 Task: Add an event  with title  Team Stand-up, date '2024/03/20' to 2024/03/22 & Select Event type as  Group. Add location for the event as  123 Plaka Beach, Naxos, Greece and add a description: The Trust Fall is a classic team-building exercise that aims to foster trust, communication, and collaboration among team members. The exercise typically involves one person falling backward, with their eyes closed, and trusting that their teammates will catch them and prevent them from hitting the ground.Create an event link  http-teamstand-upcom & Select the event color as  Orange. , logged in from the account softage.10@softage.netand send the event invitation to softage.8@softage.net and softage.1@softage.net
Action: Mouse moved to (996, 200)
Screenshot: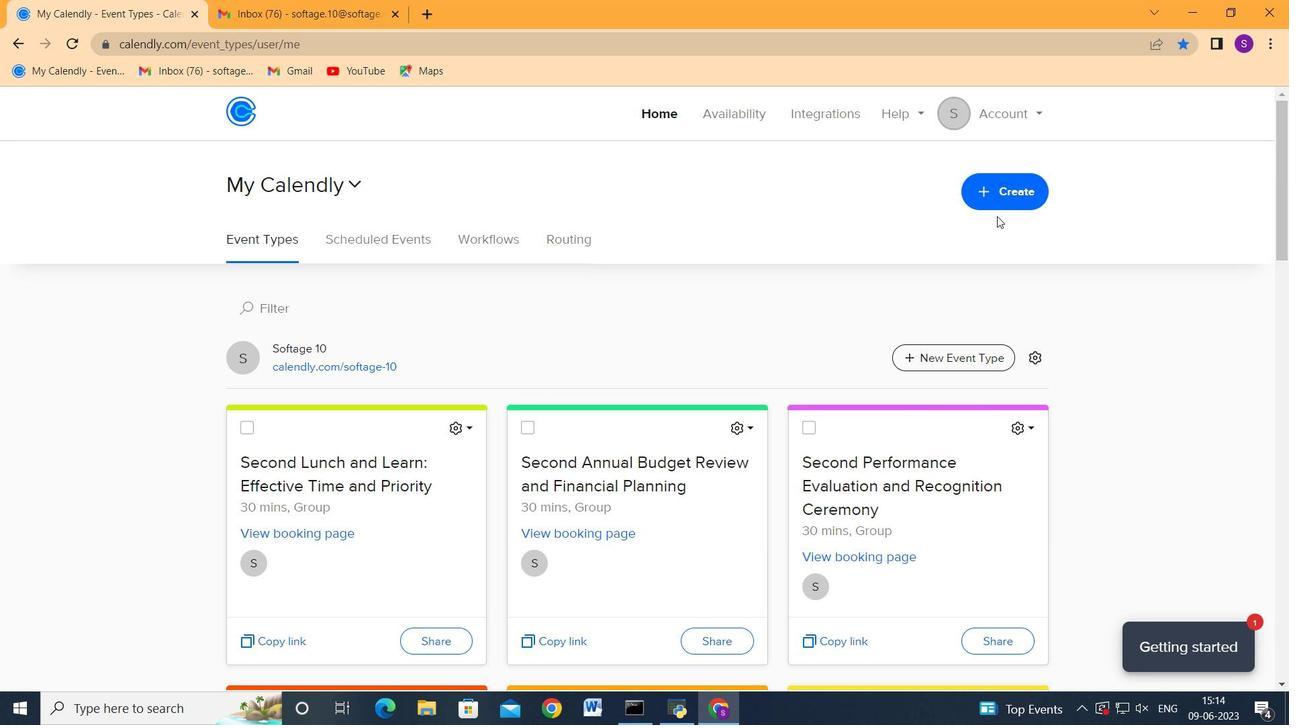
Action: Mouse pressed left at (996, 200)
Screenshot: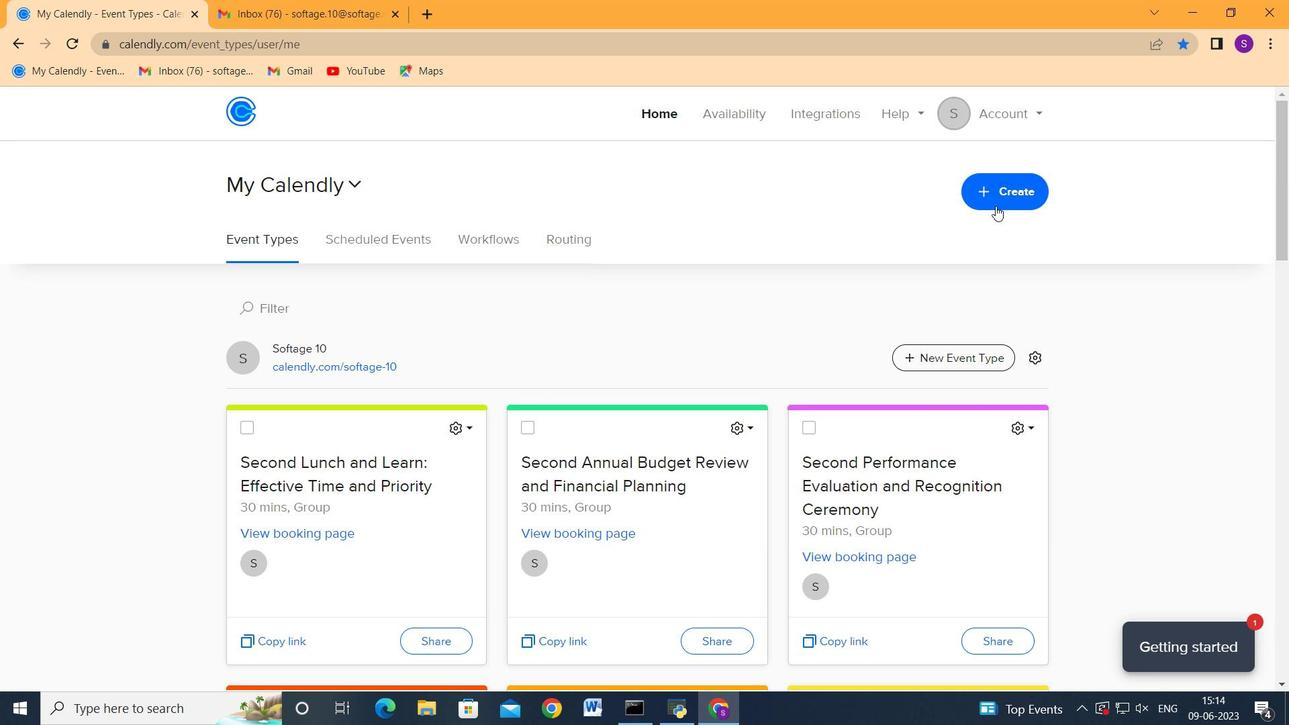 
Action: Mouse moved to (890, 263)
Screenshot: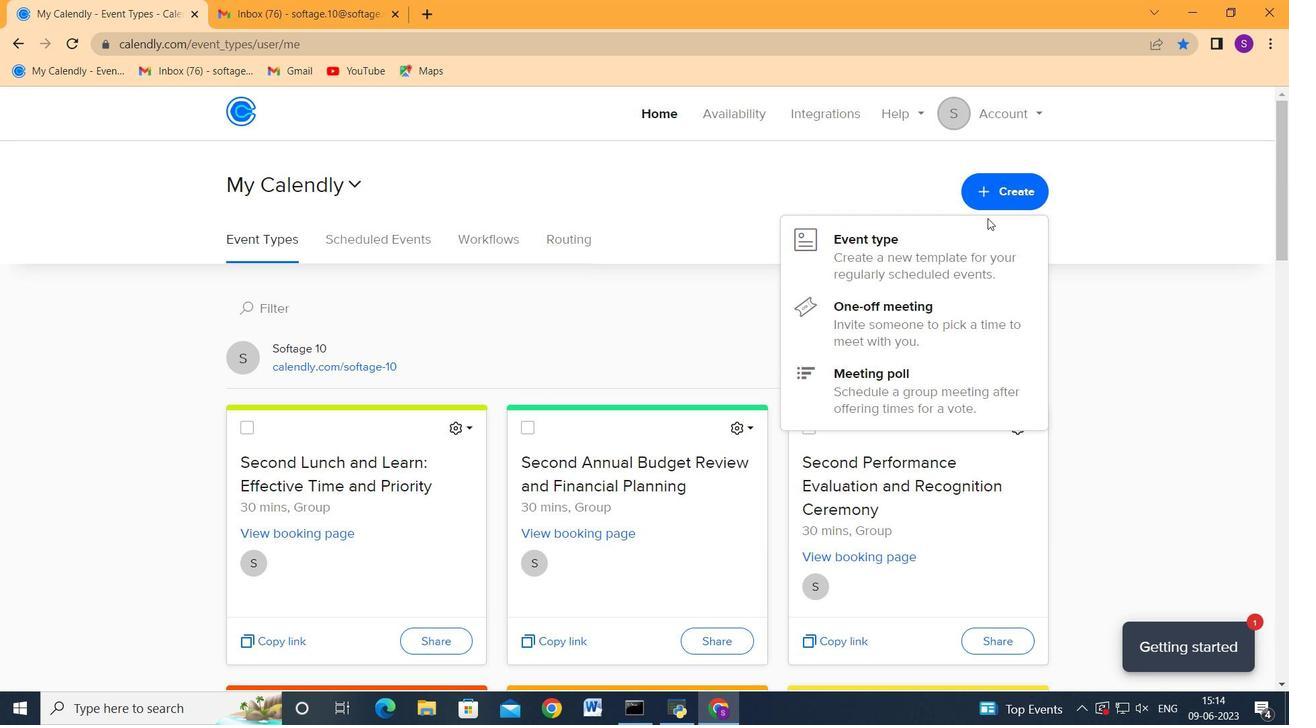 
Action: Mouse pressed left at (890, 263)
Screenshot: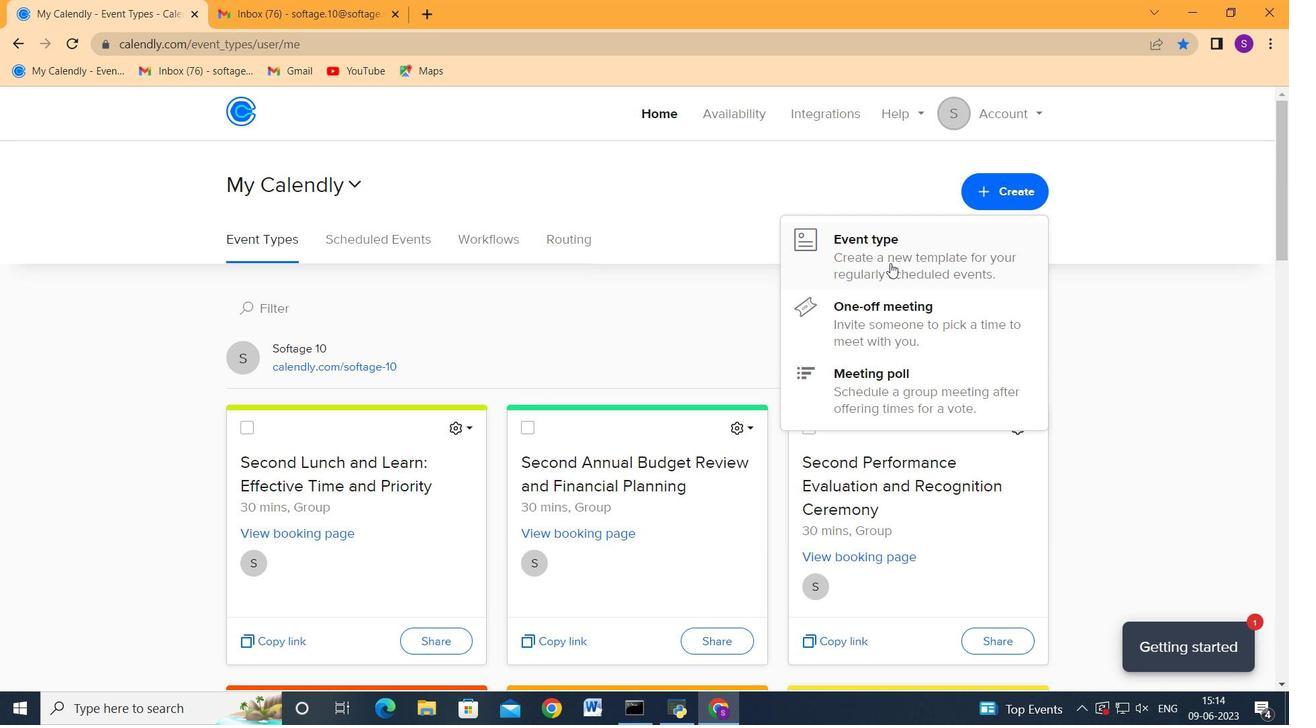 
Action: Mouse moved to (619, 320)
Screenshot: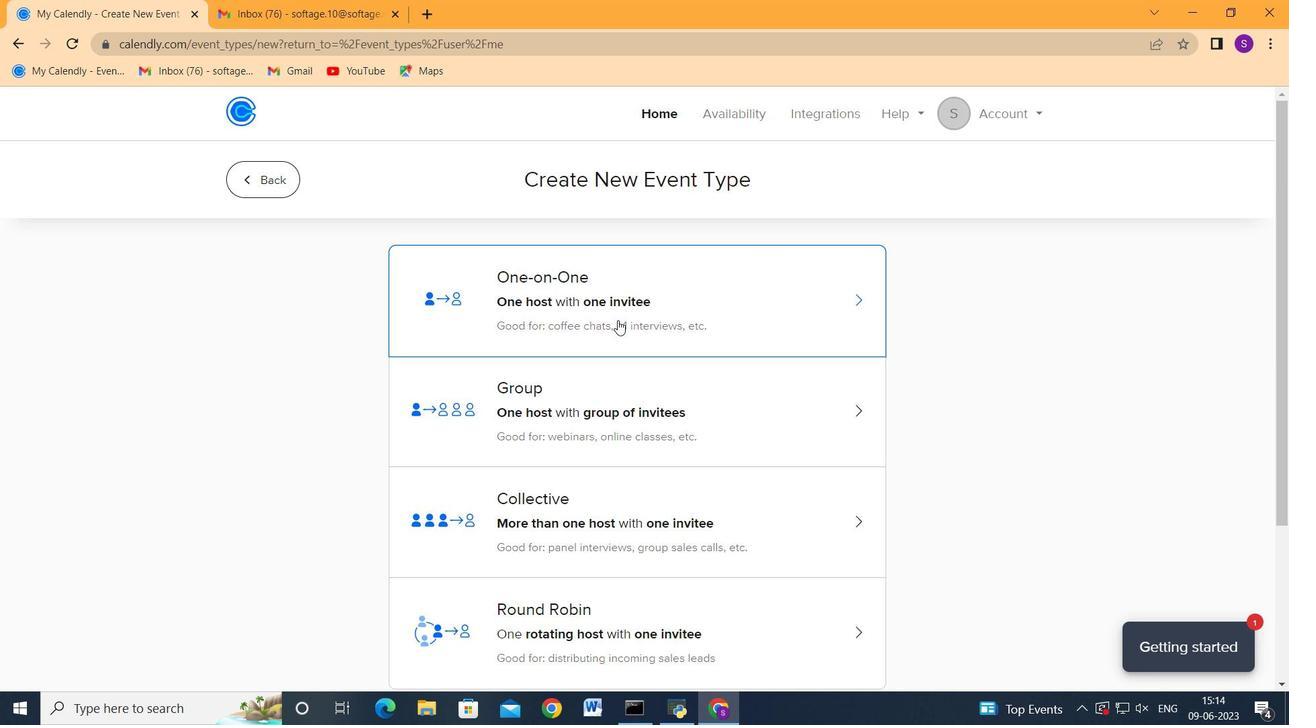 
Action: Mouse scrolled (619, 319) with delta (0, 0)
Screenshot: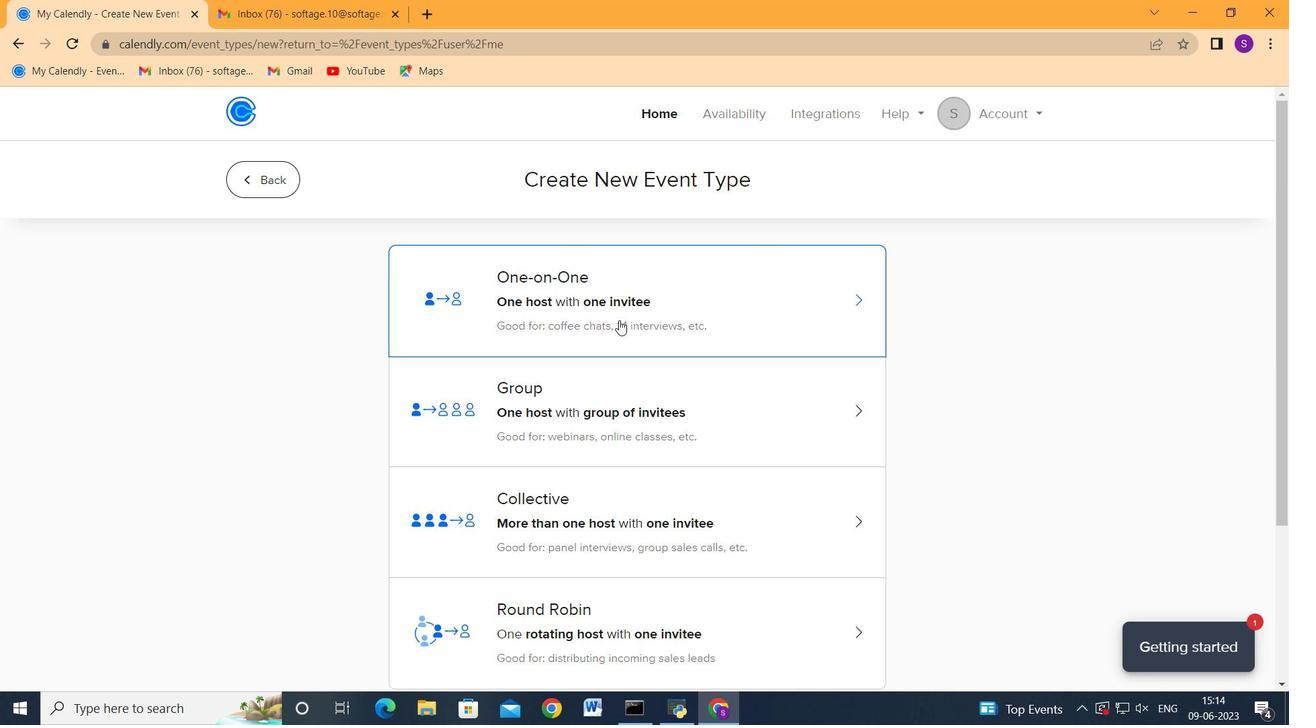 
Action: Mouse scrolled (619, 321) with delta (0, 0)
Screenshot: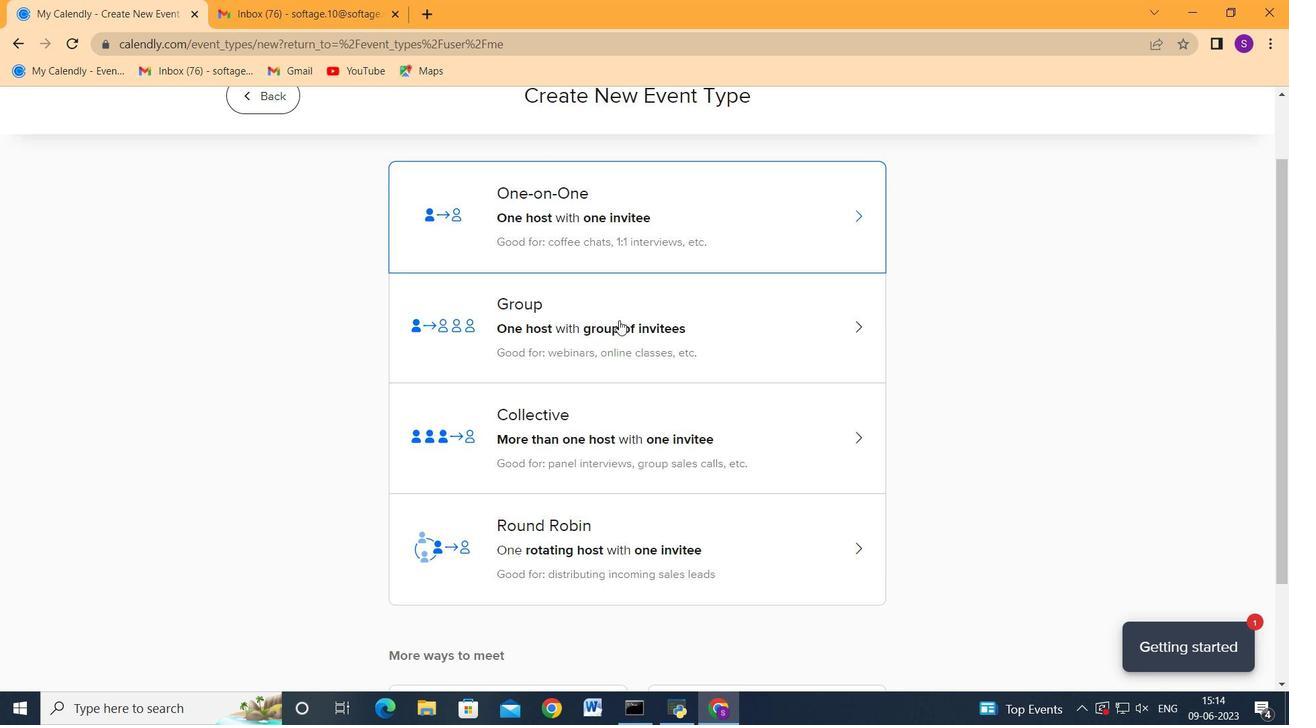 
Action: Mouse moved to (606, 419)
Screenshot: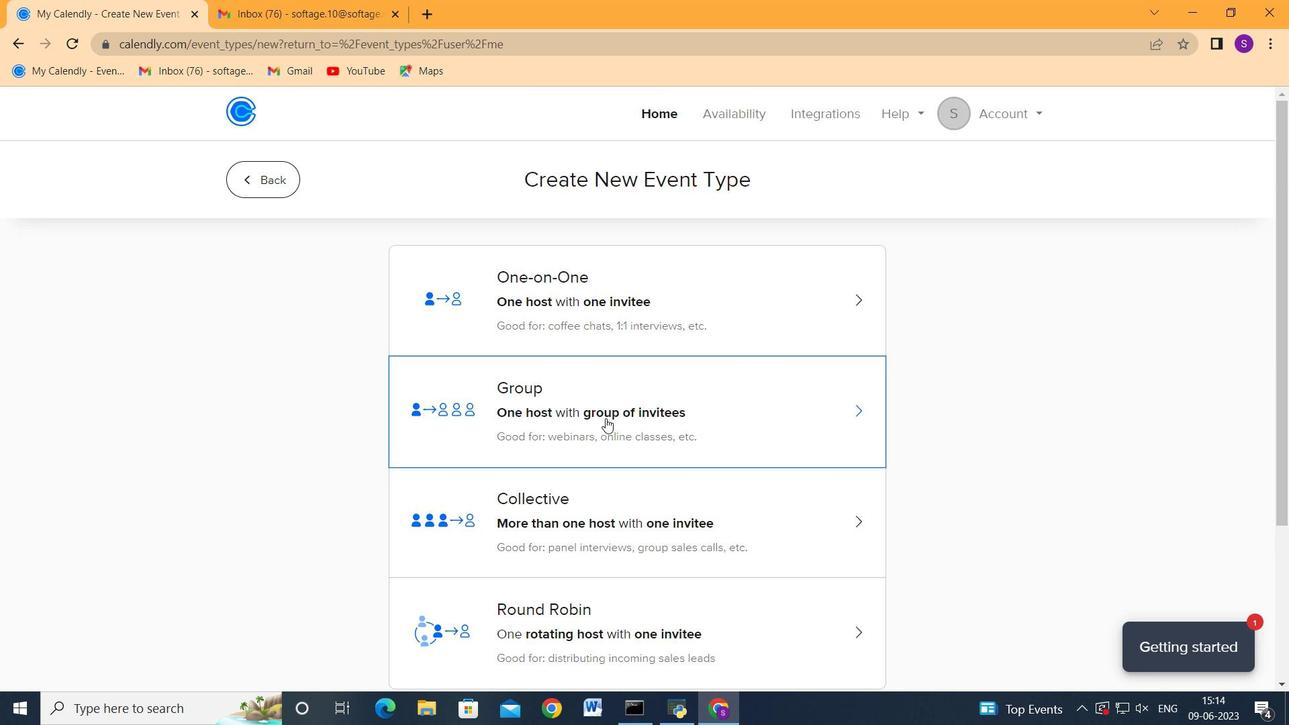 
Action: Mouse pressed left at (606, 419)
Screenshot: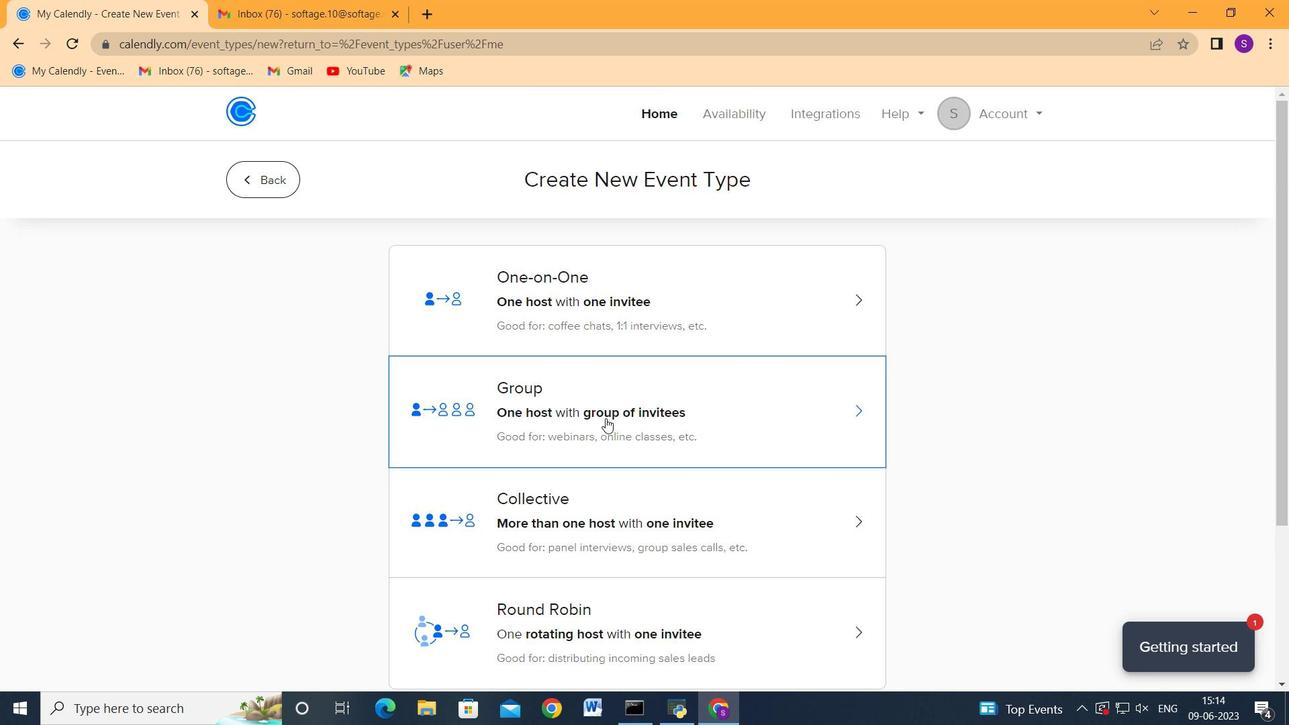 
Action: Mouse moved to (518, 417)
Screenshot: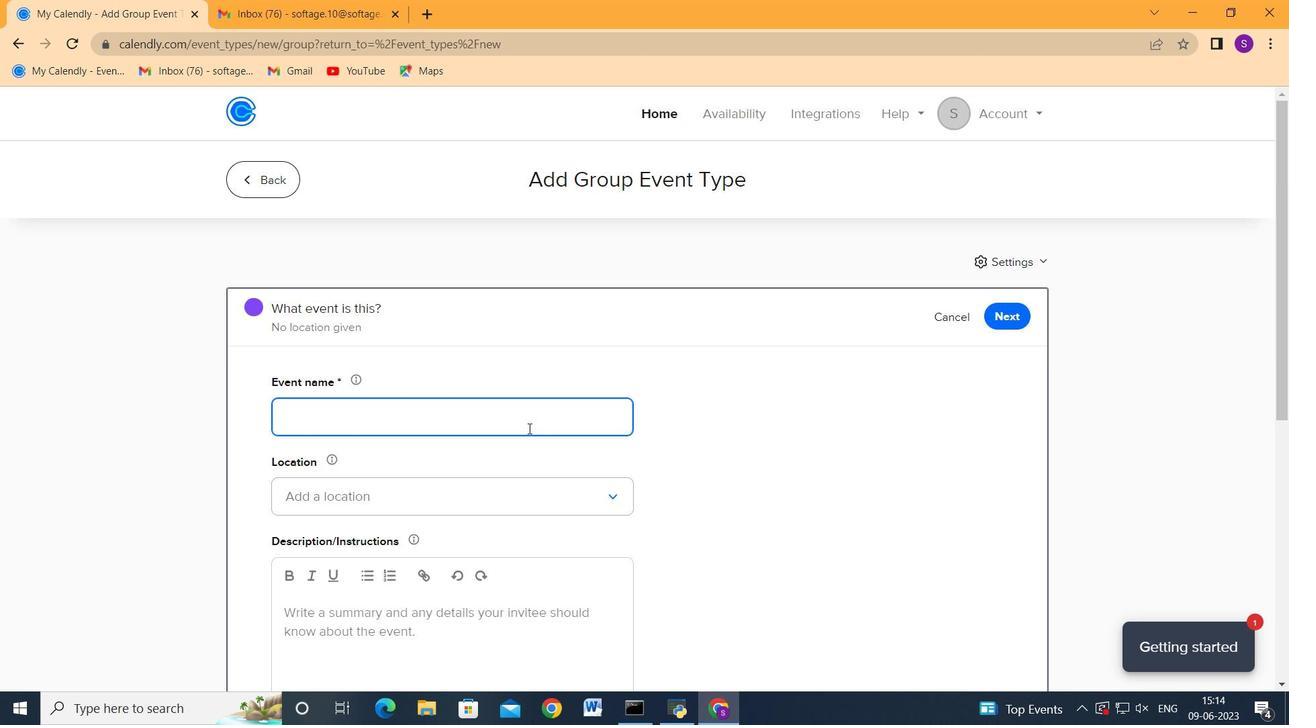 
Action: Mouse pressed left at (516, 421)
Screenshot: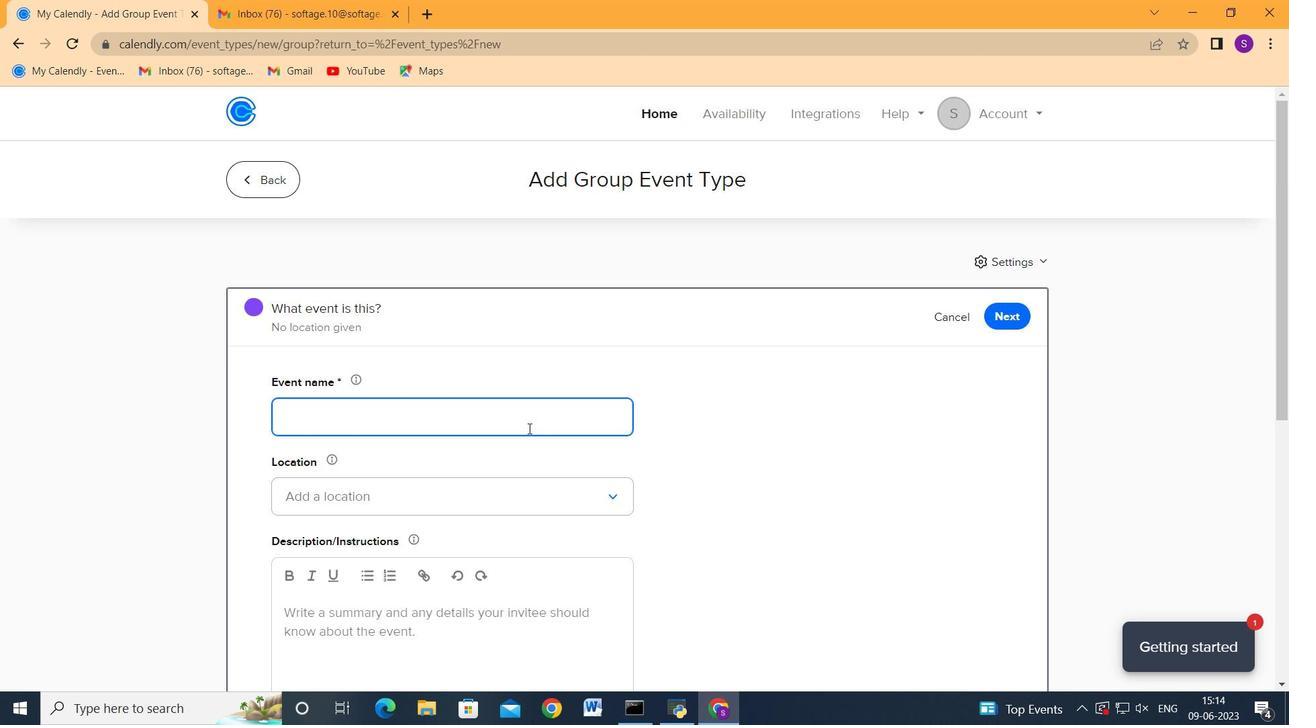 
Action: Key pressed 123<Key.backspace><Key.backspace><Key.backspace><Key.backspace><Key.shift>Team<Key.space><Key.shift_r>Stand-up<Key.tab><Key.tab>
Screenshot: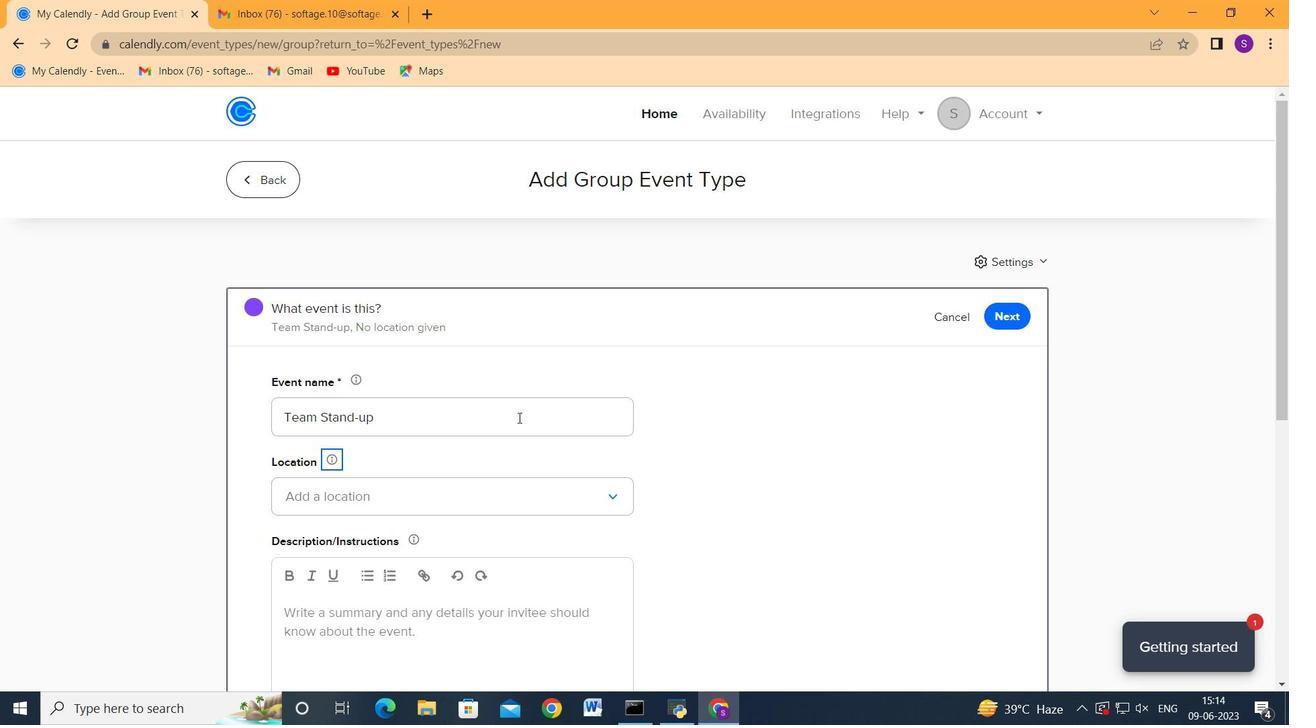 
Action: Mouse moved to (420, 492)
Screenshot: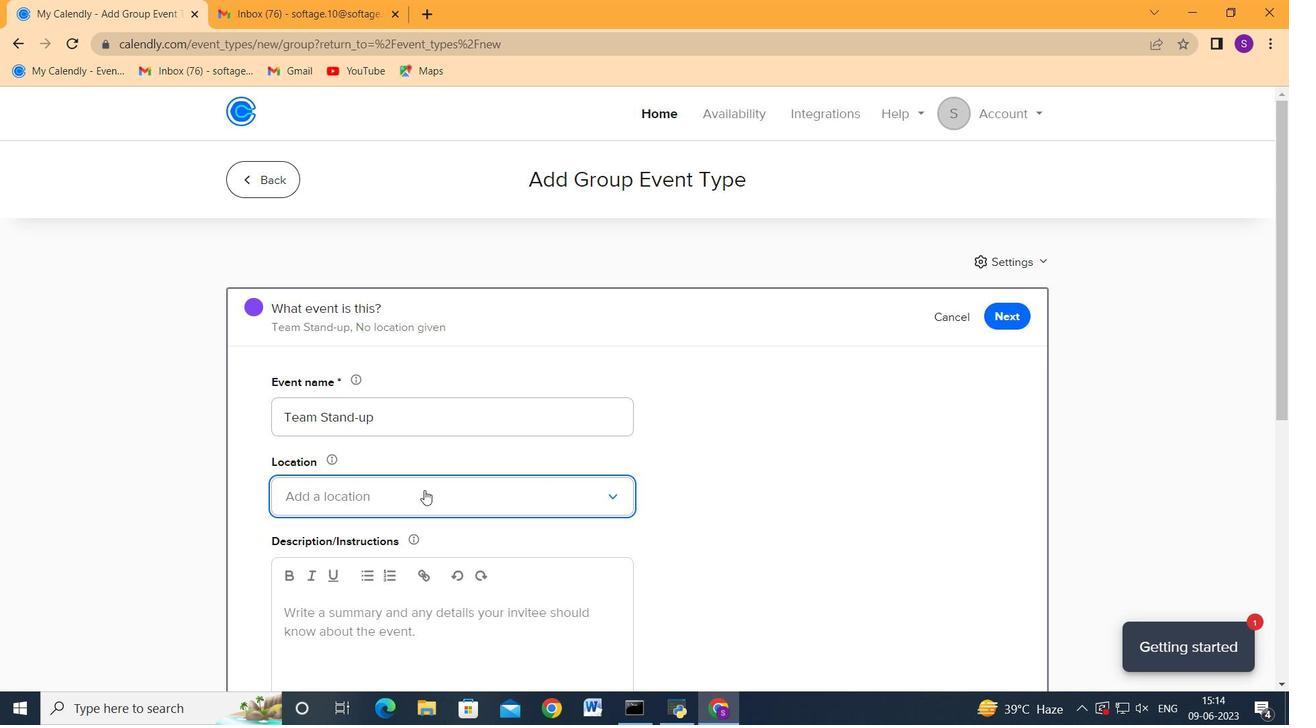 
Action: Mouse pressed left at (420, 492)
Screenshot: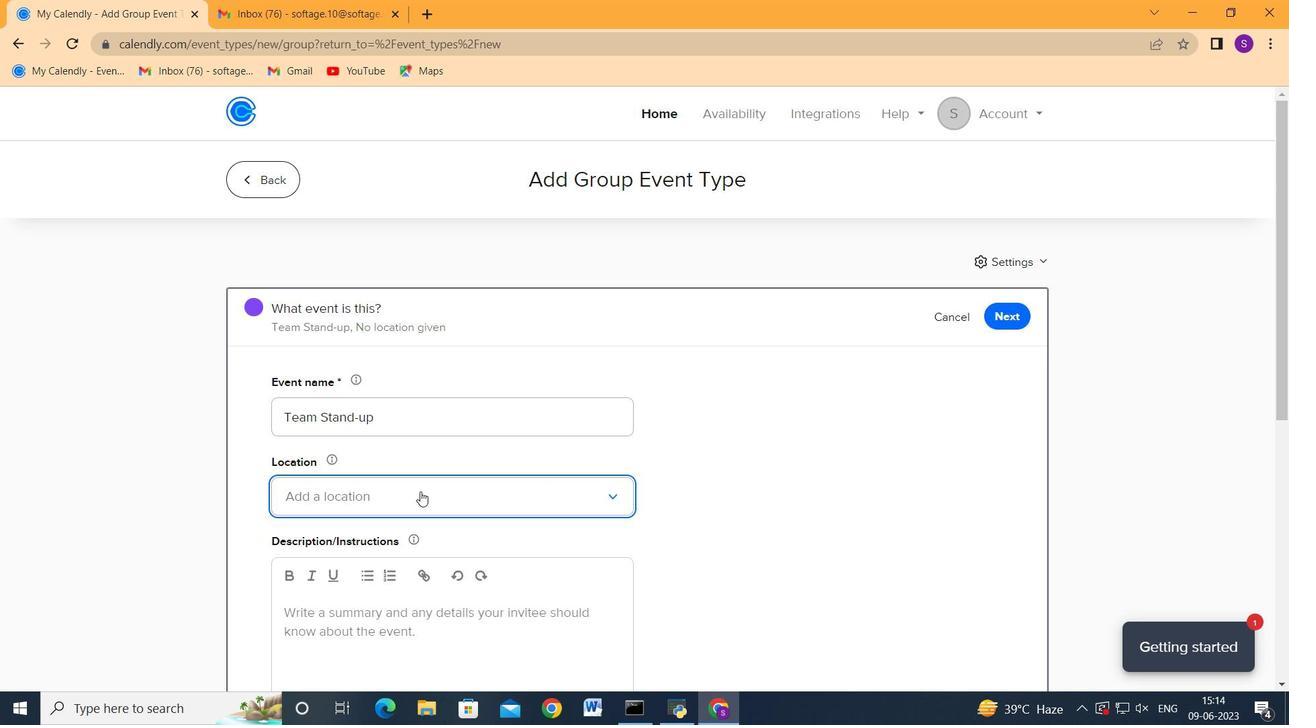 
Action: Mouse moved to (409, 537)
Screenshot: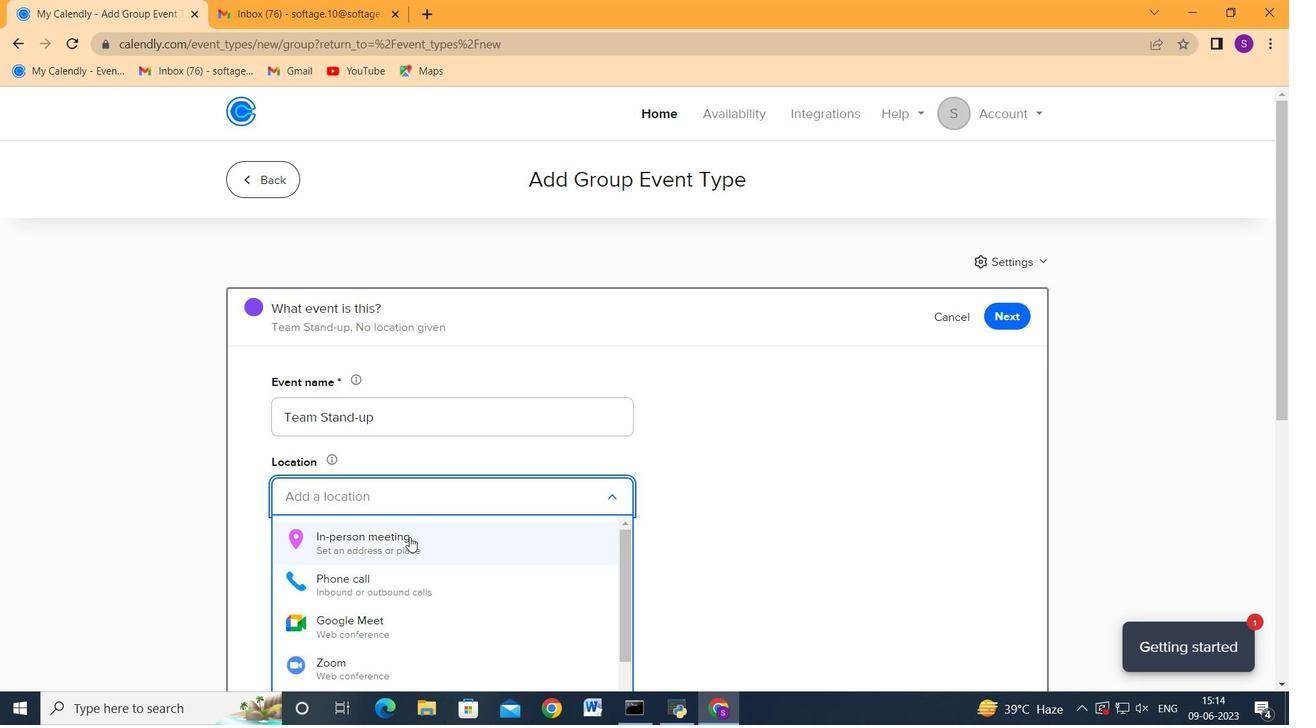 
Action: Mouse pressed left at (409, 537)
Screenshot: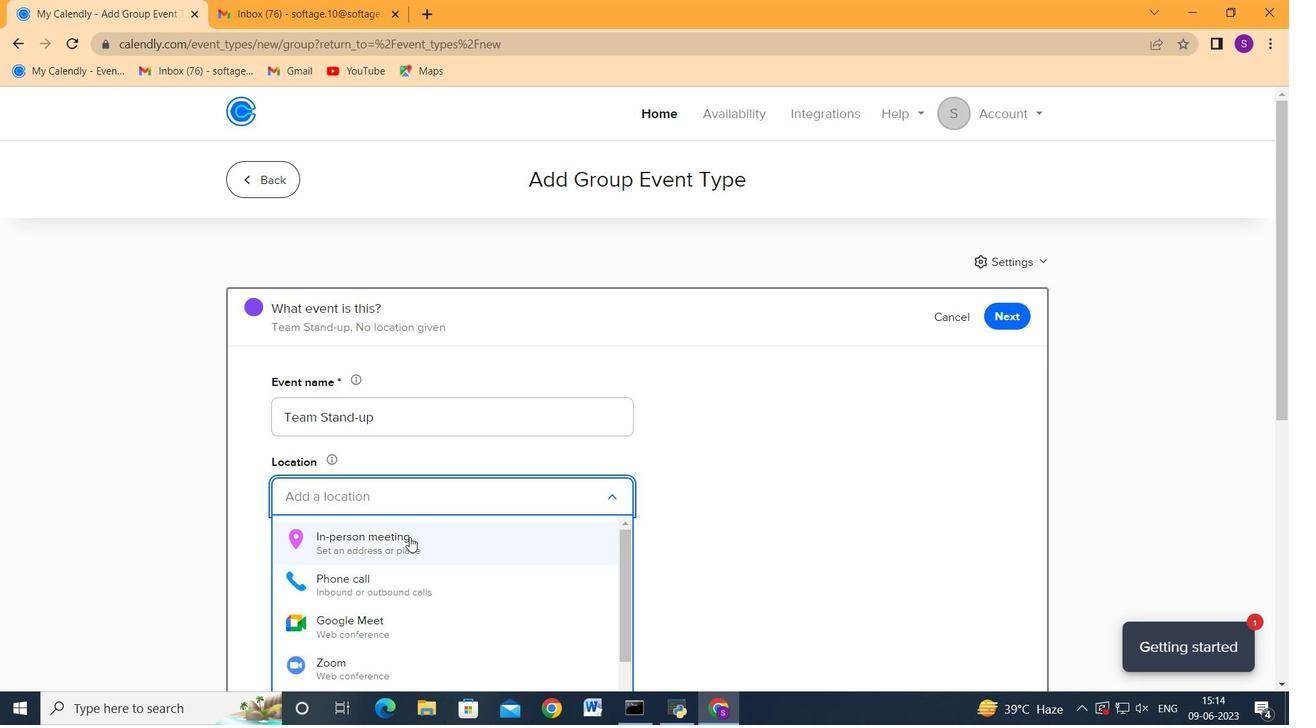 
Action: Mouse moved to (570, 288)
Screenshot: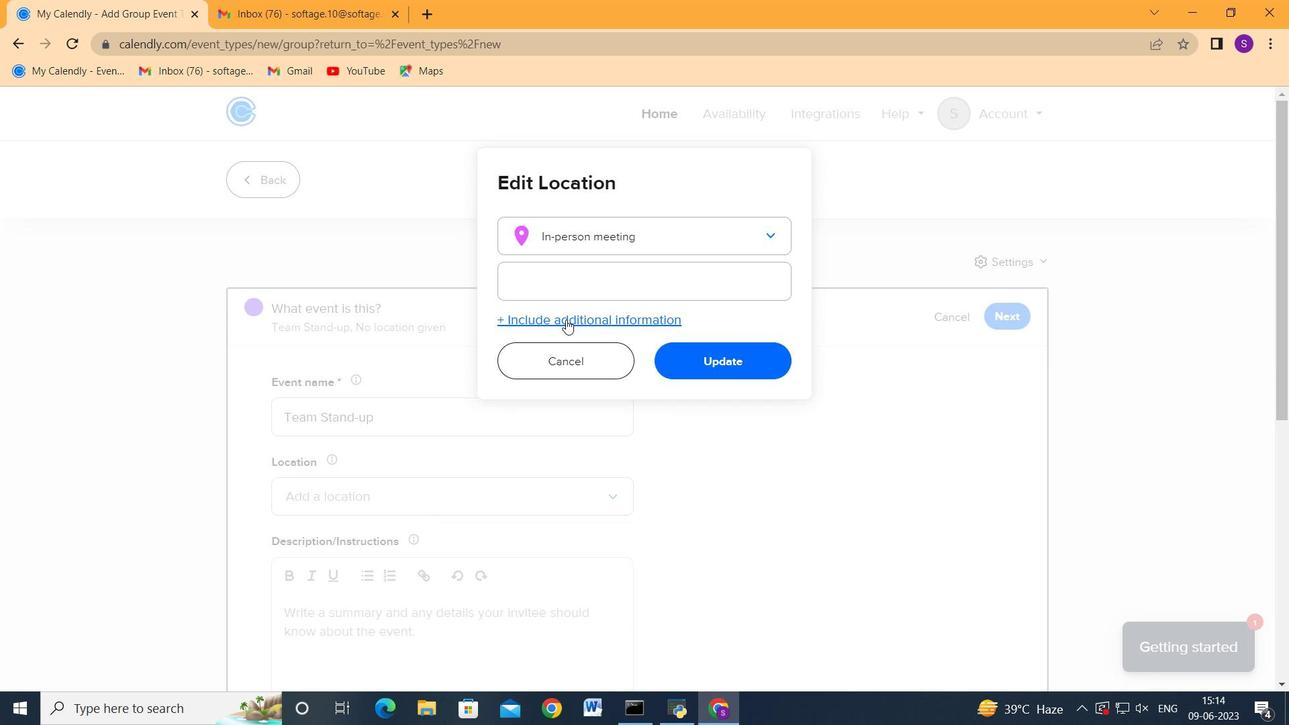 
Action: Mouse pressed left at (570, 288)
Screenshot: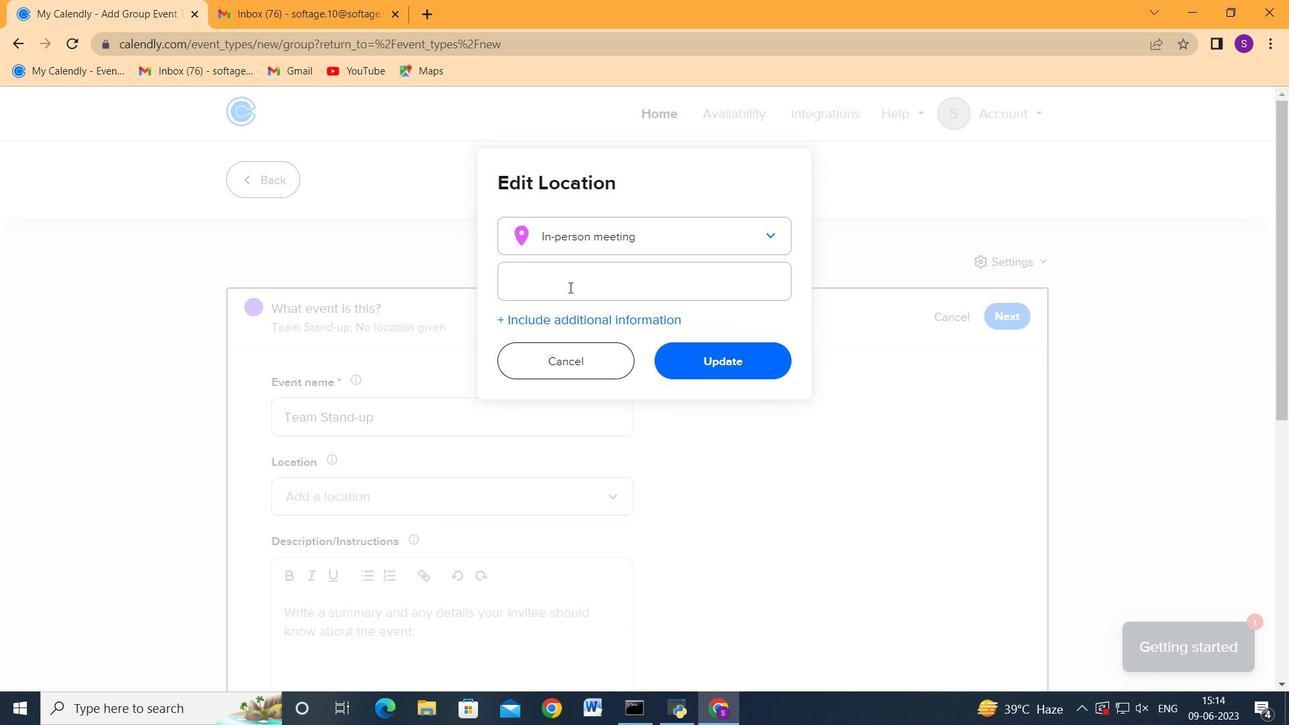
Action: Mouse moved to (570, 288)
Screenshot: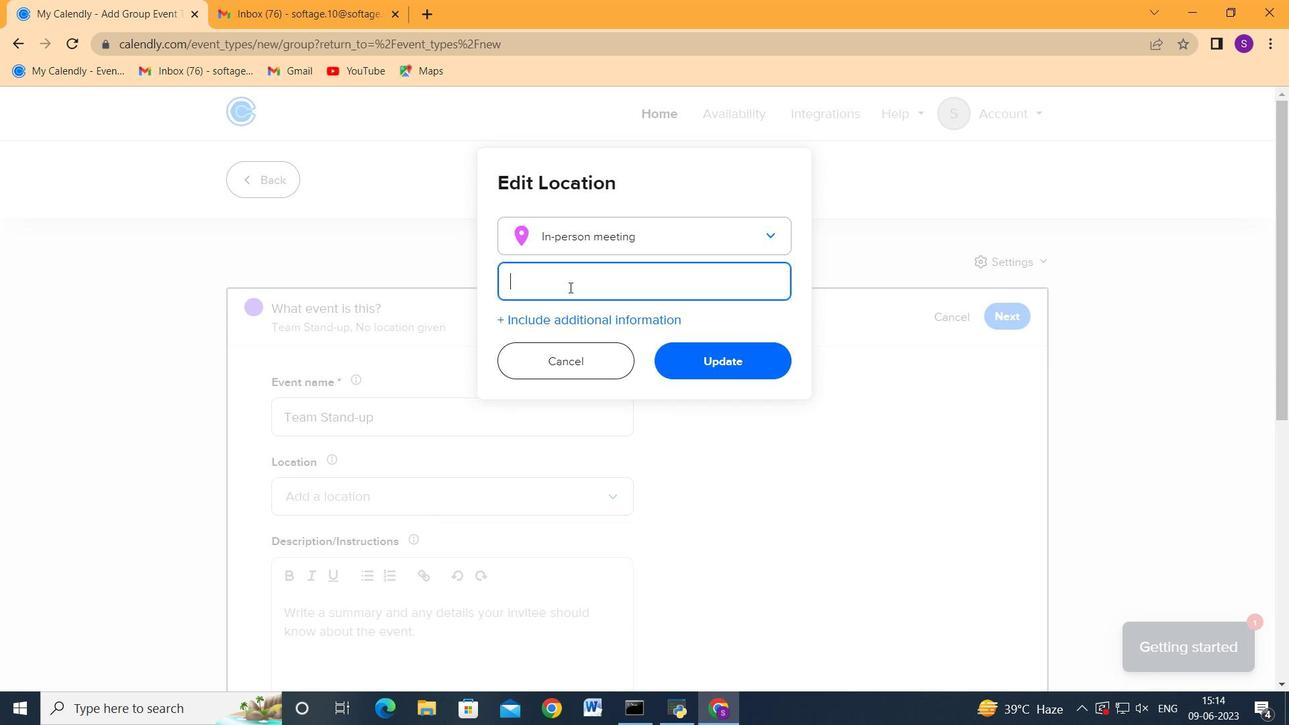 
Action: Key pressed 123<Key.space><Key.shift>Plaka<Key.space><Key.shift>Beach,<Key.space><Key.shift>Naxos,<Key.space><Key.shift_r>Greece
Screenshot: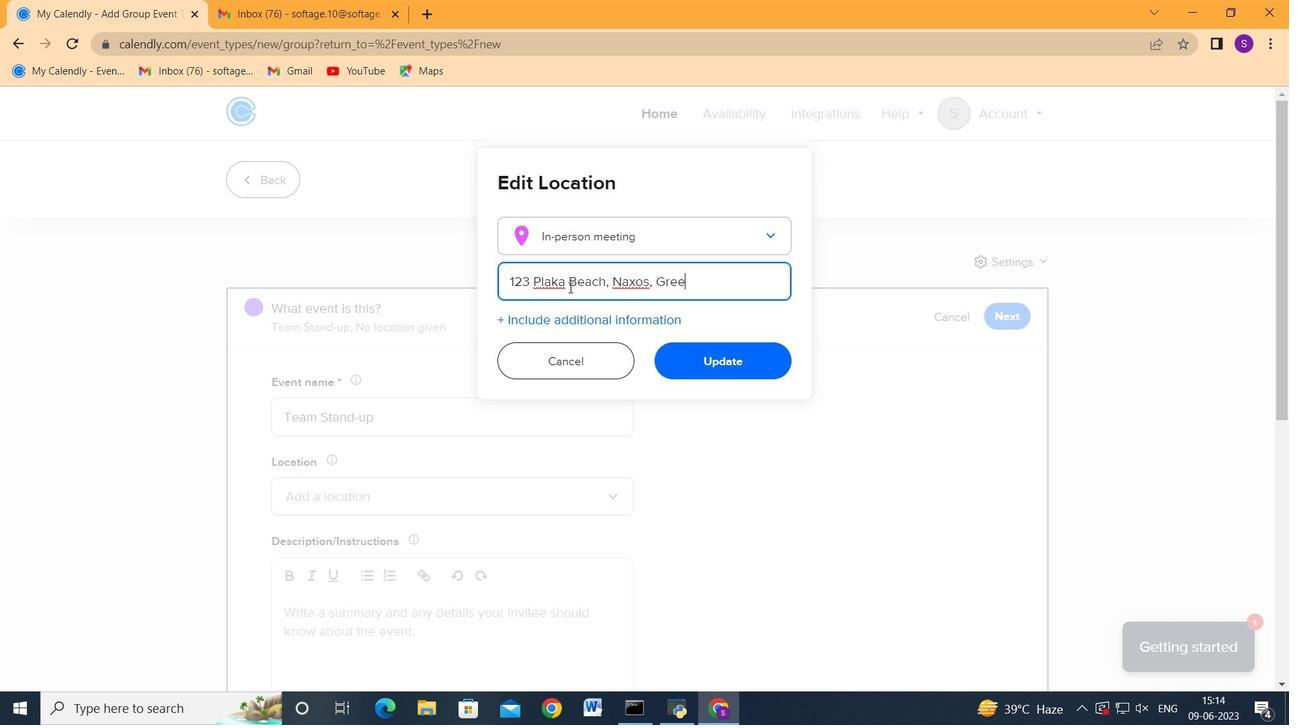 
Action: Mouse moved to (684, 366)
Screenshot: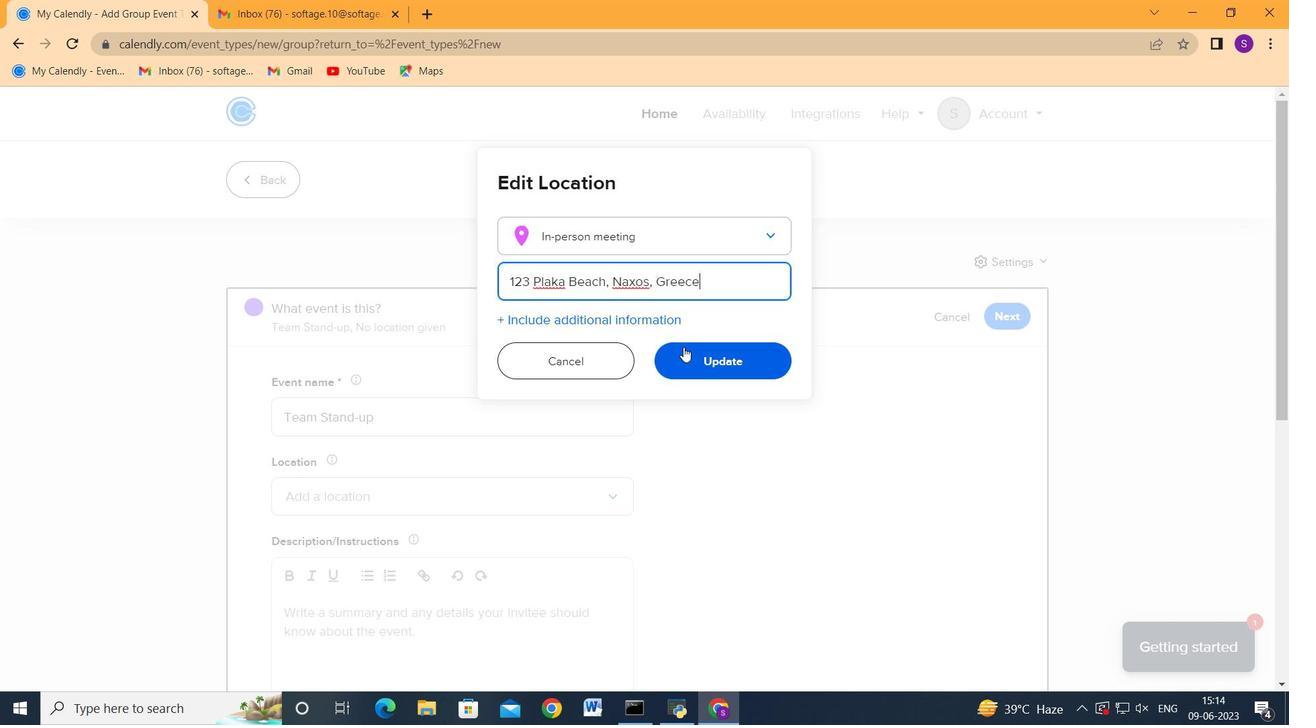 
Action: Mouse pressed left at (684, 366)
Screenshot: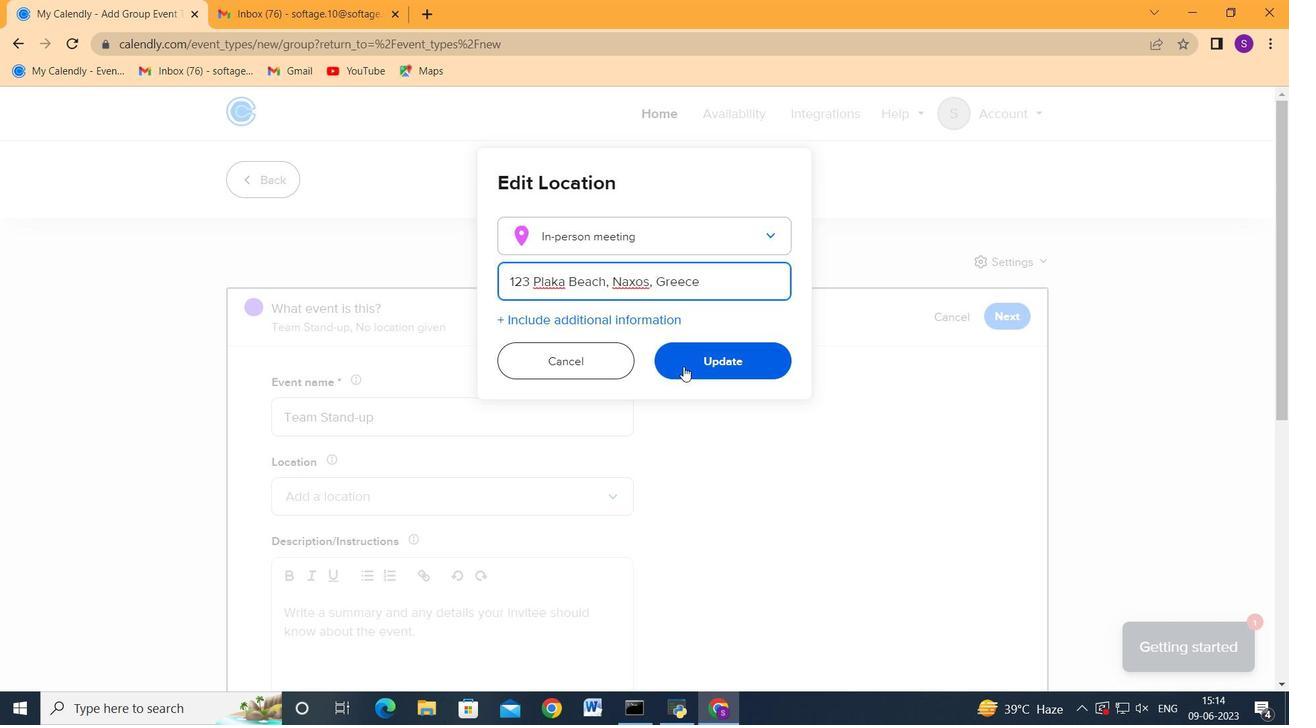 
Action: Mouse moved to (342, 623)
Screenshot: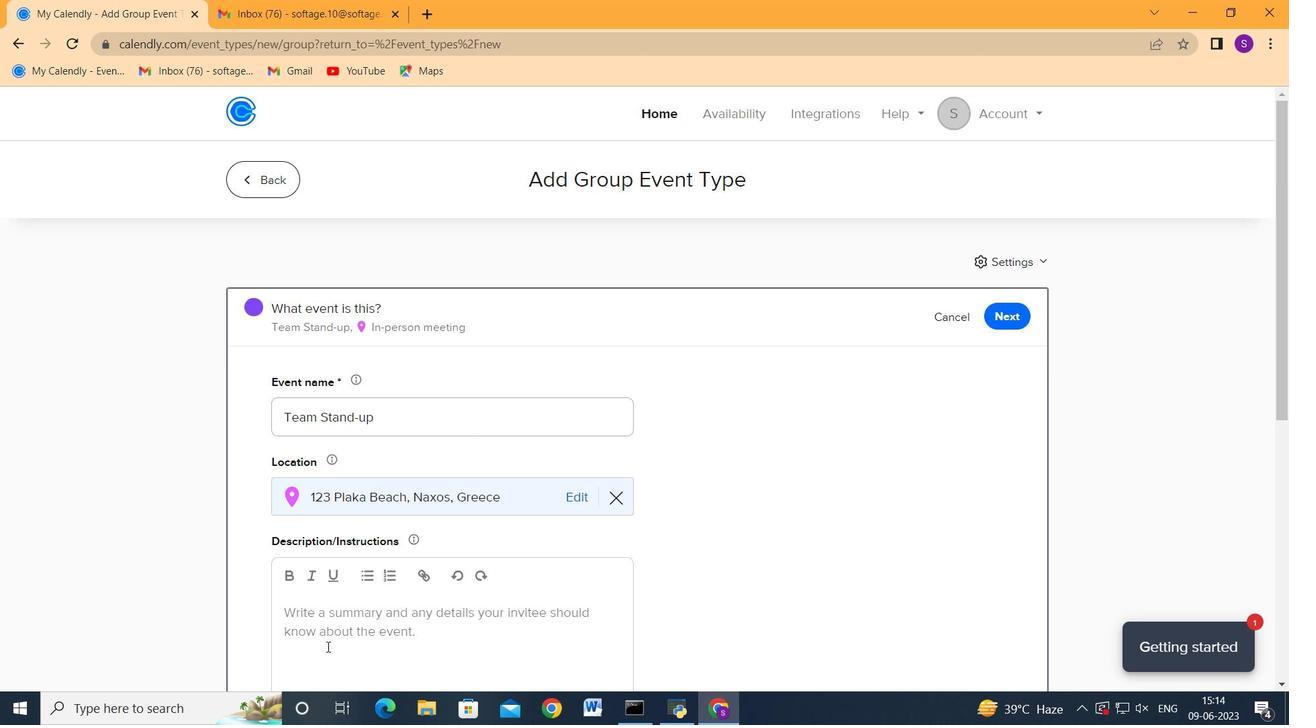 
Action: Mouse pressed left at (342, 623)
Screenshot: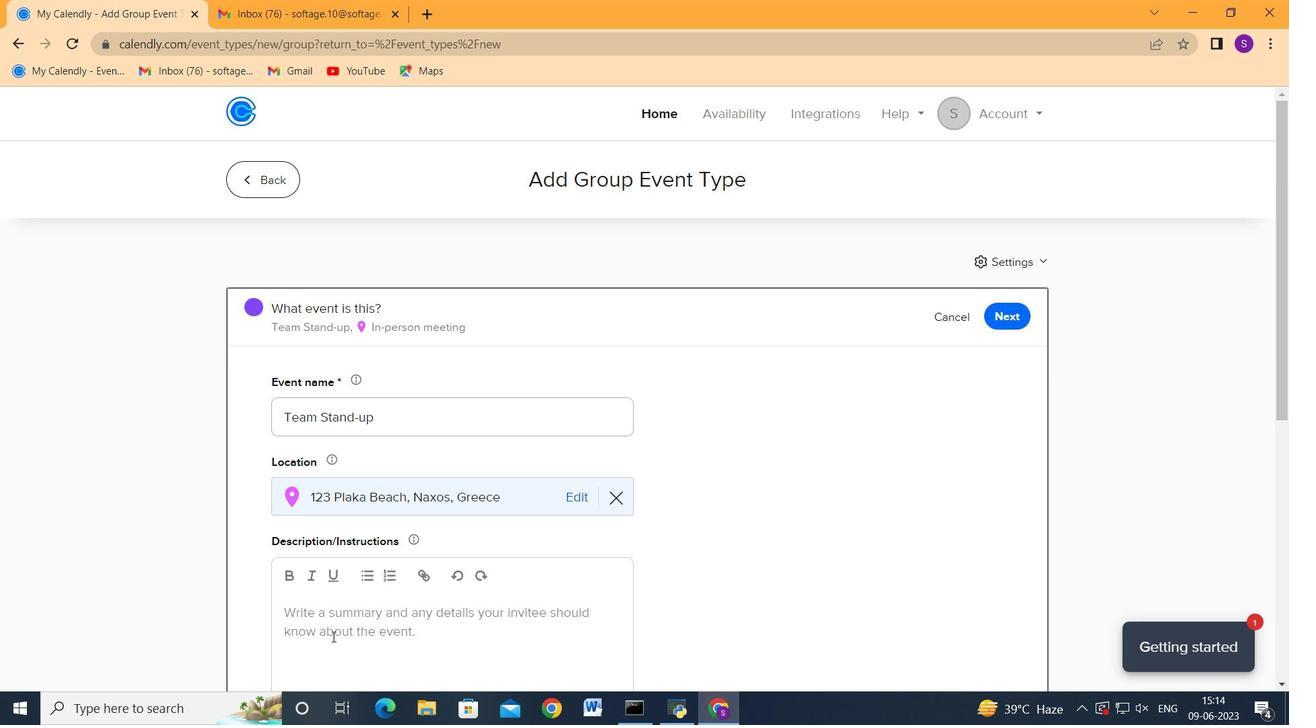 
Action: Key pressed <Key.shift>The<Key.space>e<Key.backspace><Key.shift>Trust<Key.space>f<Key.backspace><Key.shift_r>Fall<Key.space>is<Key.space>a<Key.space>classic<Key.space>team-building<Key.space>exercise<Key.space>that<Key.space>aims<Key.space>to<Key.space>foster<Key.space>trust<Key.space><Key.backspace><Key.space><Key.backspace>,<Key.space>communication<Key.space><Key.backspace>,<Key.space>and<Key.space>collaboration,<Key.backspace><Key.space>among<Key.space>team<Key.space>members.<Key.space><Key.shift>The<Key.space>exercise<Key.space>typically<Key.space>incolv<Key.backspace><Key.backspace><Key.backspace><Key.backspace>volves<Key.space>one<Key.space>person<Key.space>fal<Key.backspace>iling<Key.space>backwawrd<Key.backspace><Key.backspace><Key.backspace>rd,<Key.space>with<Key.space>their<Key.space>eyes<Key.space>e<Key.backspace>closed,<Key.space>and<Key.space>trusting<Key.space>that<Key.space>their<Key.space>teammates<Key.space>will<Key.space>catch<Key.space>them<Key.space>and<Key.space>prevent<Key.space>them<Key.space><Key.backspace><Key.space>from<Key.space>hitting<Key.space>the<Key.space>ground.
Screenshot: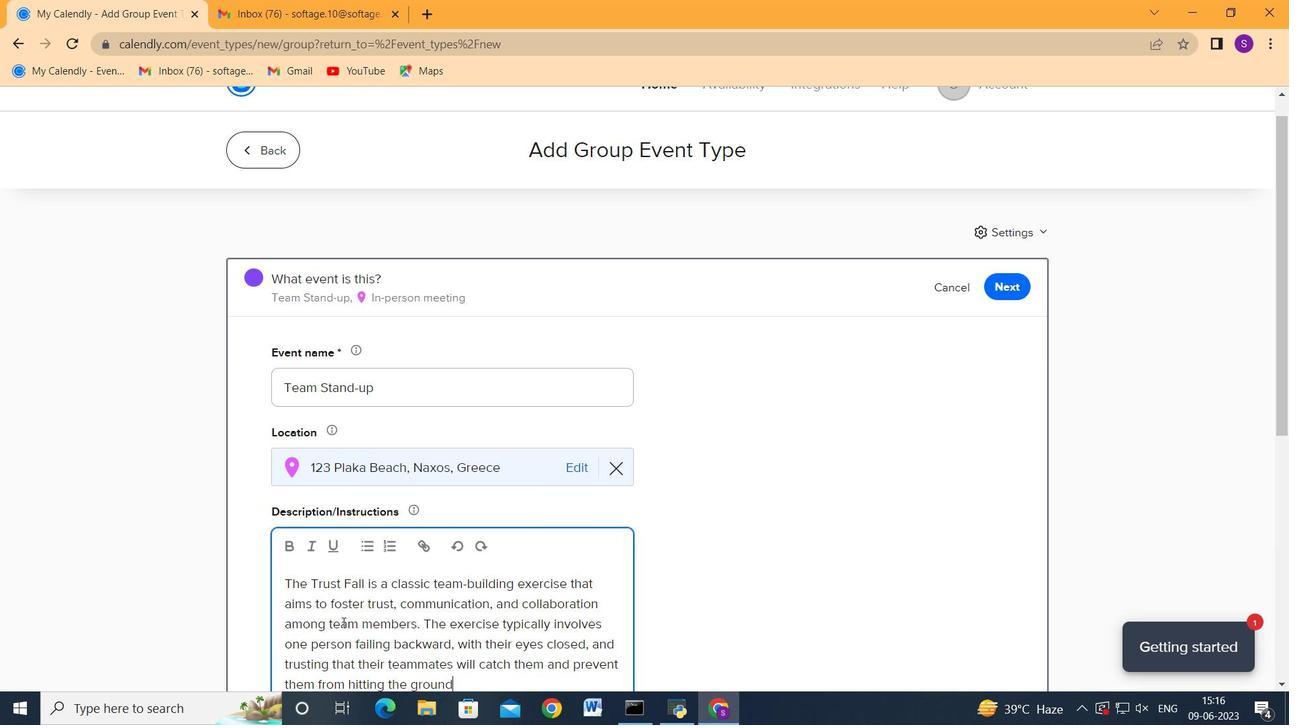 
Action: Mouse moved to (380, 595)
Screenshot: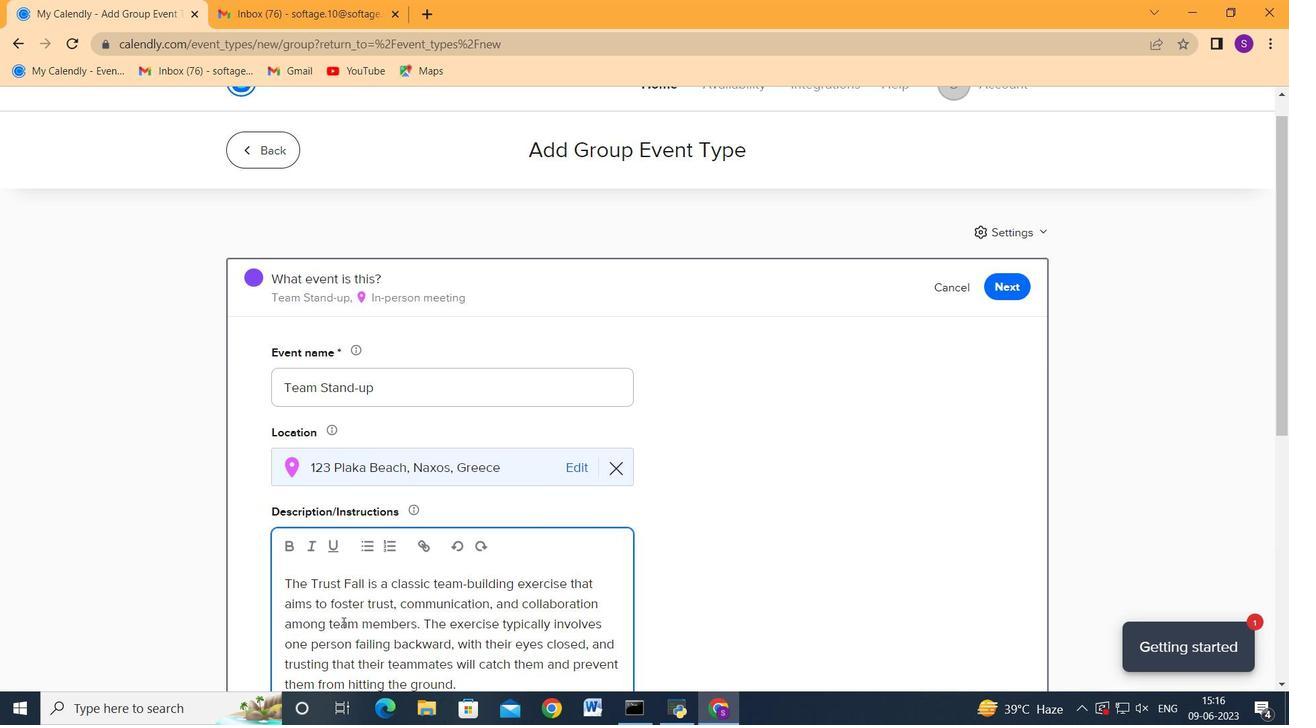 
Action: Mouse scrolled (380, 595) with delta (0, 0)
Screenshot: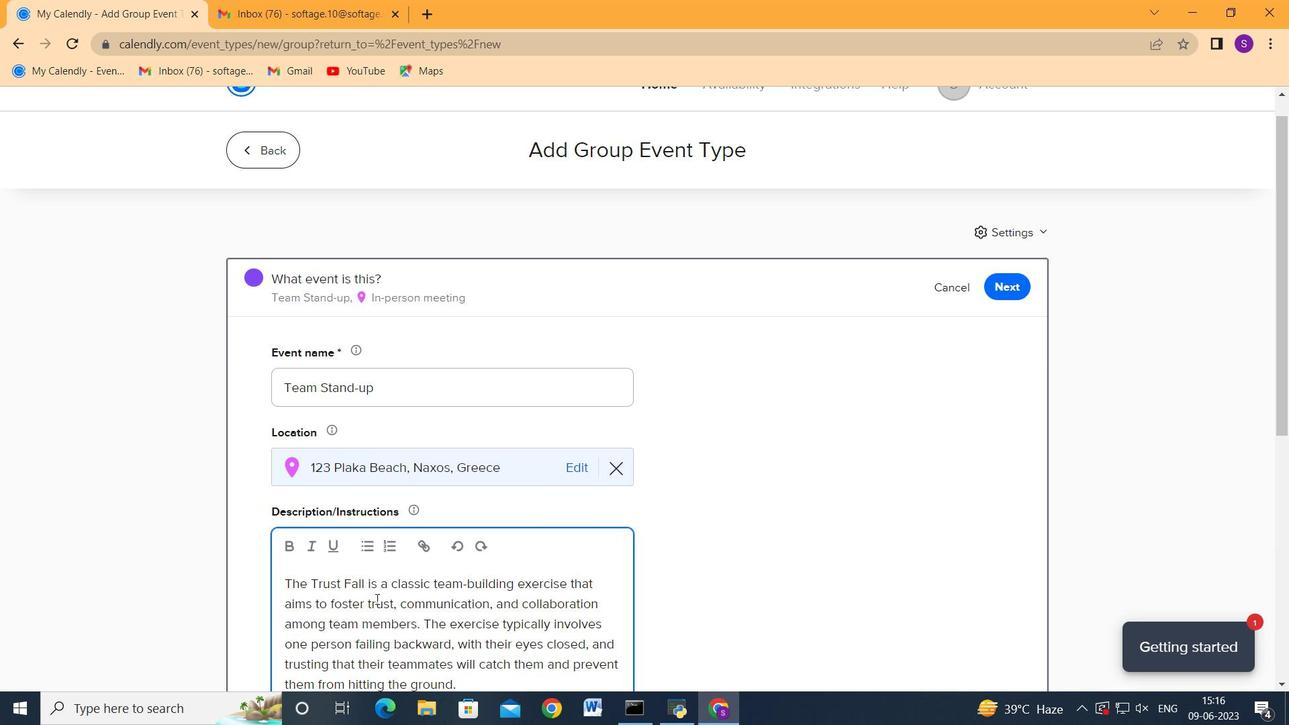 
Action: Mouse scrolled (380, 595) with delta (0, 0)
Screenshot: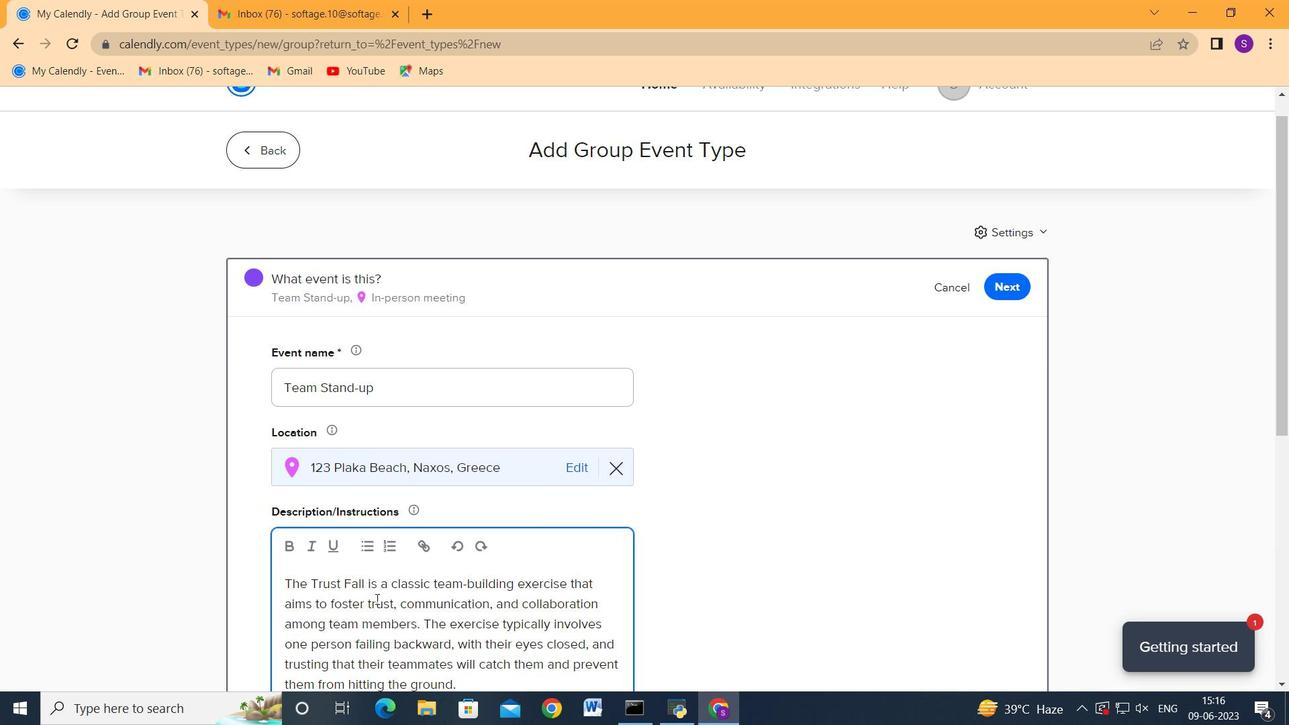 
Action: Mouse moved to (380, 595)
Screenshot: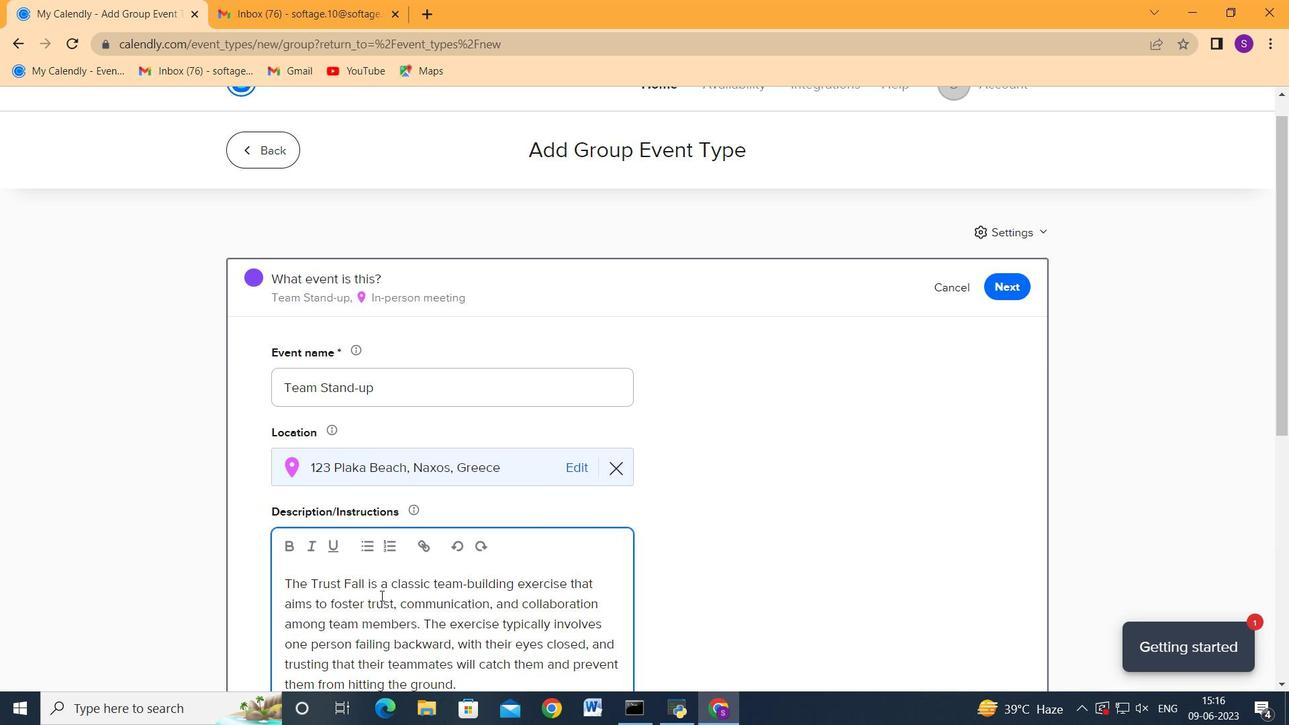 
Action: Mouse scrolled (380, 595) with delta (0, 0)
Screenshot: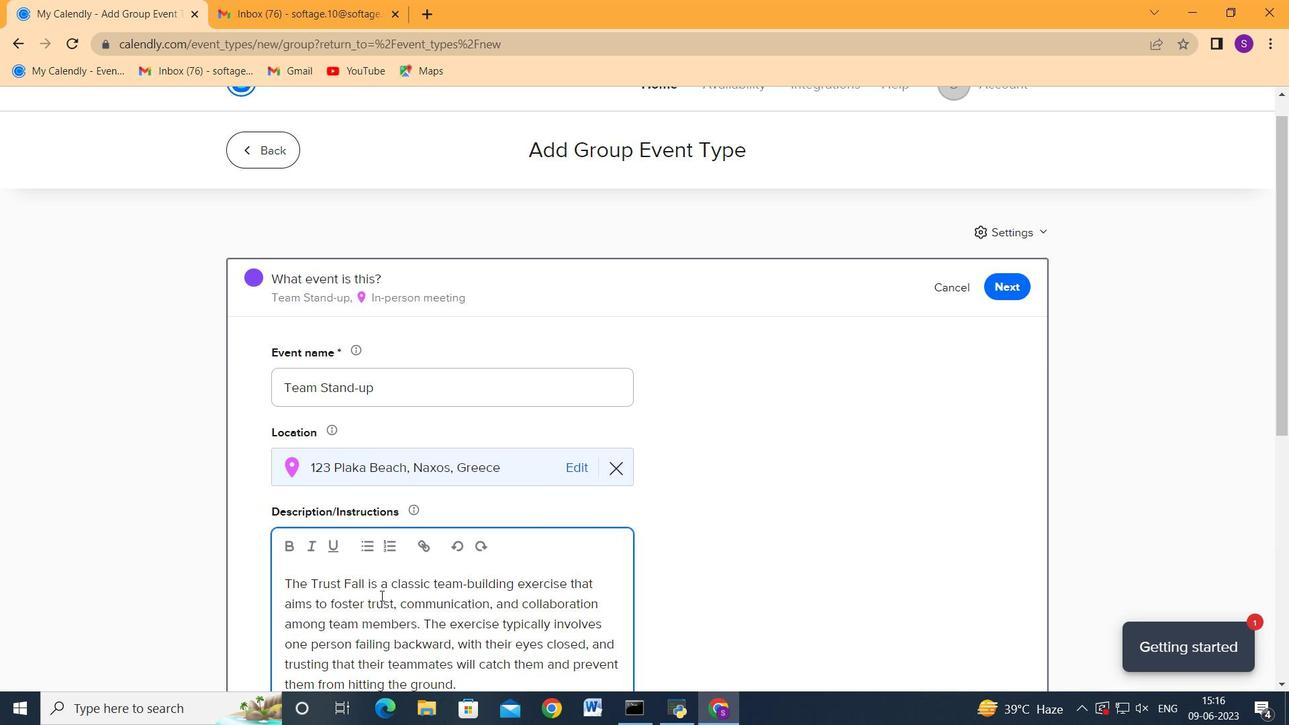 
Action: Mouse scrolled (380, 595) with delta (0, 0)
Screenshot: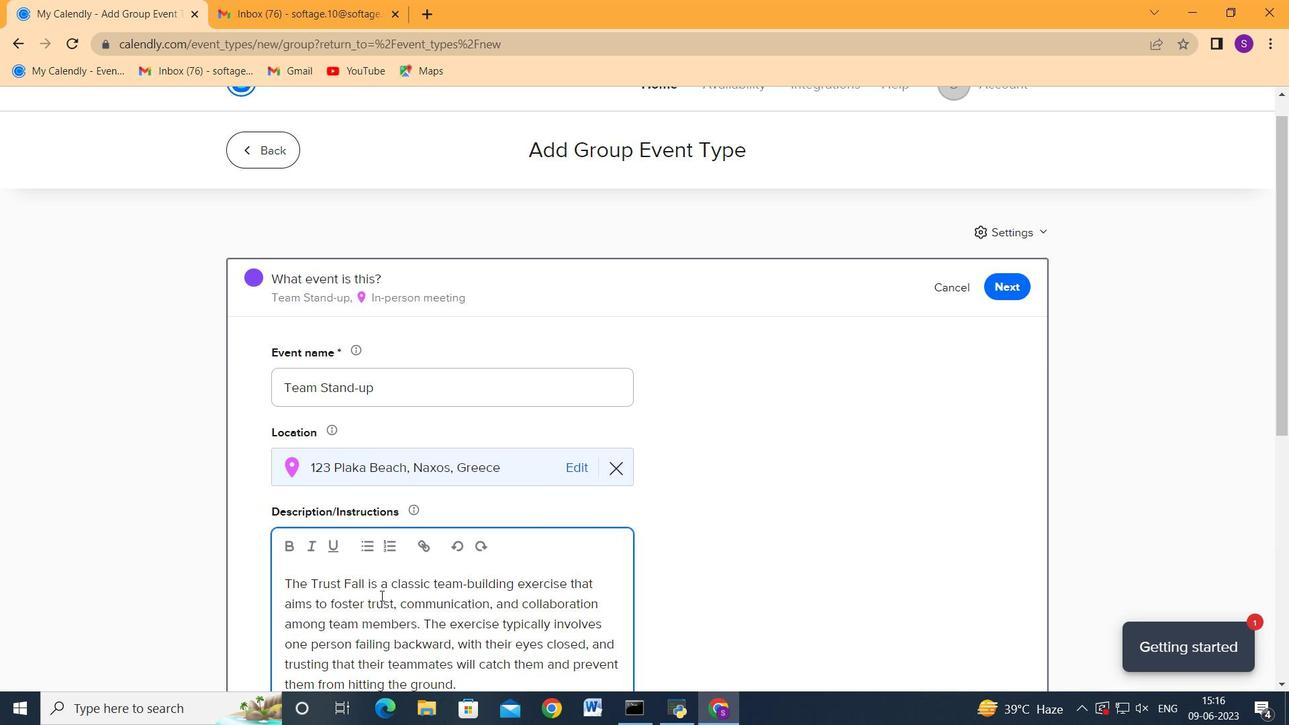 
Action: Mouse moved to (419, 457)
Screenshot: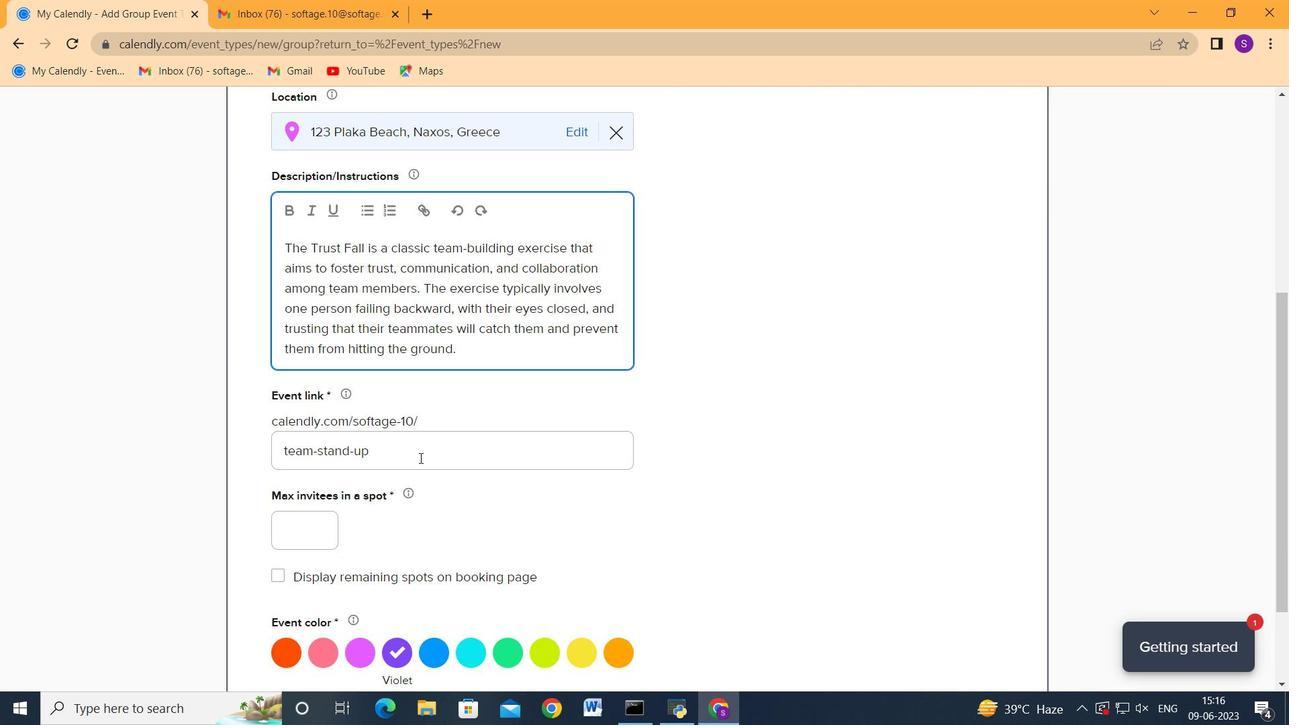 
Action: Mouse pressed left at (419, 457)
Screenshot: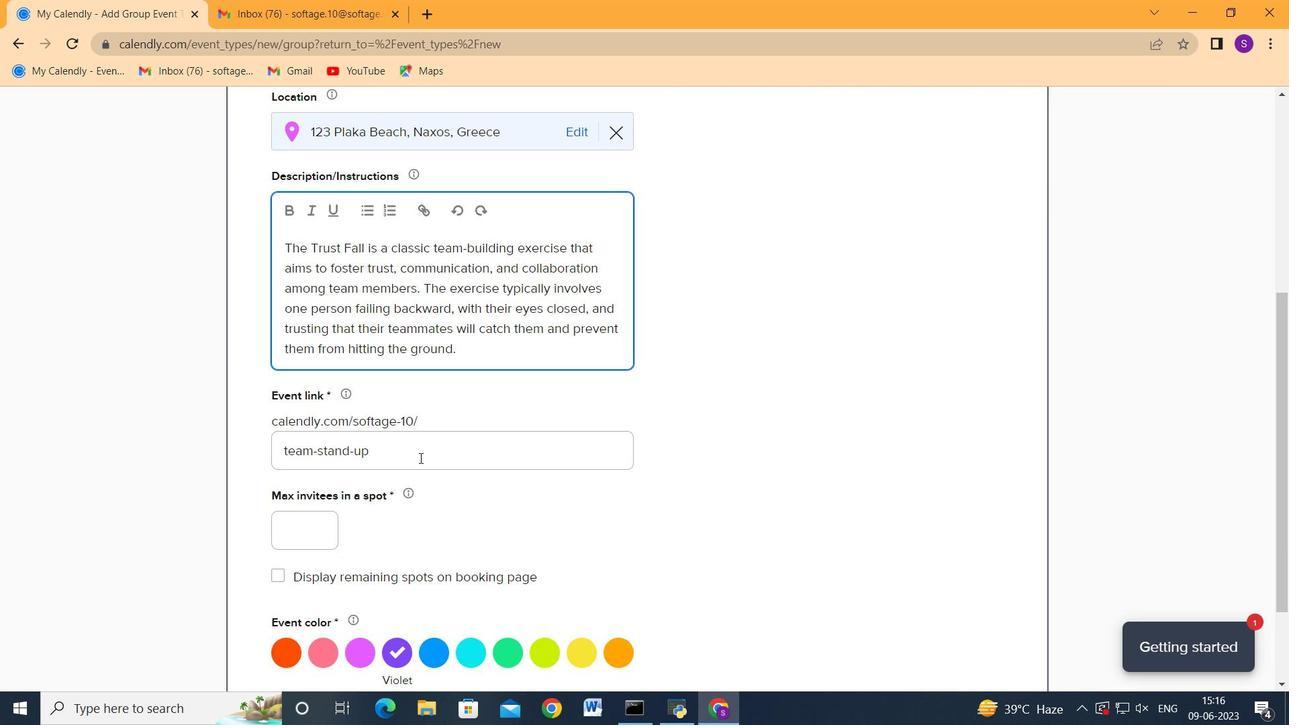 
Action: Key pressed ctrl+A<Key.backspace>http-teamstand-upcom<Key.shift_r><Key.shift_r><Key.shift_r><Key.shift_r><Key.shift_r><Key.shift_r><Key.shift_r><Key.shift_r><Key.shift_r><Key.shift_r><Key.shift_r>&<Key.backspace>
Screenshot: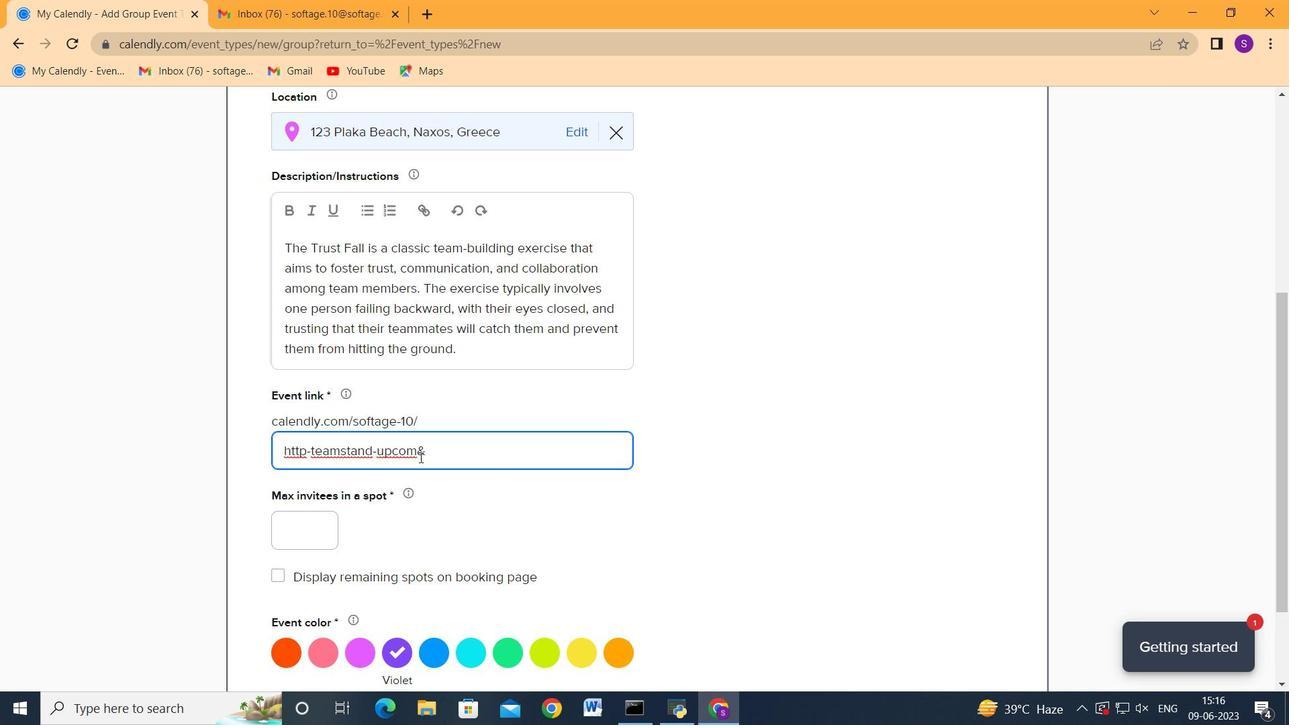
Action: Mouse moved to (421, 453)
Screenshot: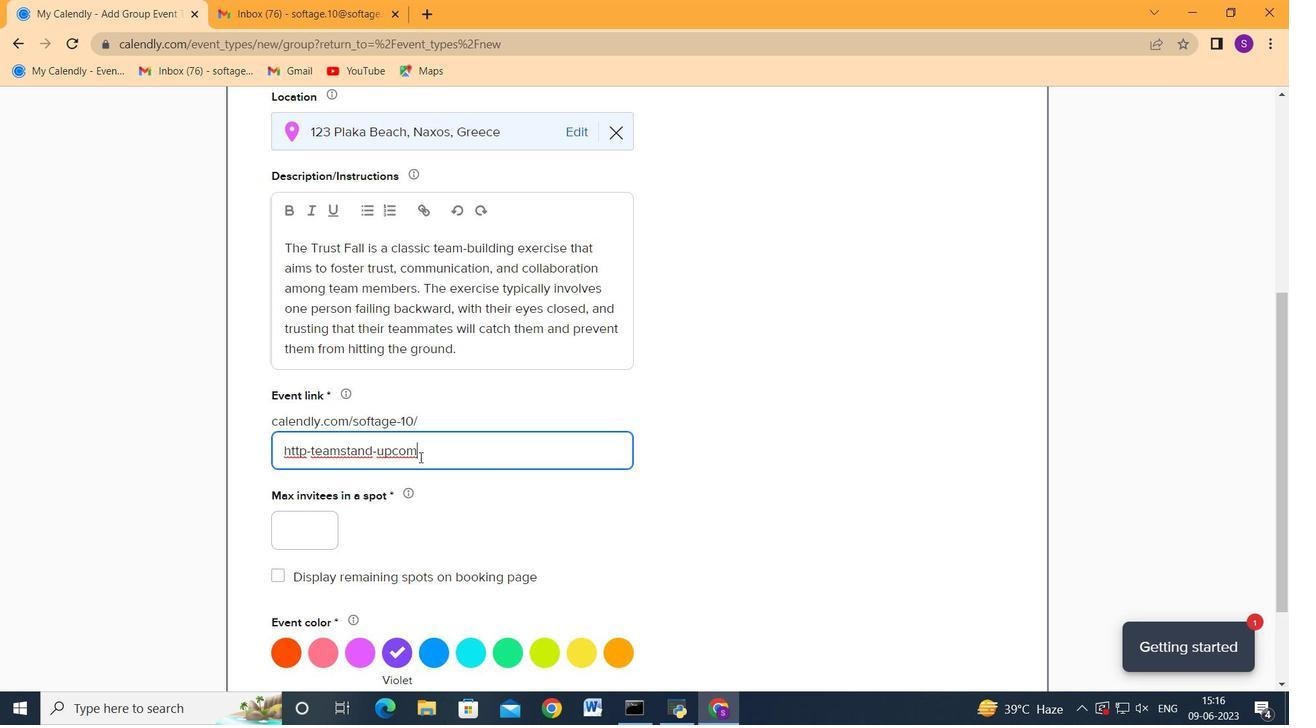 
Action: Mouse scrolled (421, 452) with delta (0, 0)
Screenshot: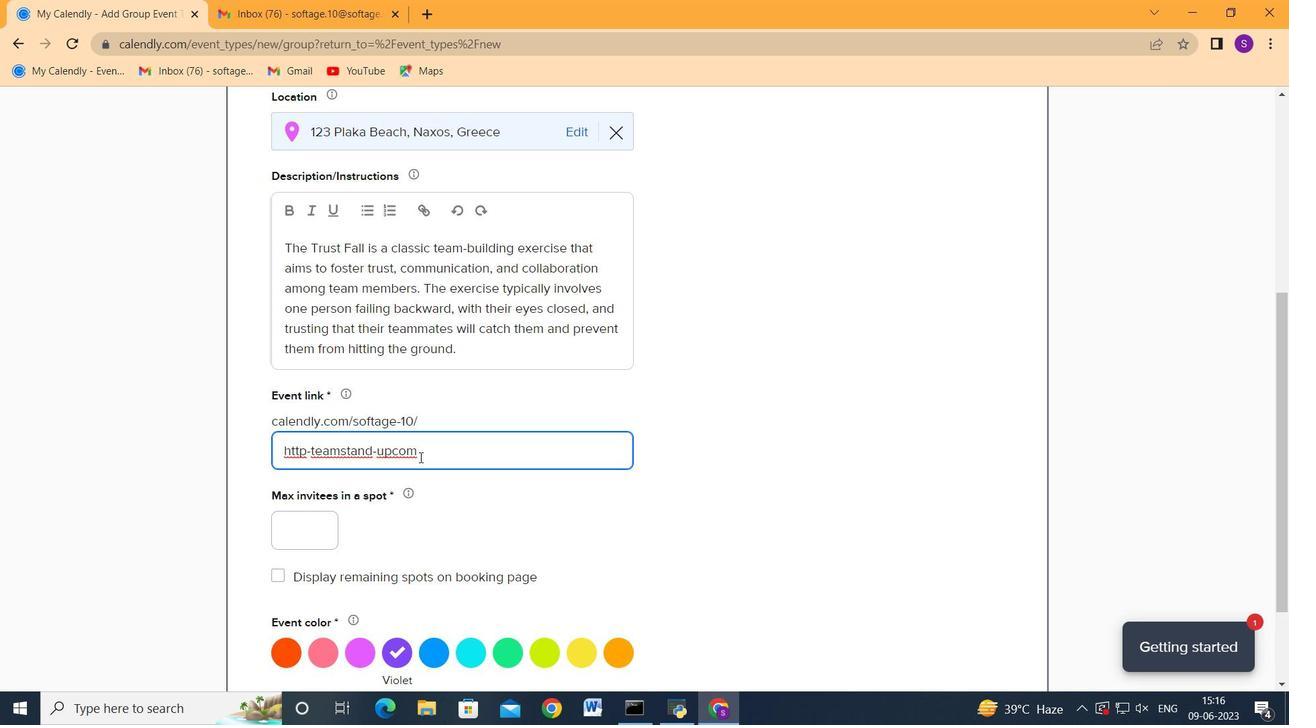
Action: Mouse scrolled (421, 452) with delta (0, 0)
Screenshot: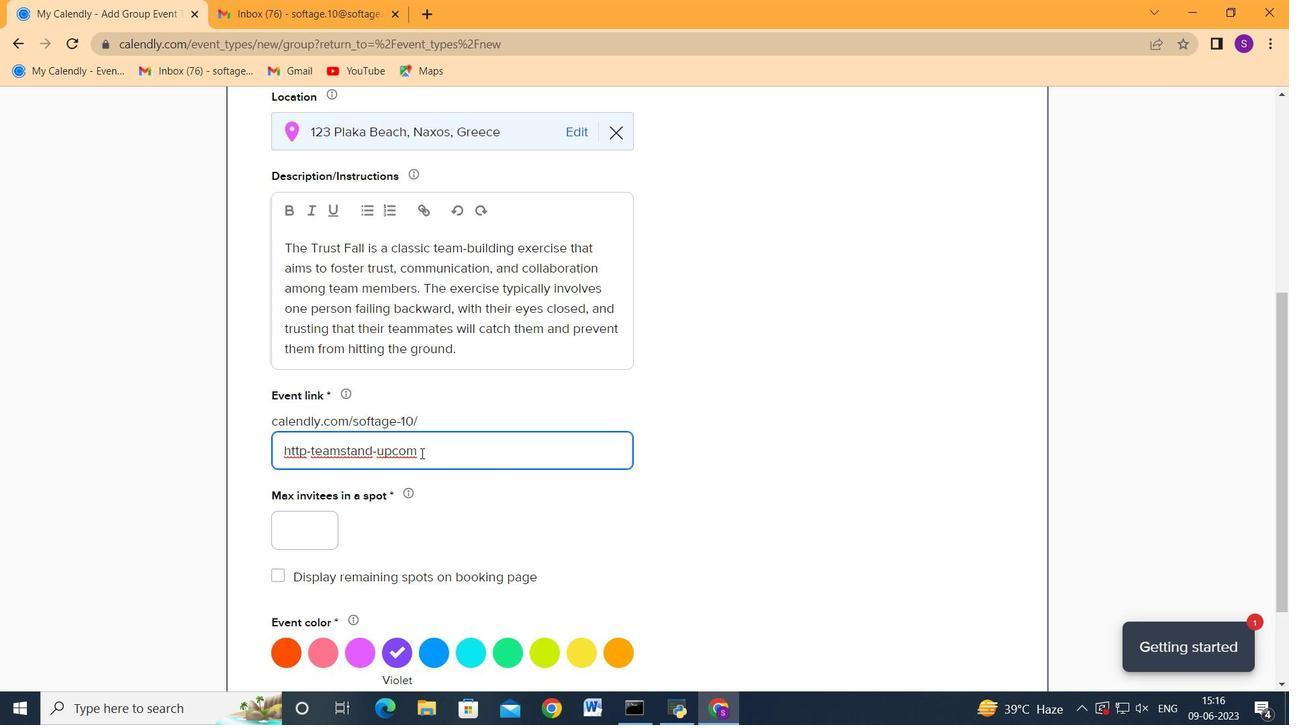 
Action: Mouse moved to (615, 523)
Screenshot: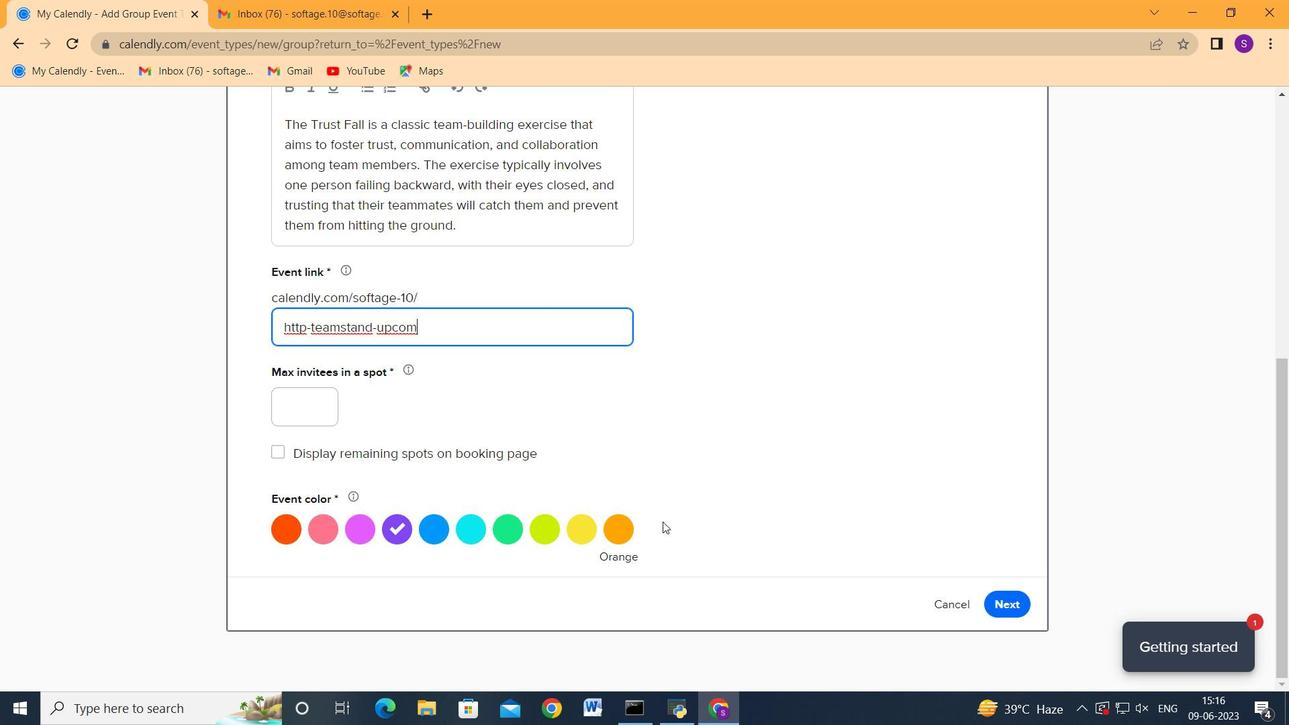 
Action: Mouse pressed left at (615, 523)
Screenshot: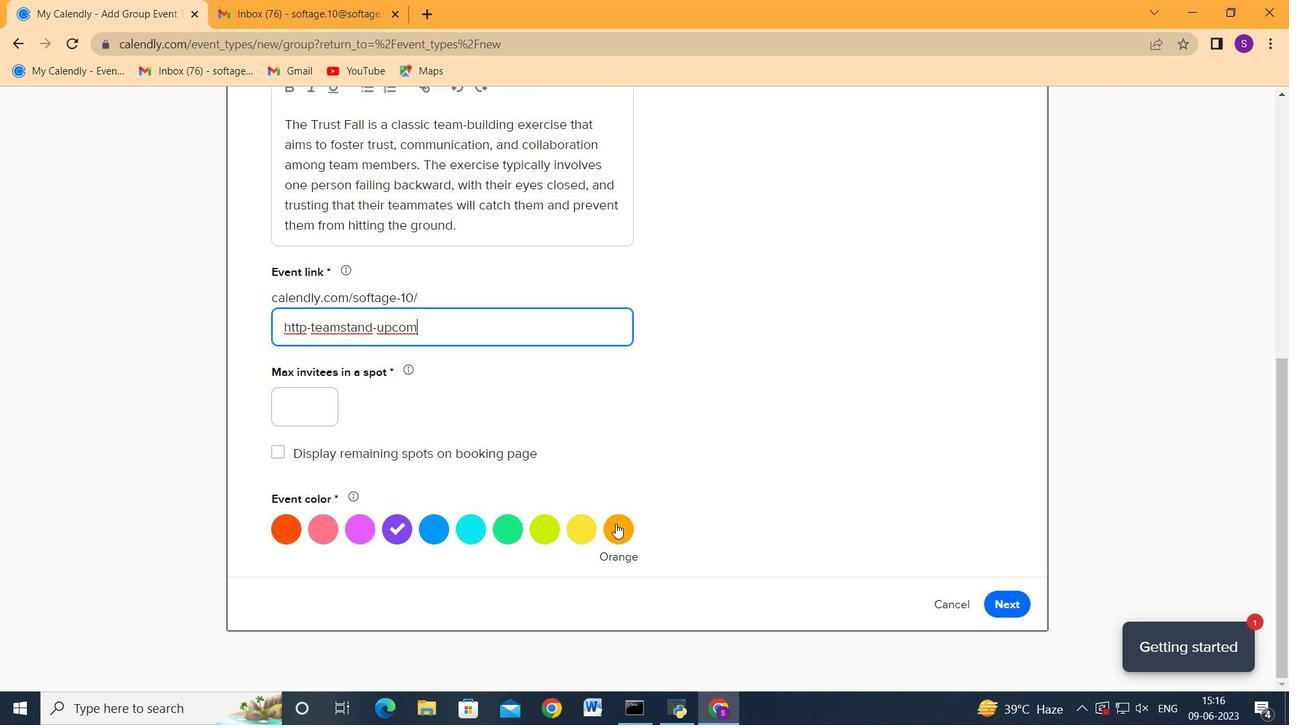 
Action: Mouse moved to (1013, 612)
Screenshot: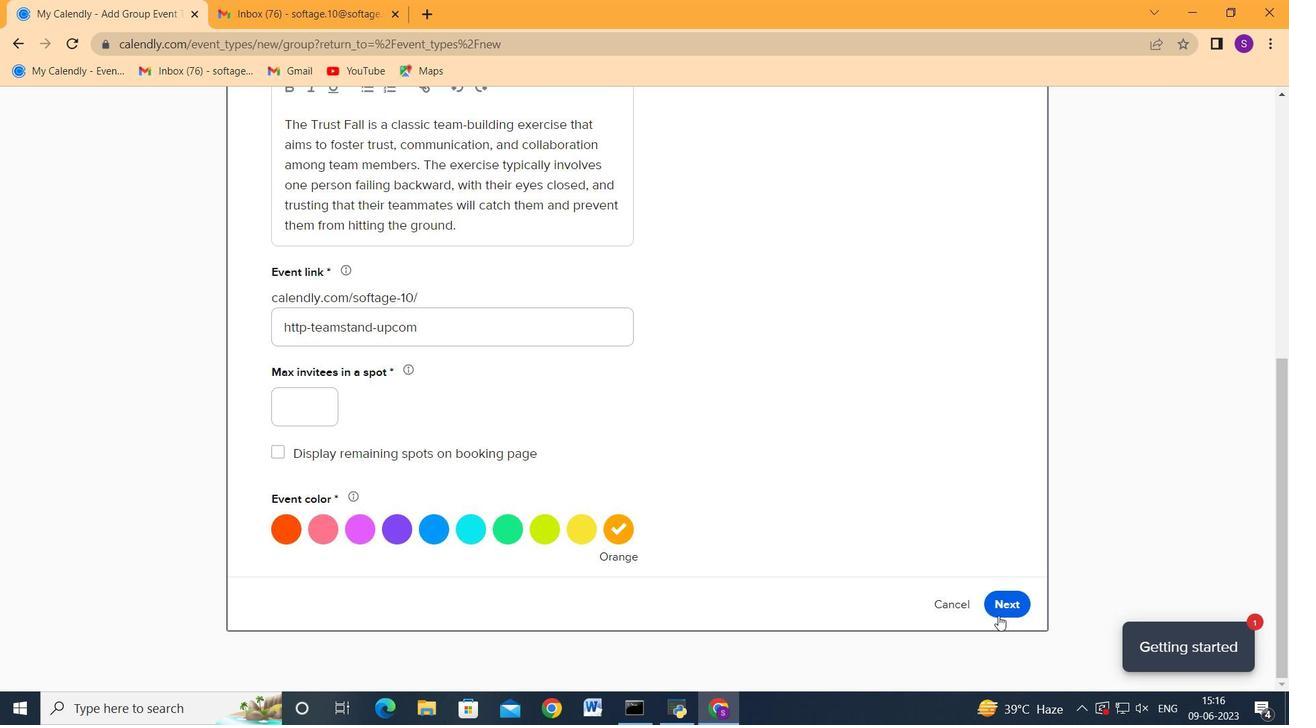 
Action: Mouse pressed left at (1013, 612)
Screenshot: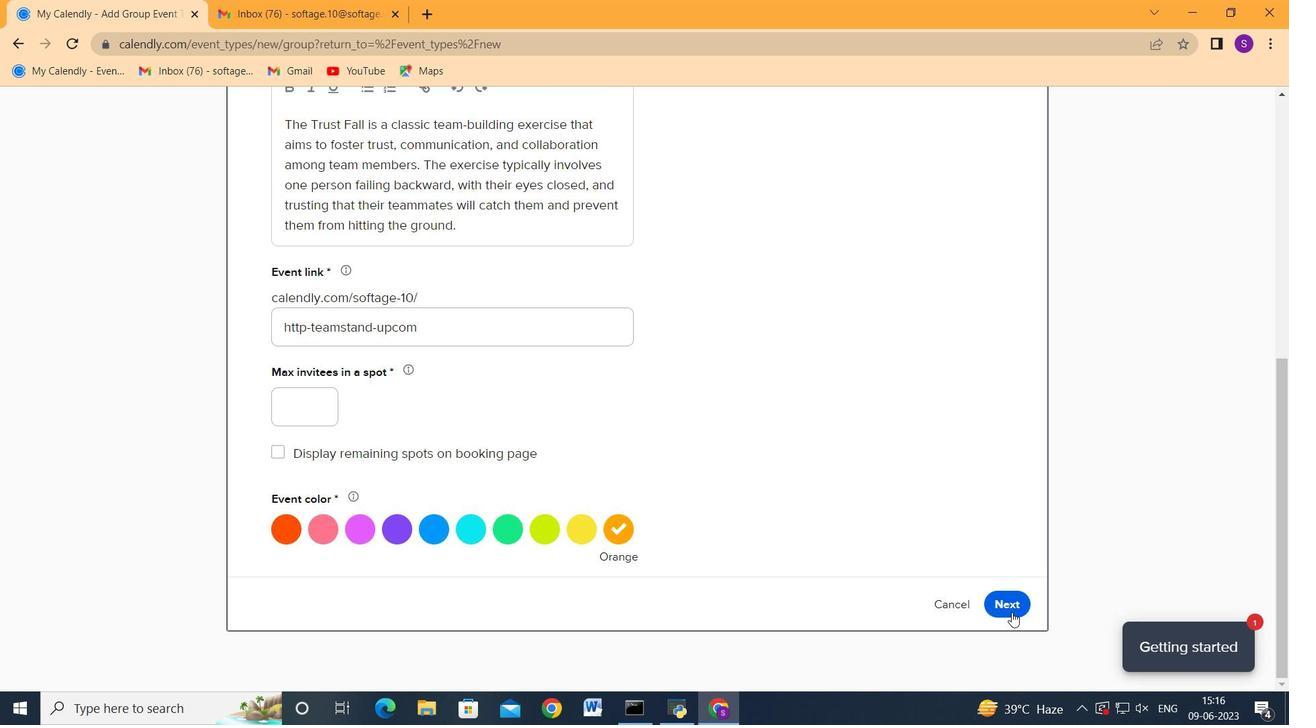 
Action: Mouse moved to (323, 406)
Screenshot: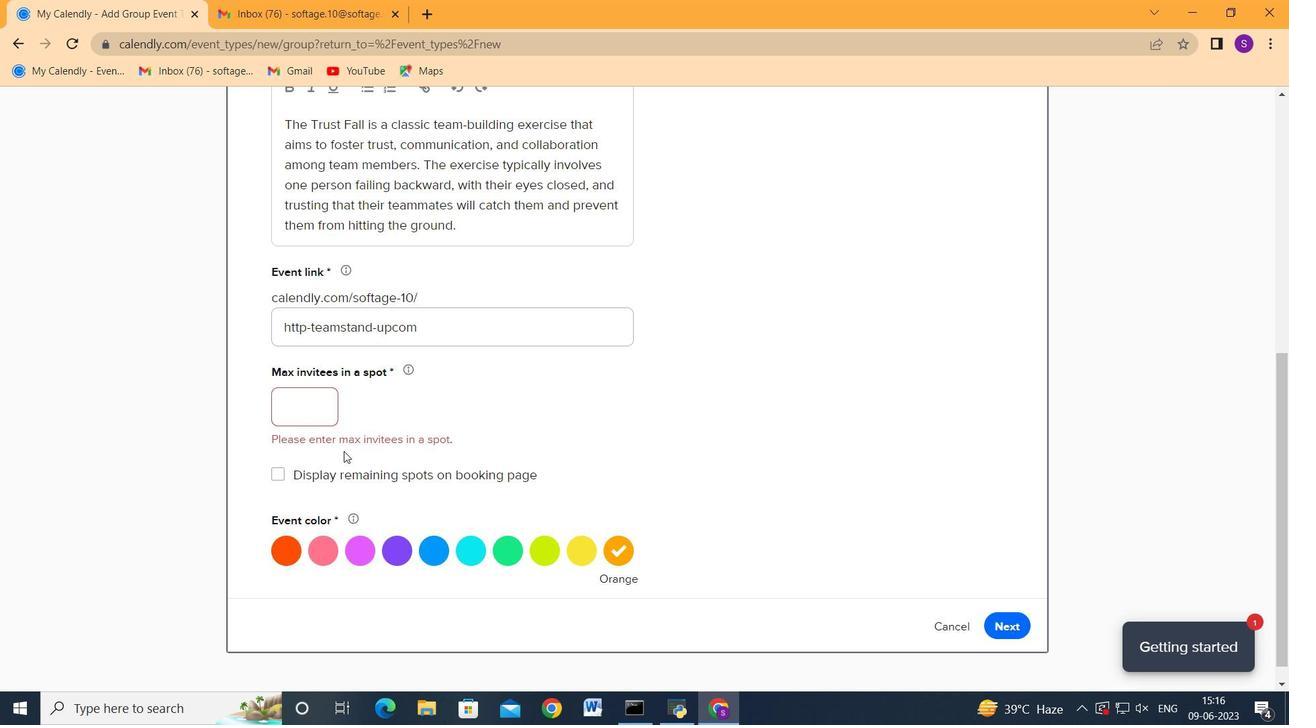 
Action: Mouse pressed left at (323, 406)
Screenshot: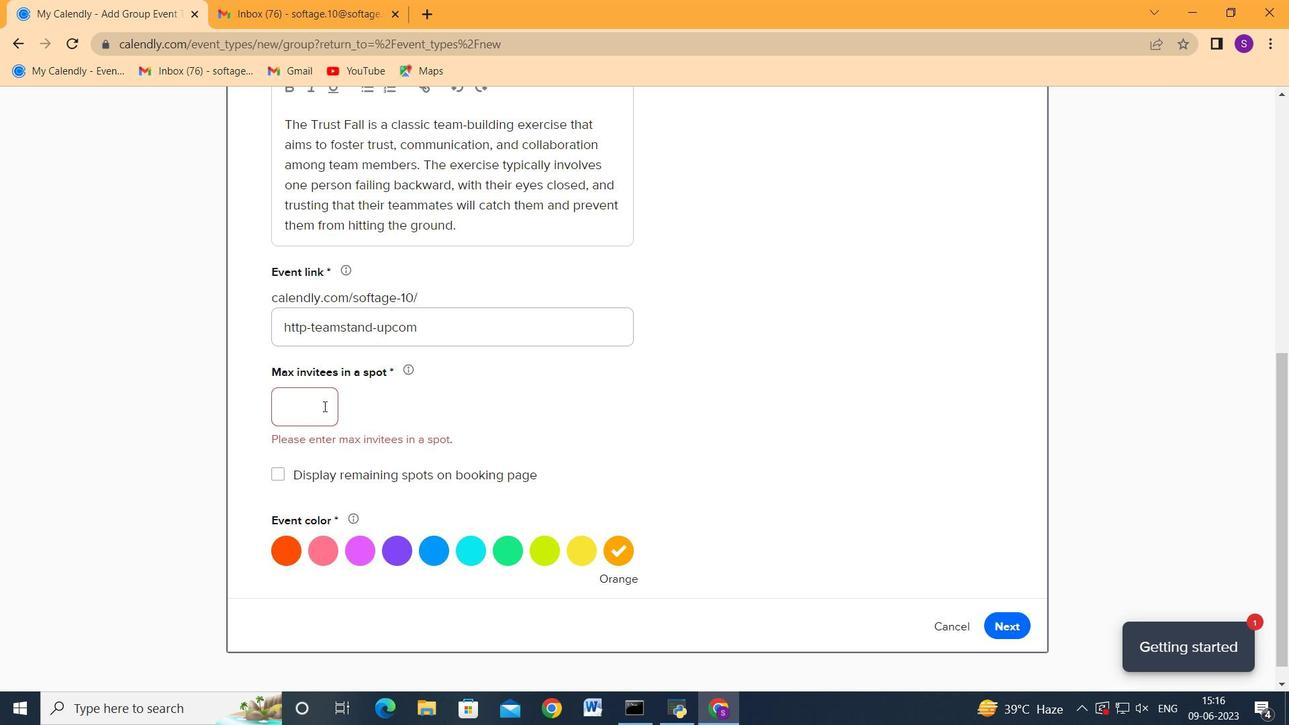 
Action: Key pressed 2
Screenshot: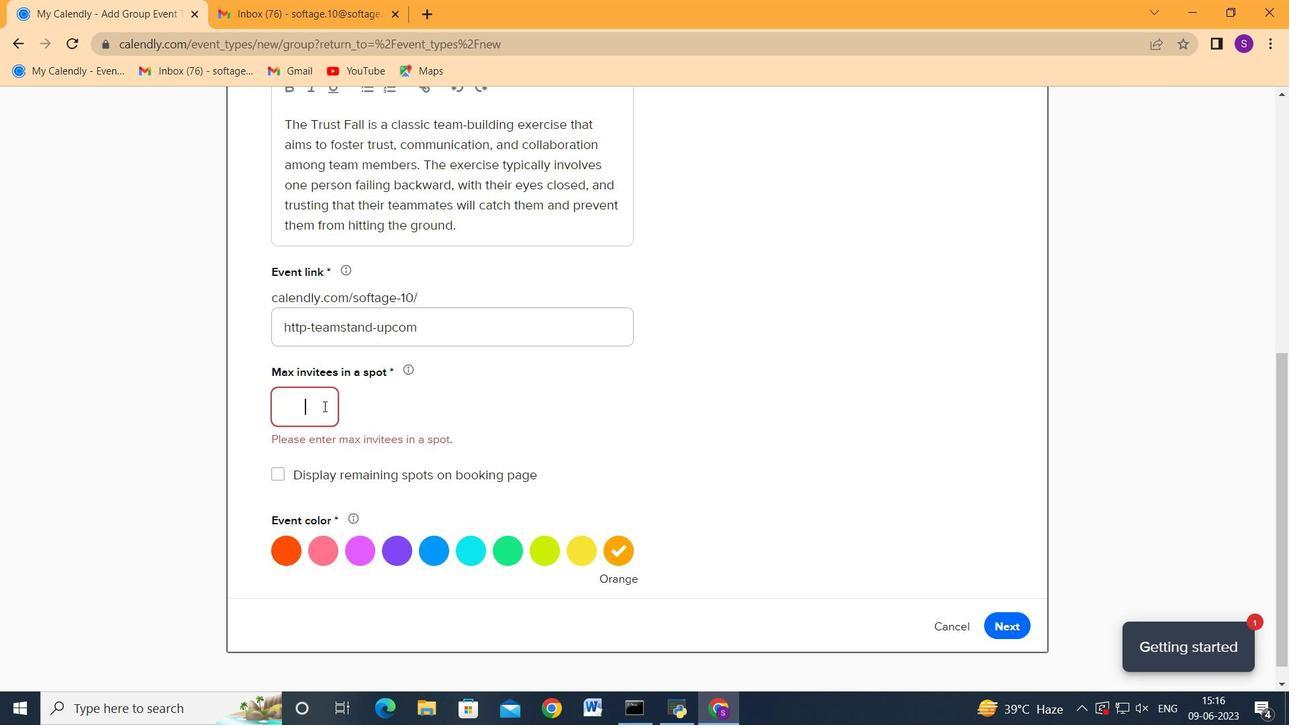 
Action: Mouse moved to (1008, 598)
Screenshot: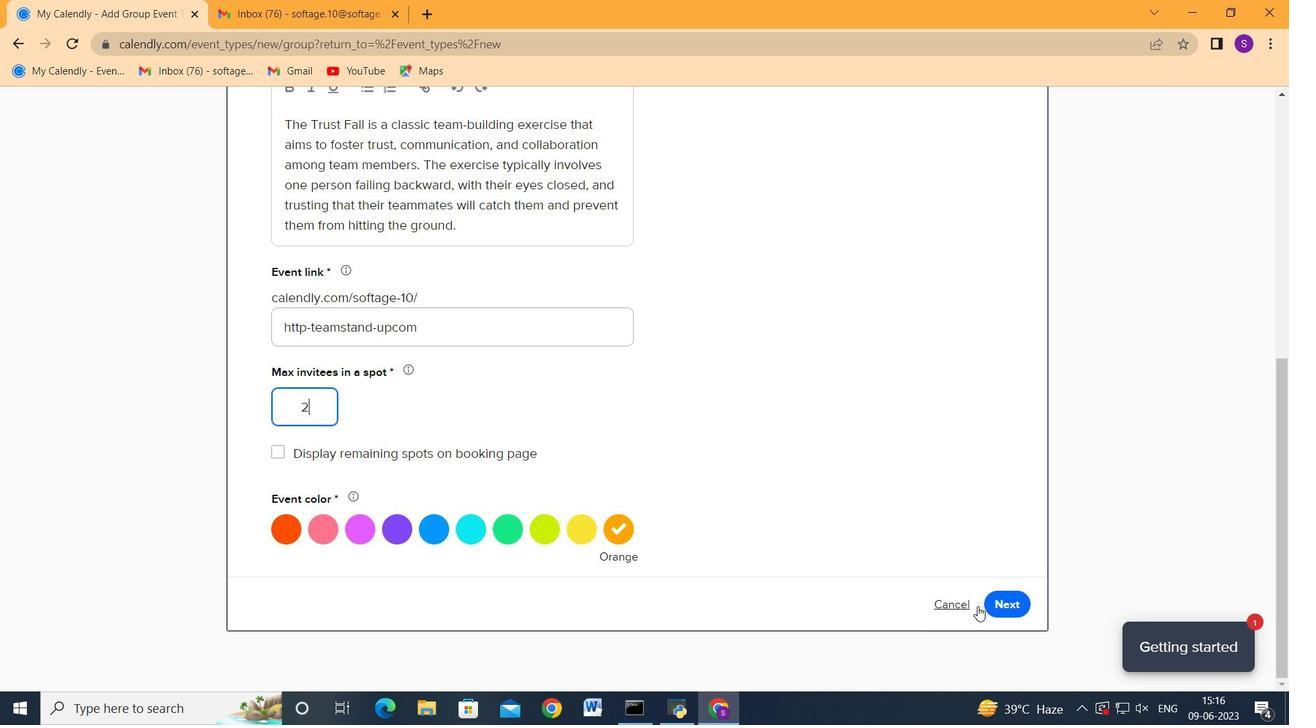 
Action: Mouse pressed left at (1008, 598)
Screenshot: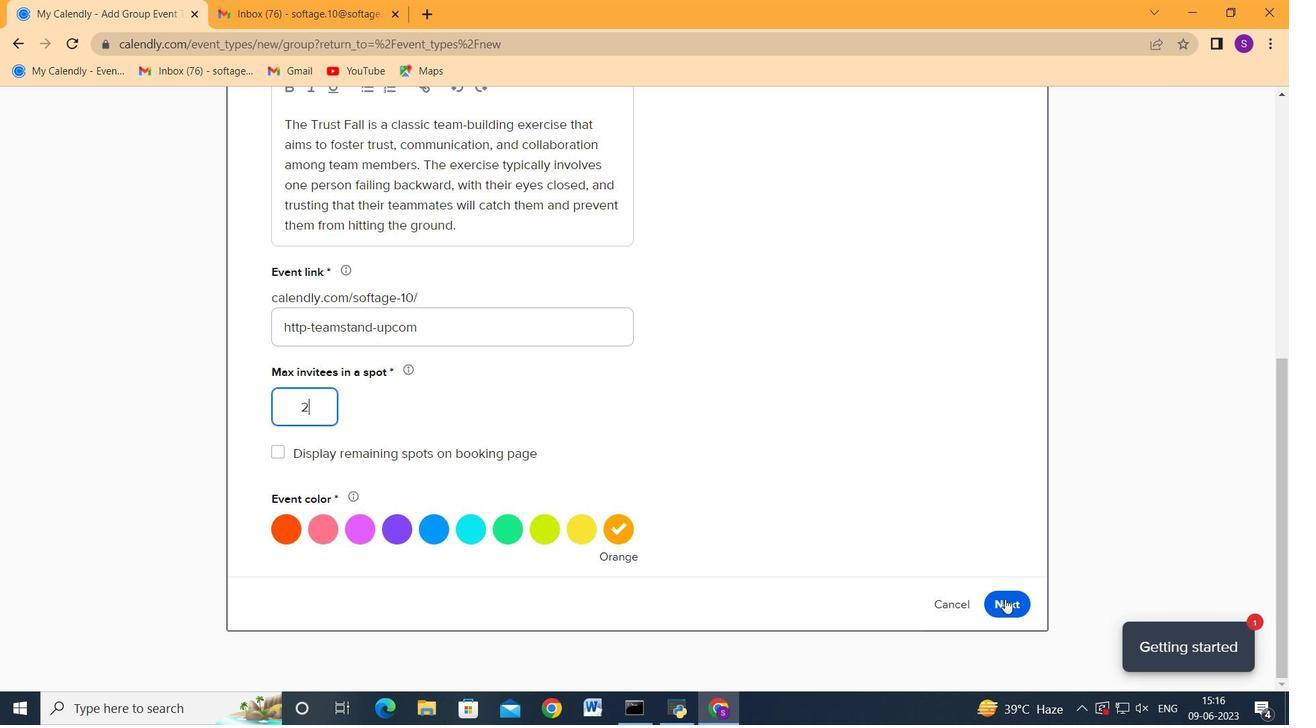
Action: Mouse moved to (521, 420)
Screenshot: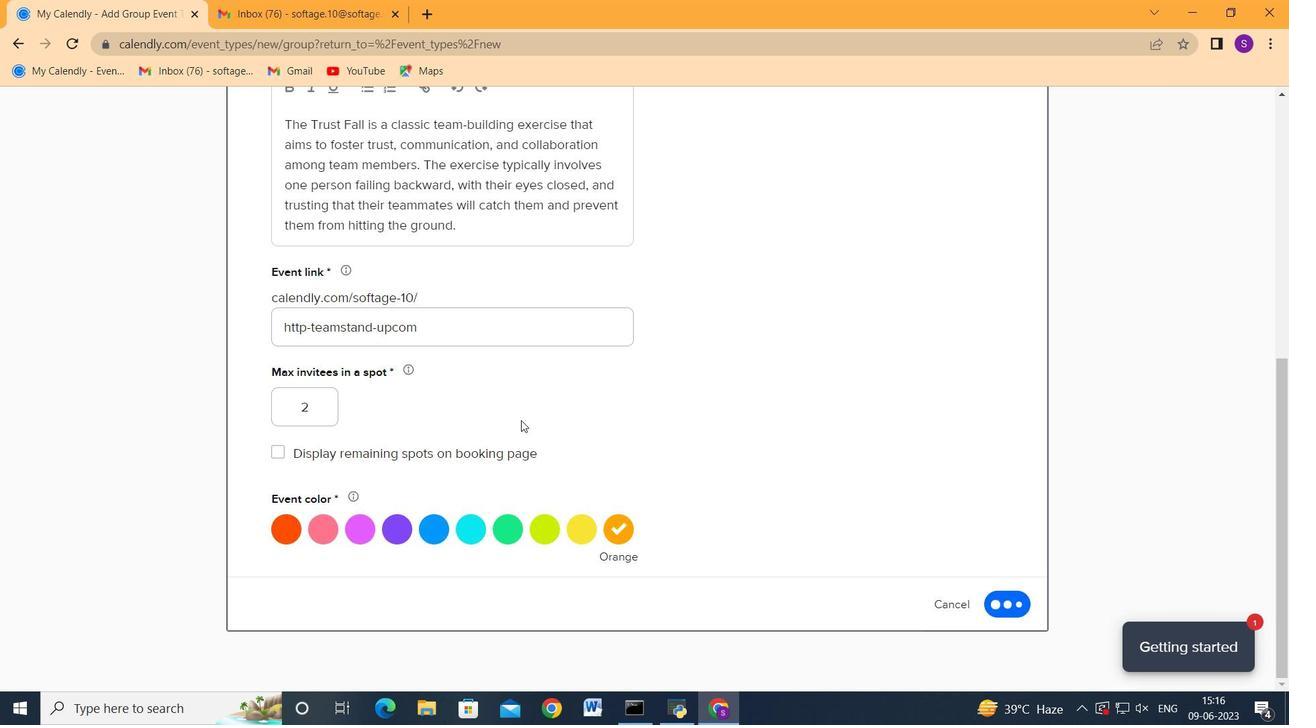 
Action: Mouse scrolled (521, 421) with delta (0, 0)
Screenshot: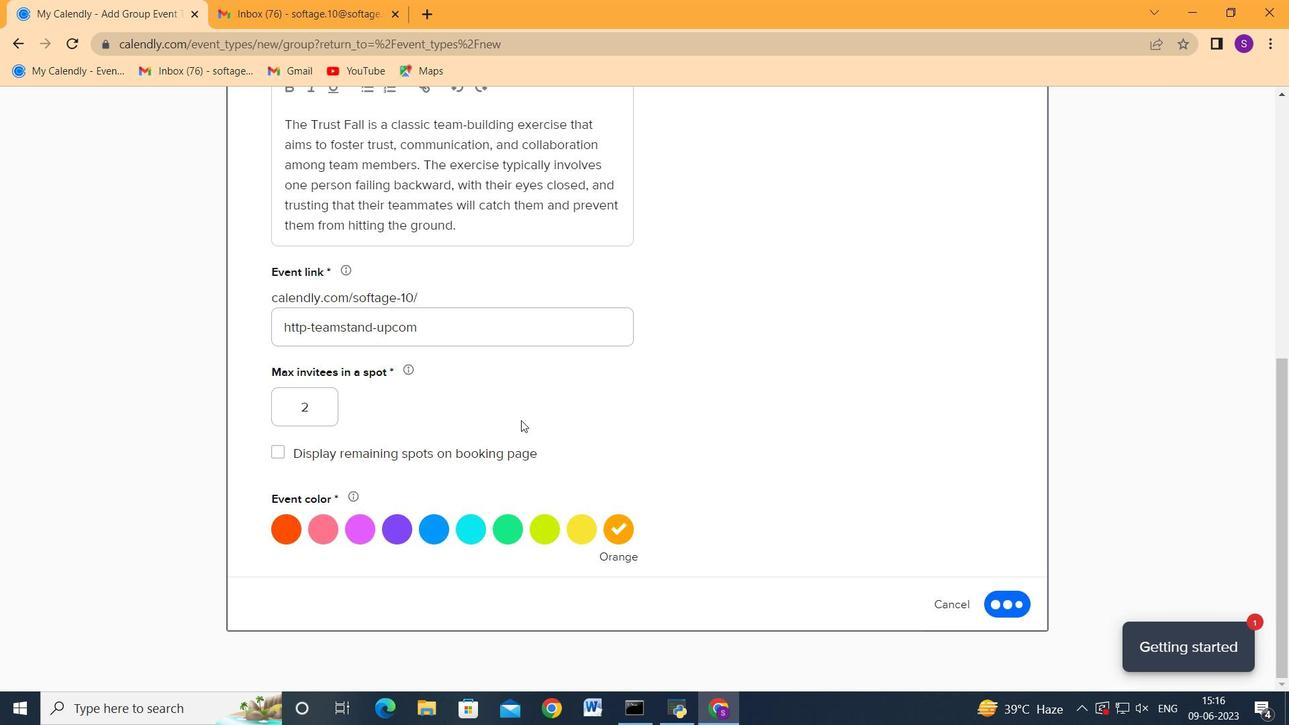 
Action: Mouse scrolled (521, 421) with delta (0, 0)
Screenshot: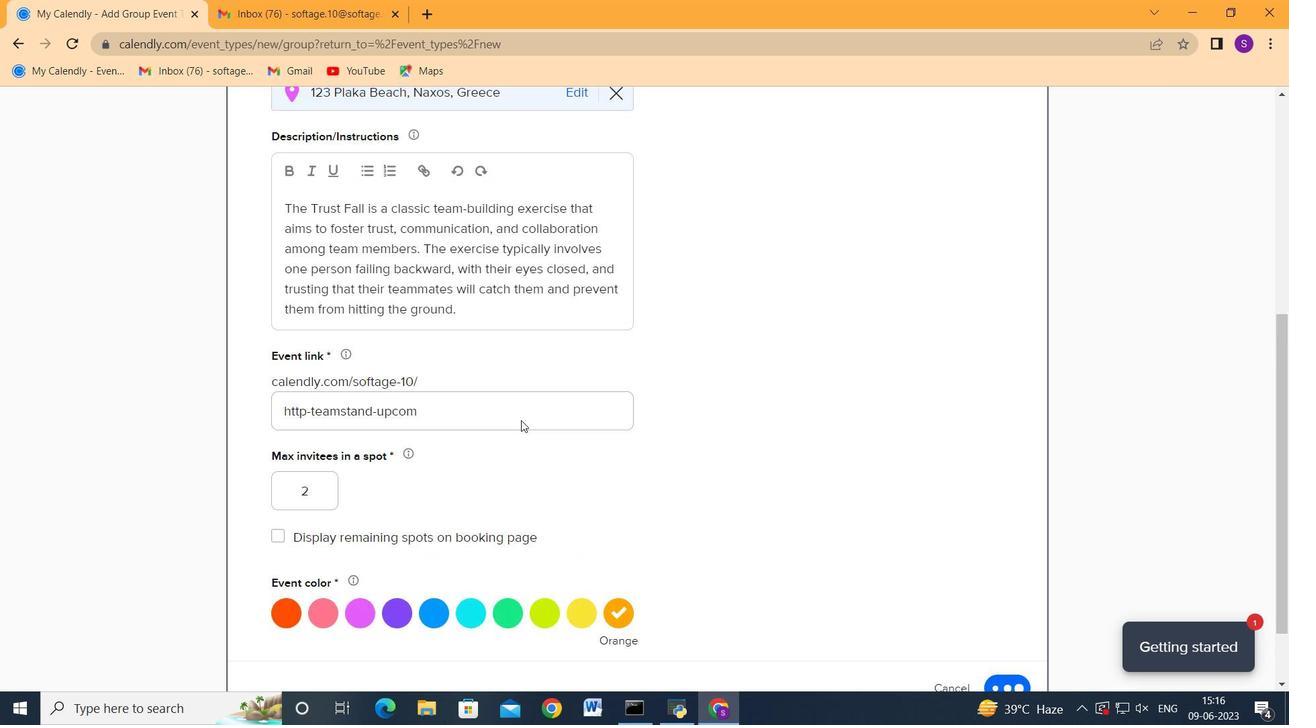 
Action: Mouse scrolled (521, 421) with delta (0, 0)
Screenshot: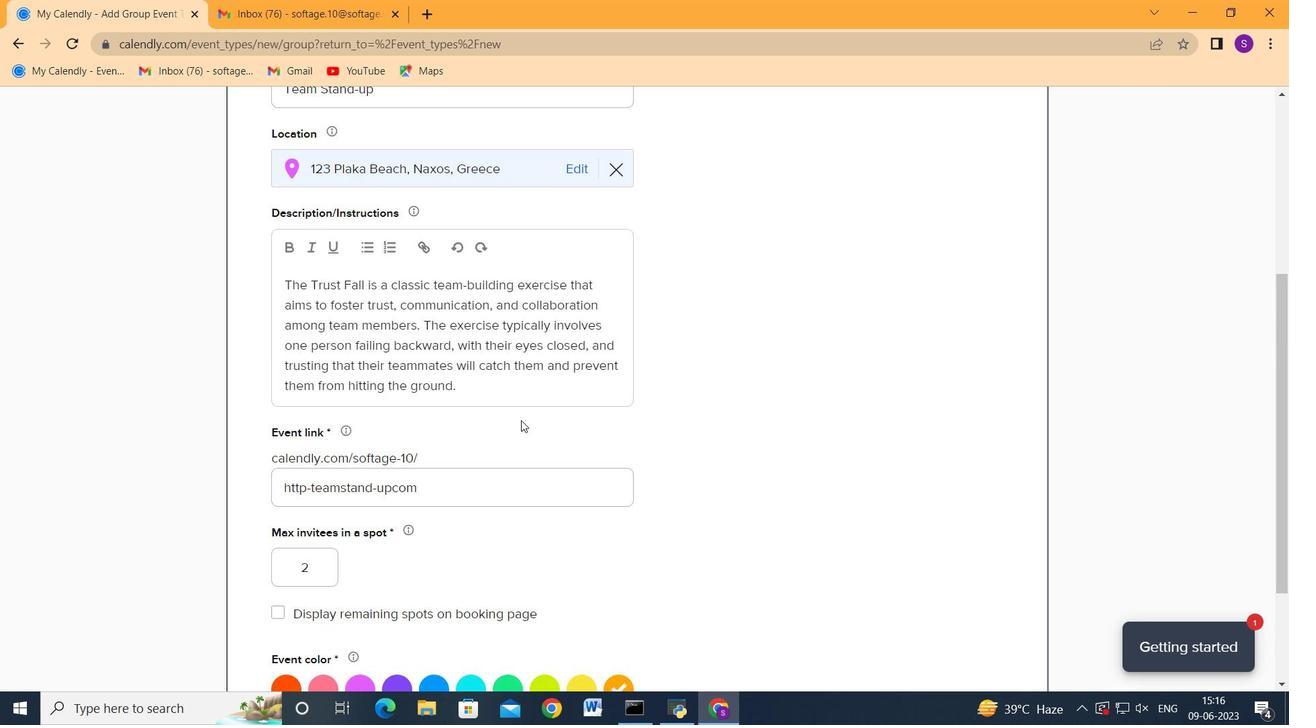 
Action: Mouse moved to (528, 411)
Screenshot: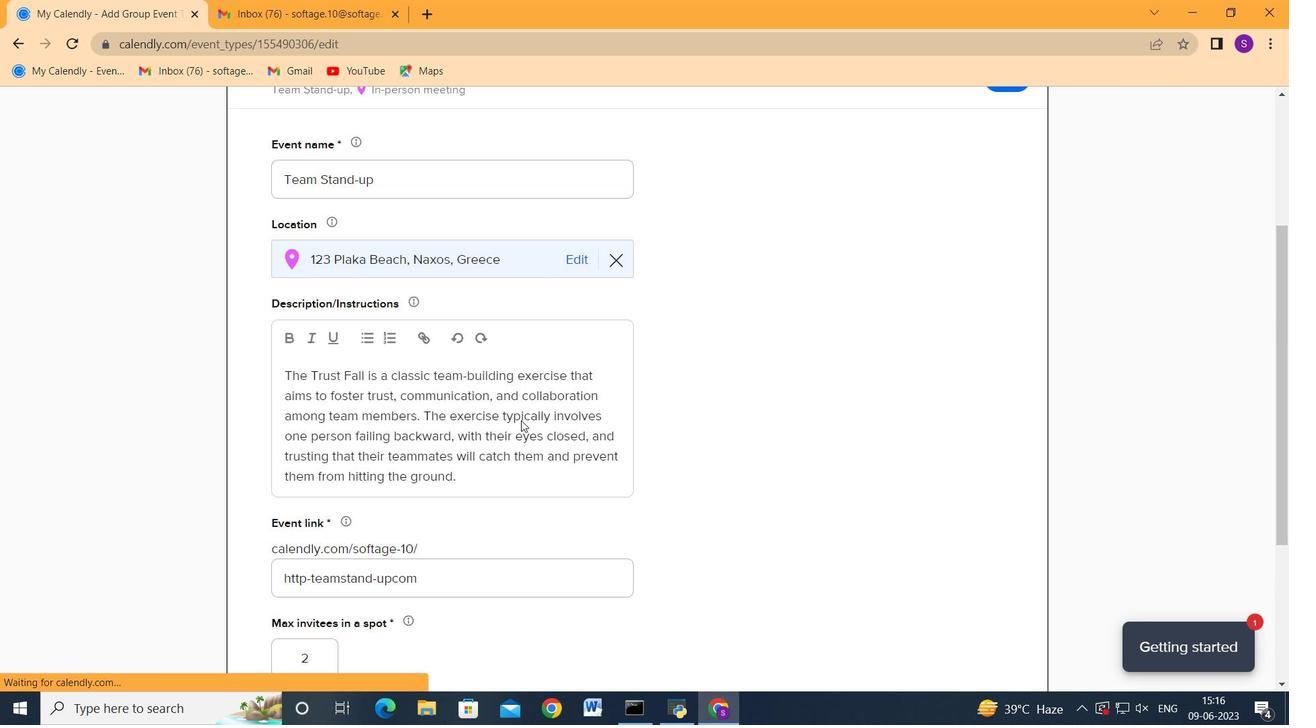 
Action: Mouse scrolled (528, 412) with delta (0, 0)
Screenshot: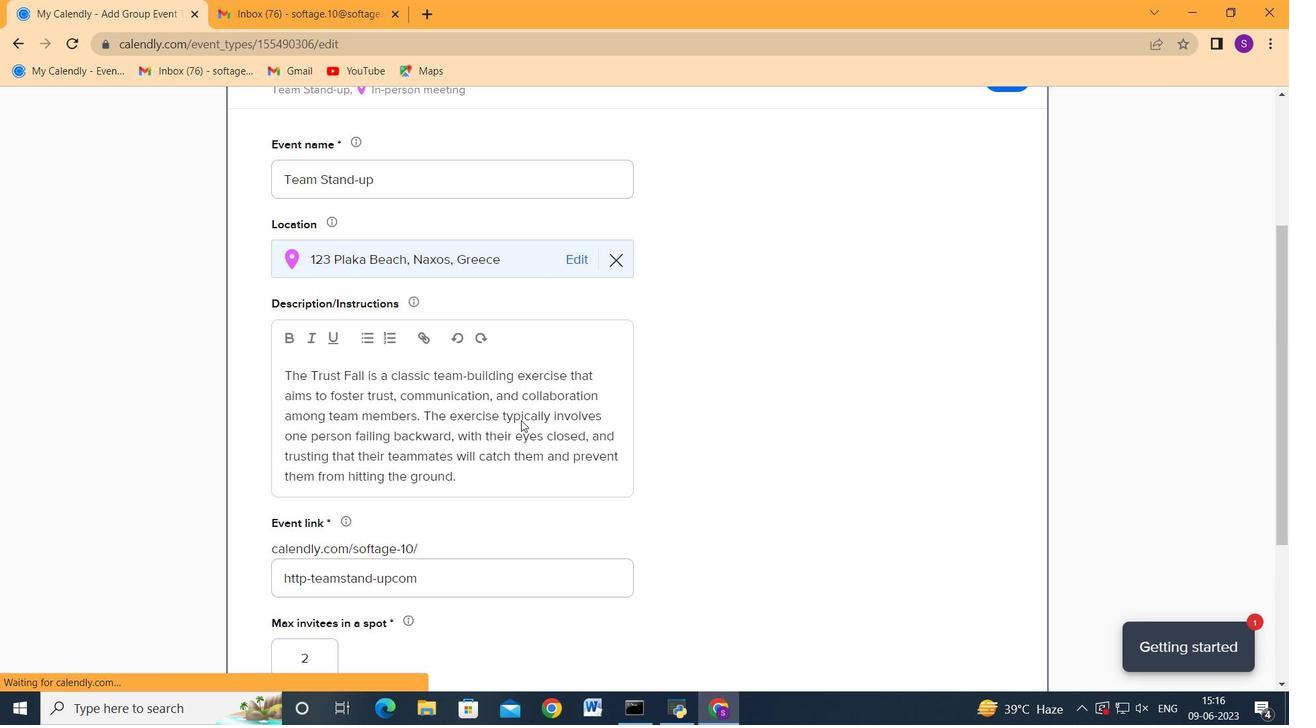 
Action: Mouse moved to (528, 411)
Screenshot: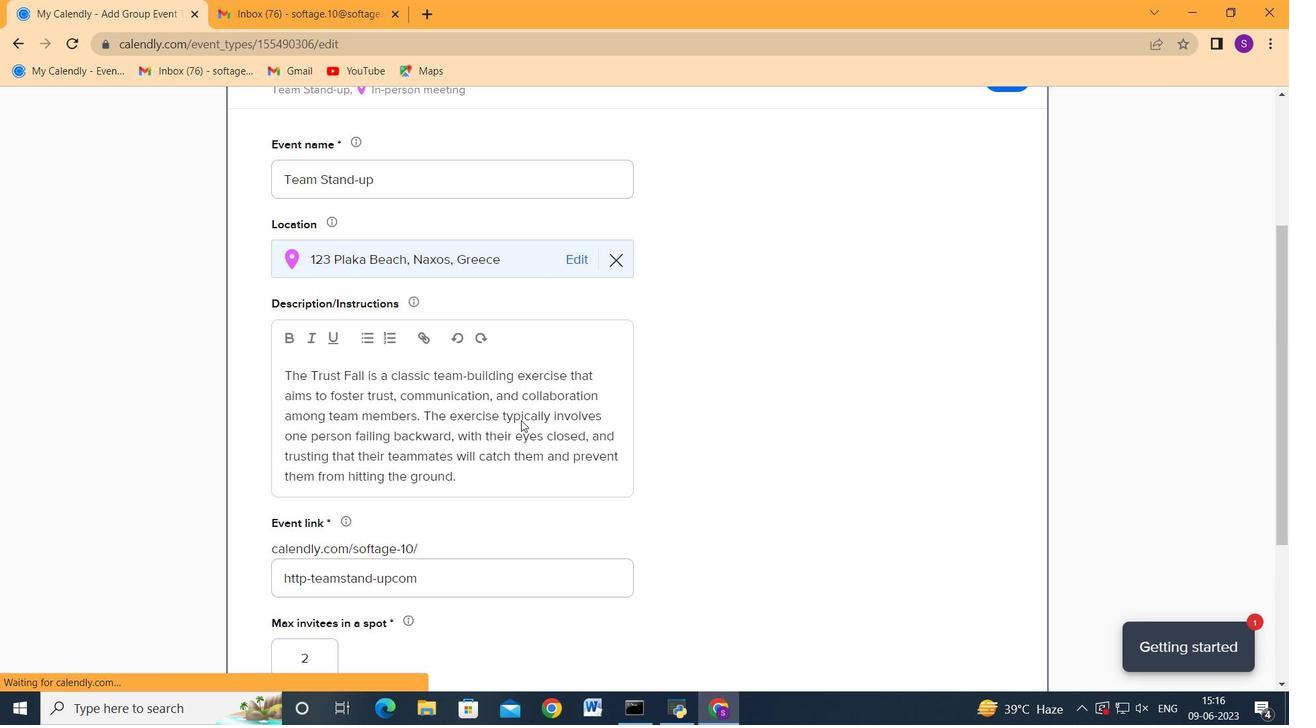 
Action: Mouse scrolled (528, 412) with delta (0, 0)
Screenshot: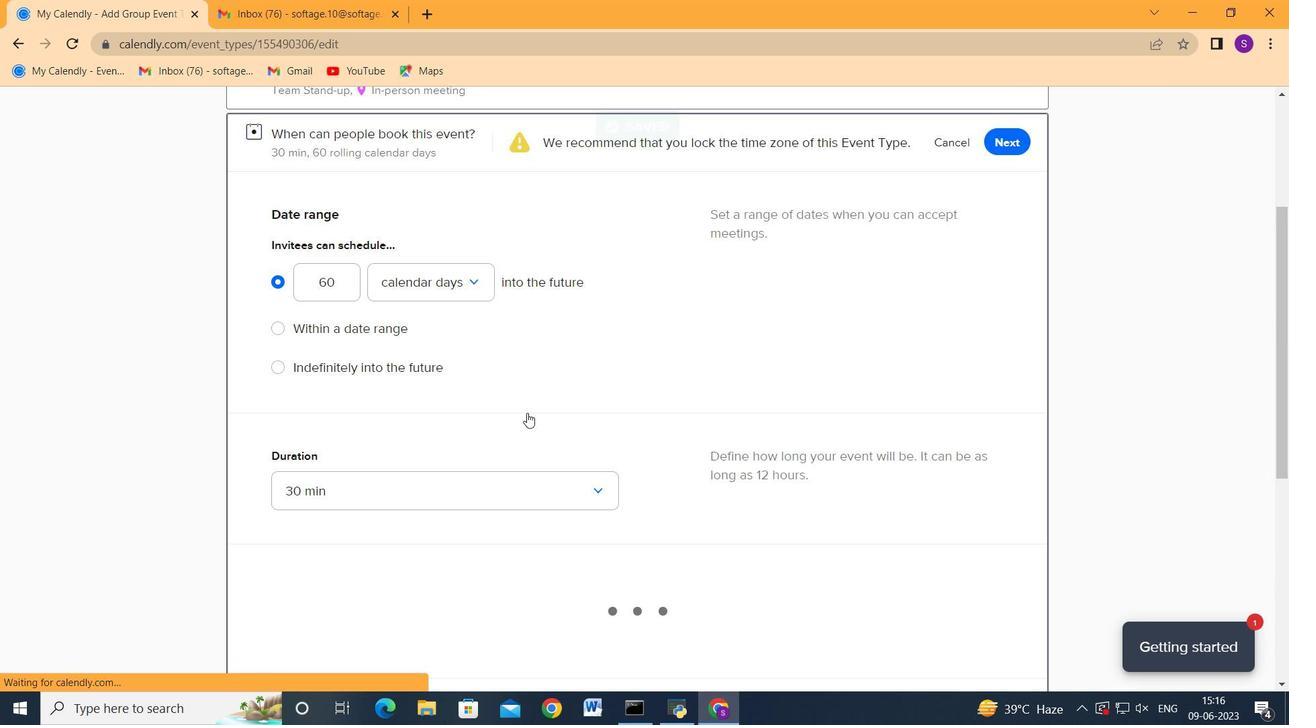 
Action: Mouse moved to (528, 411)
Screenshot: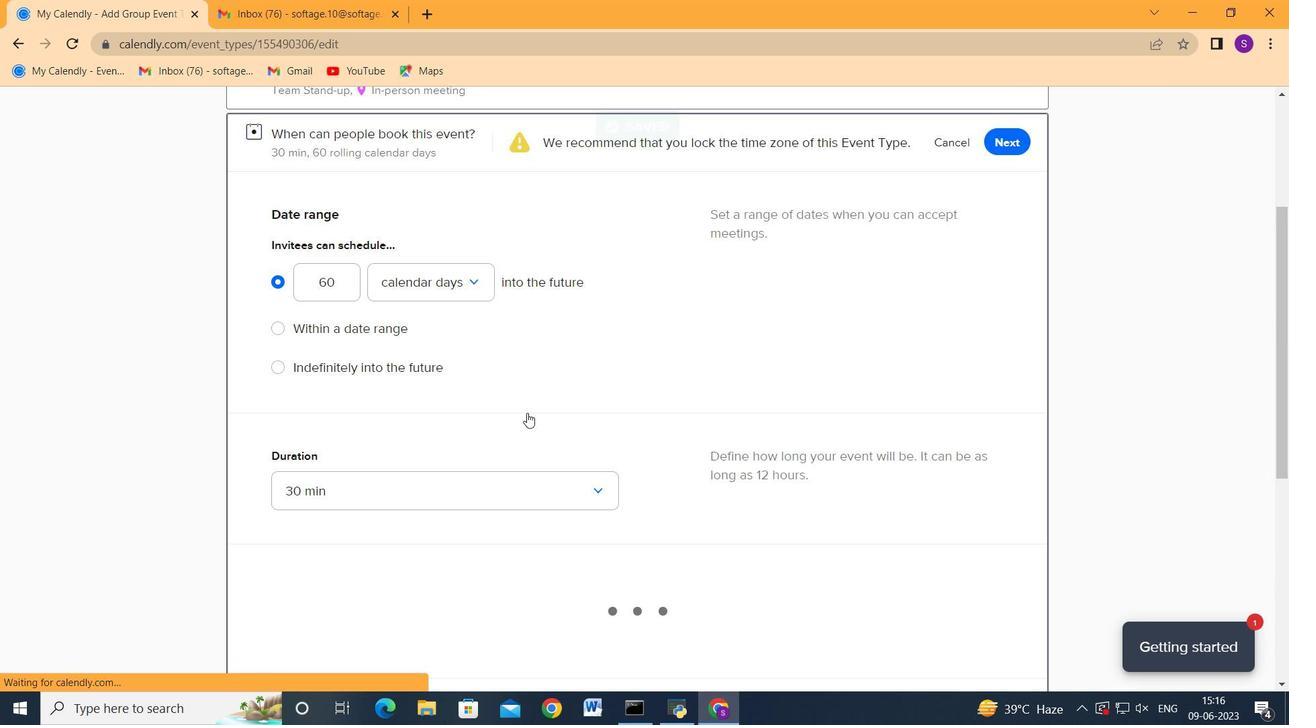 
Action: Mouse scrolled (528, 411) with delta (0, 0)
Screenshot: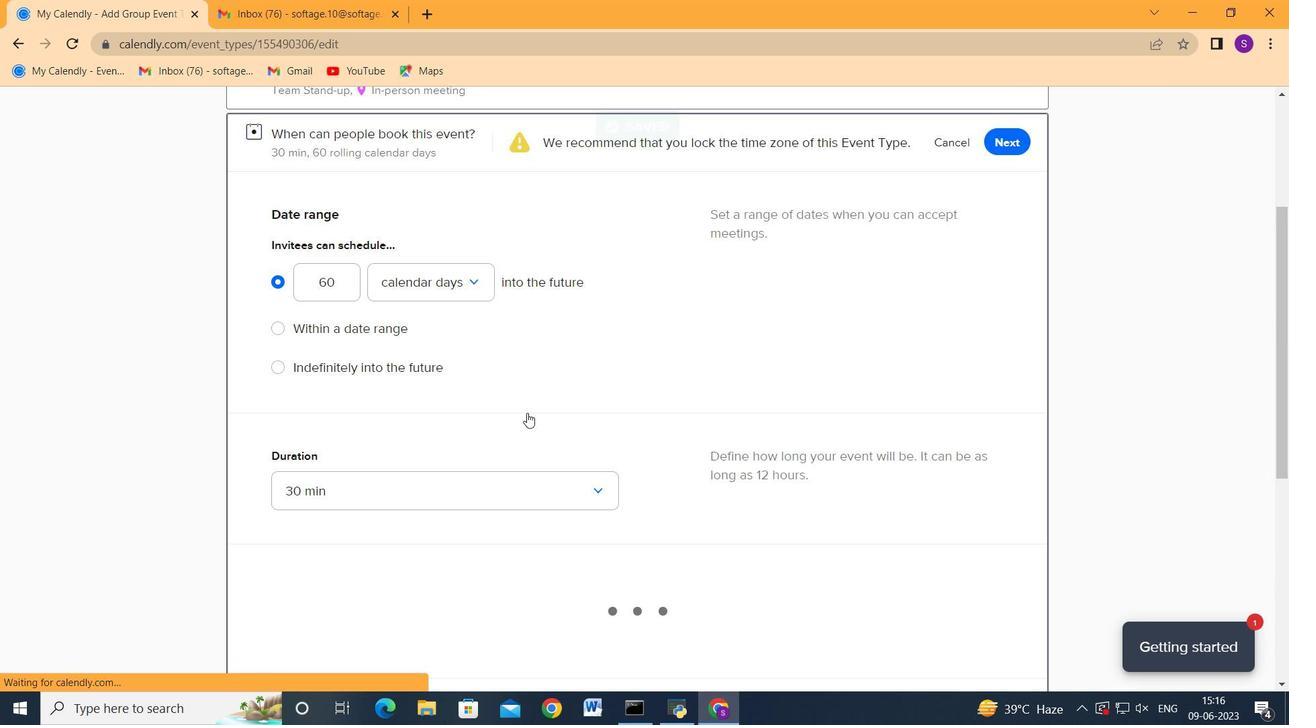 
Action: Mouse scrolled (528, 411) with delta (0, 0)
Screenshot: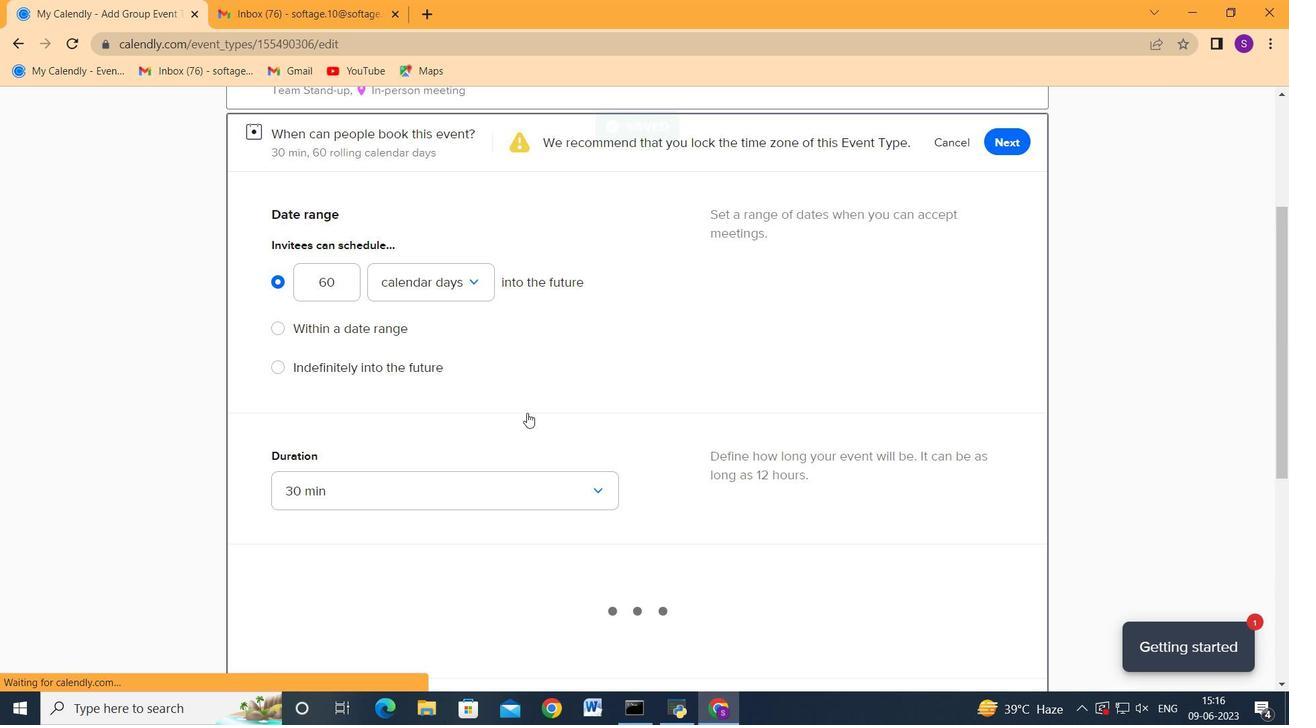 
Action: Mouse moved to (329, 566)
Screenshot: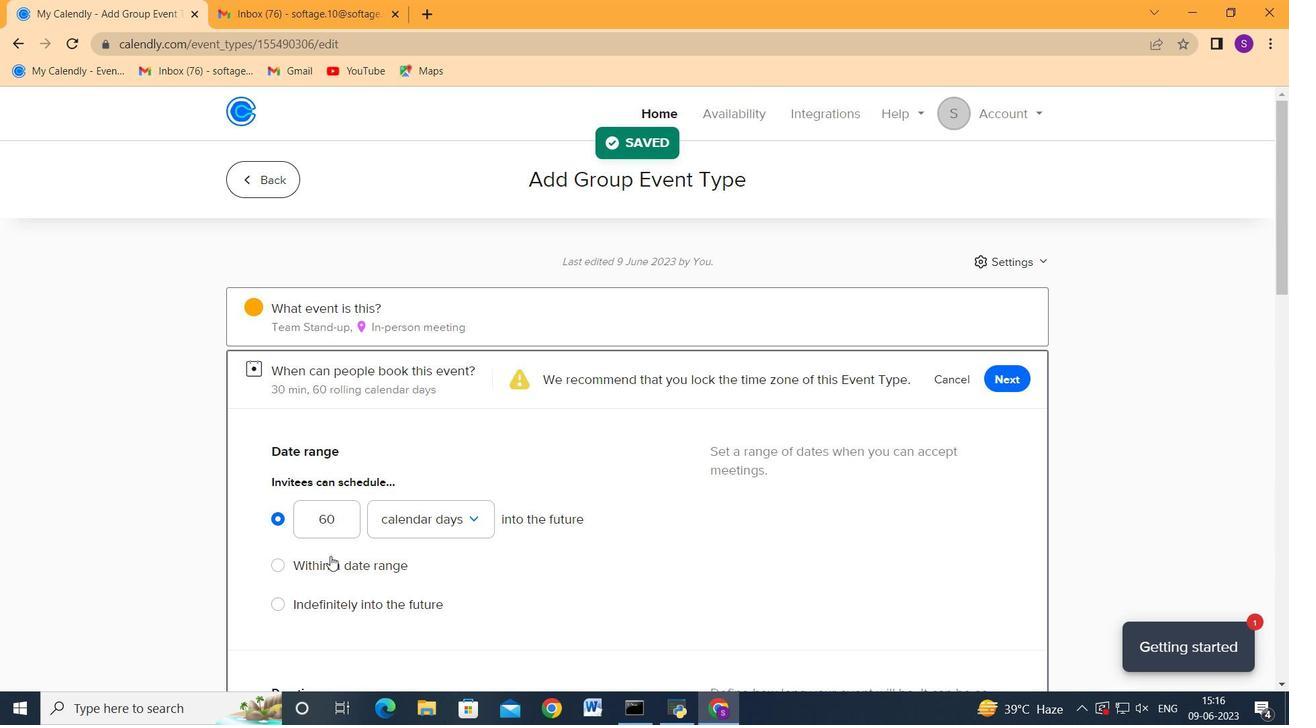 
Action: Mouse pressed left at (329, 566)
Screenshot: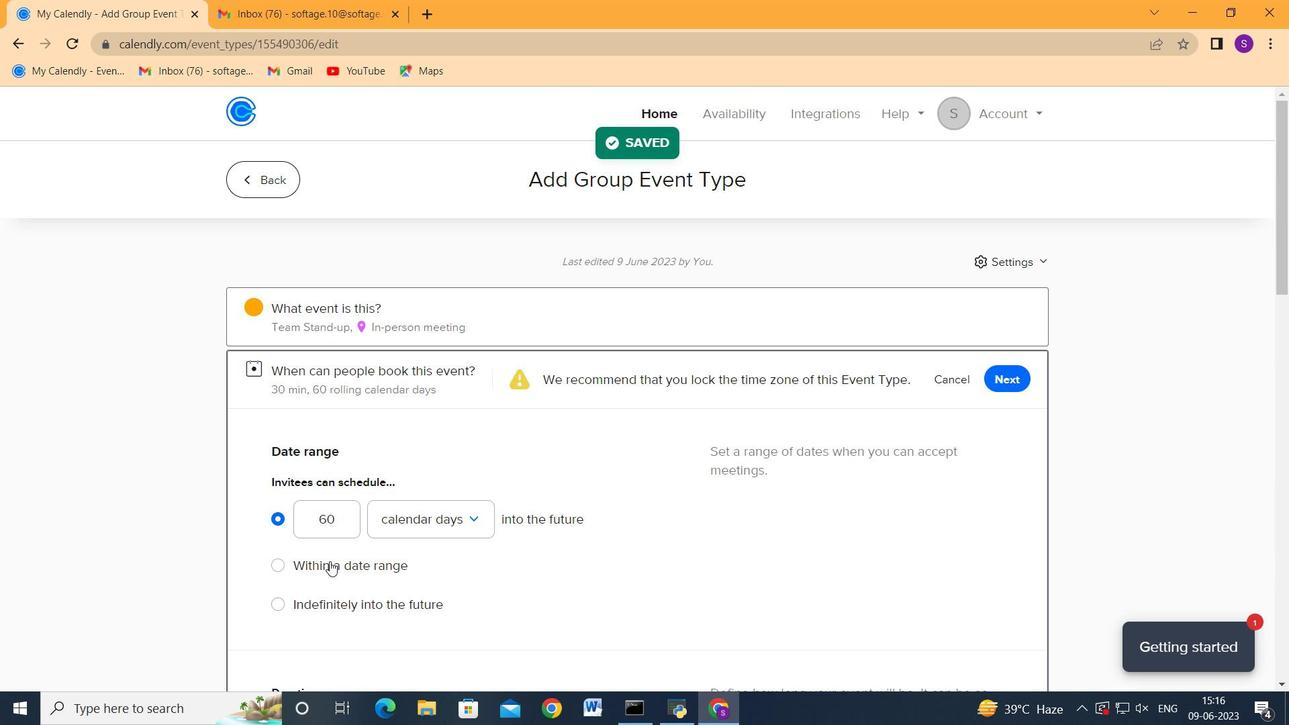 
Action: Mouse moved to (441, 570)
Screenshot: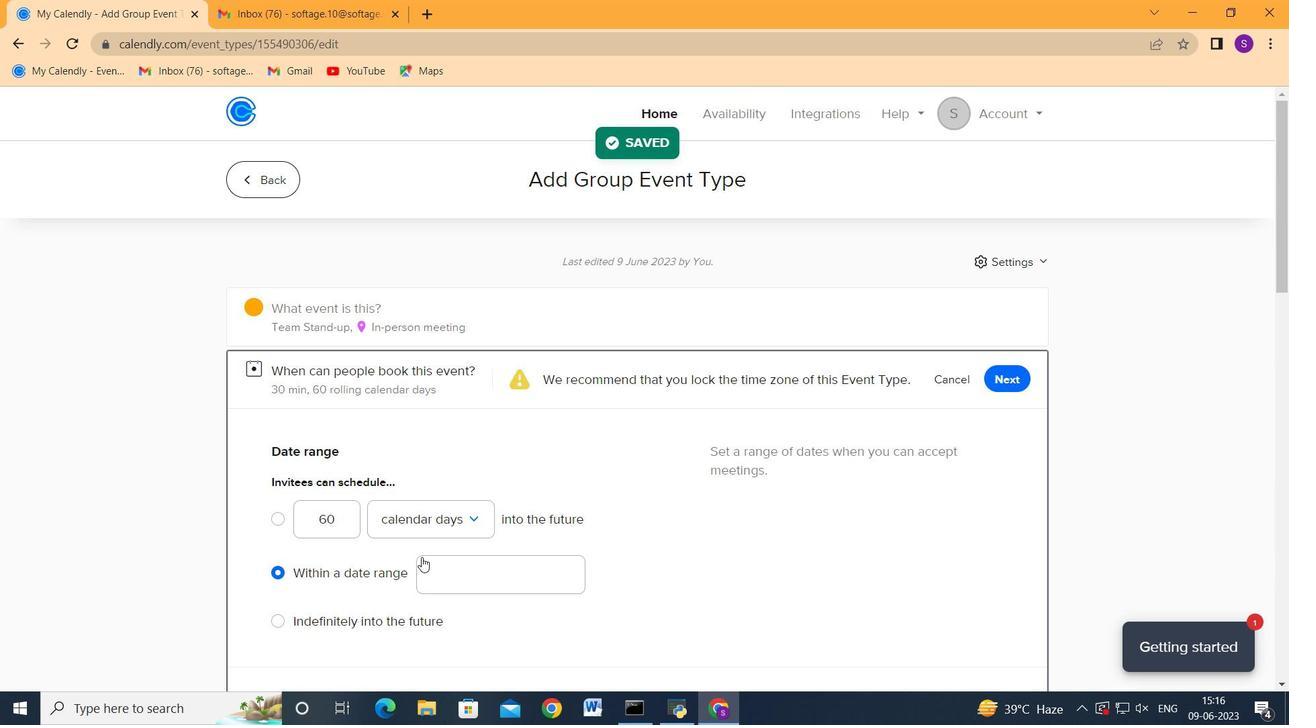 
Action: Mouse pressed left at (441, 570)
Screenshot: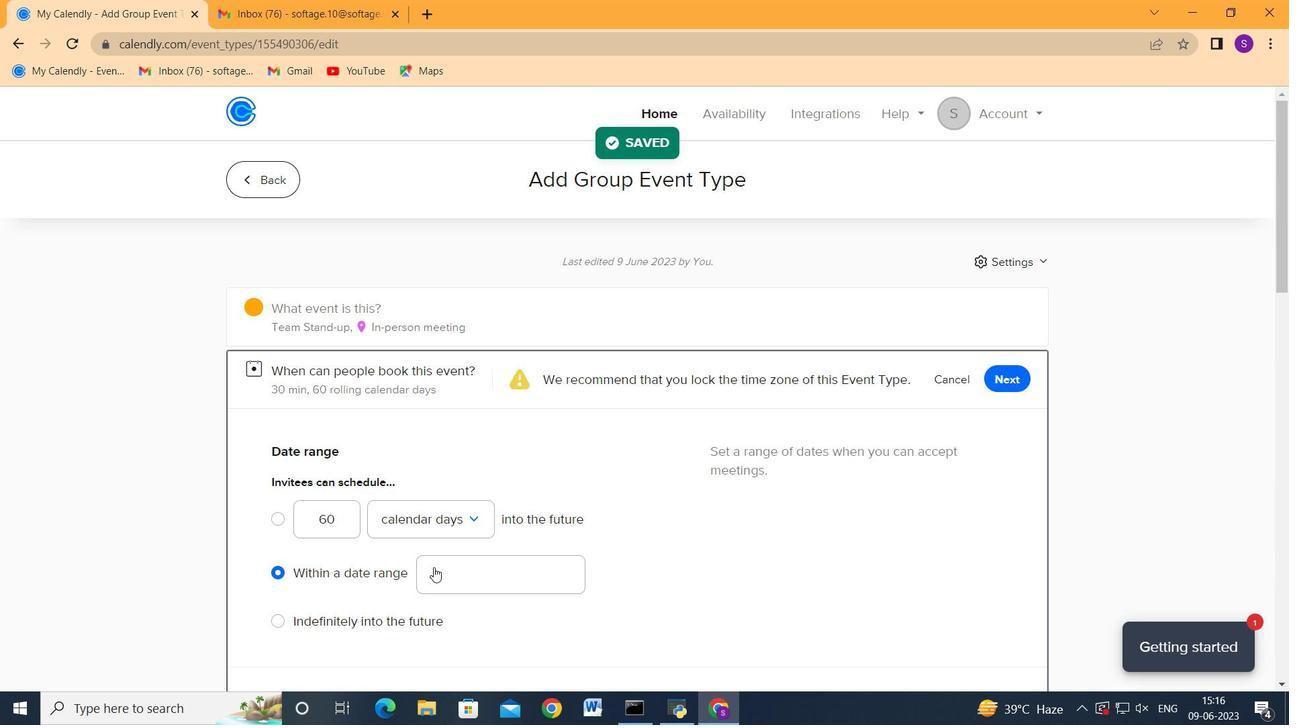 
Action: Mouse moved to (560, 265)
Screenshot: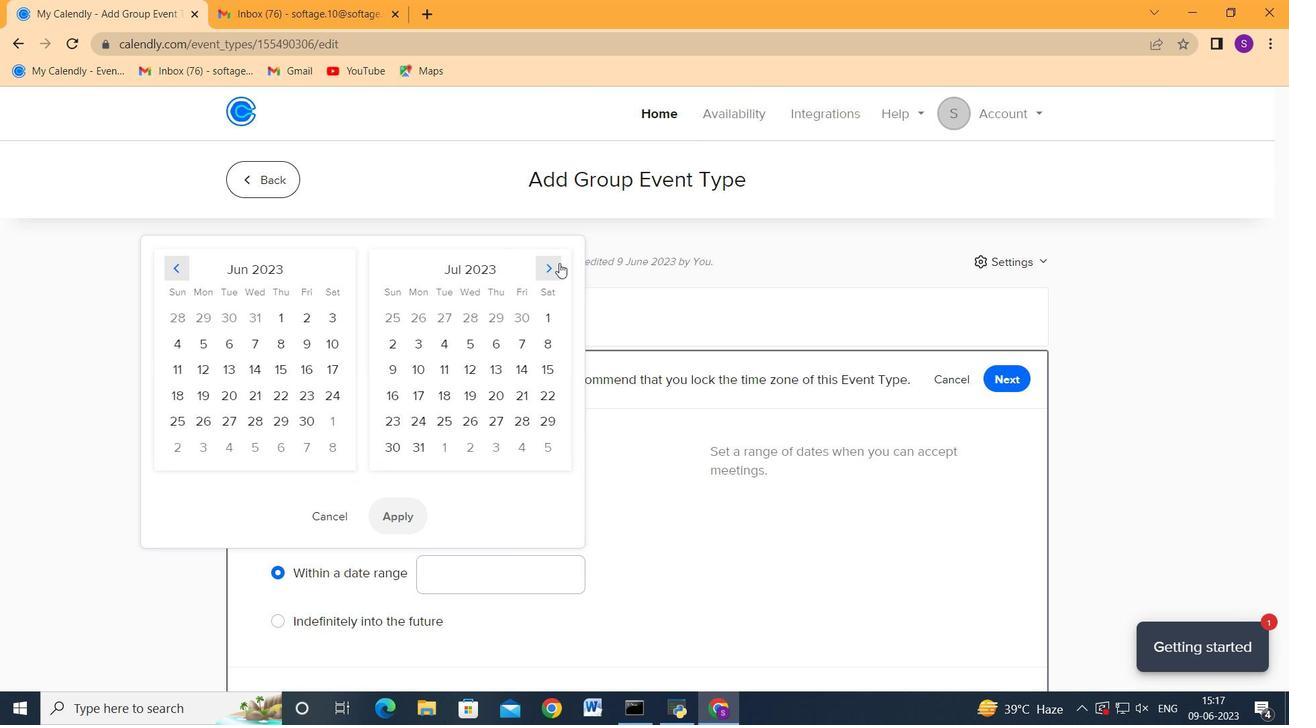 
Action: Mouse pressed left at (560, 265)
Screenshot: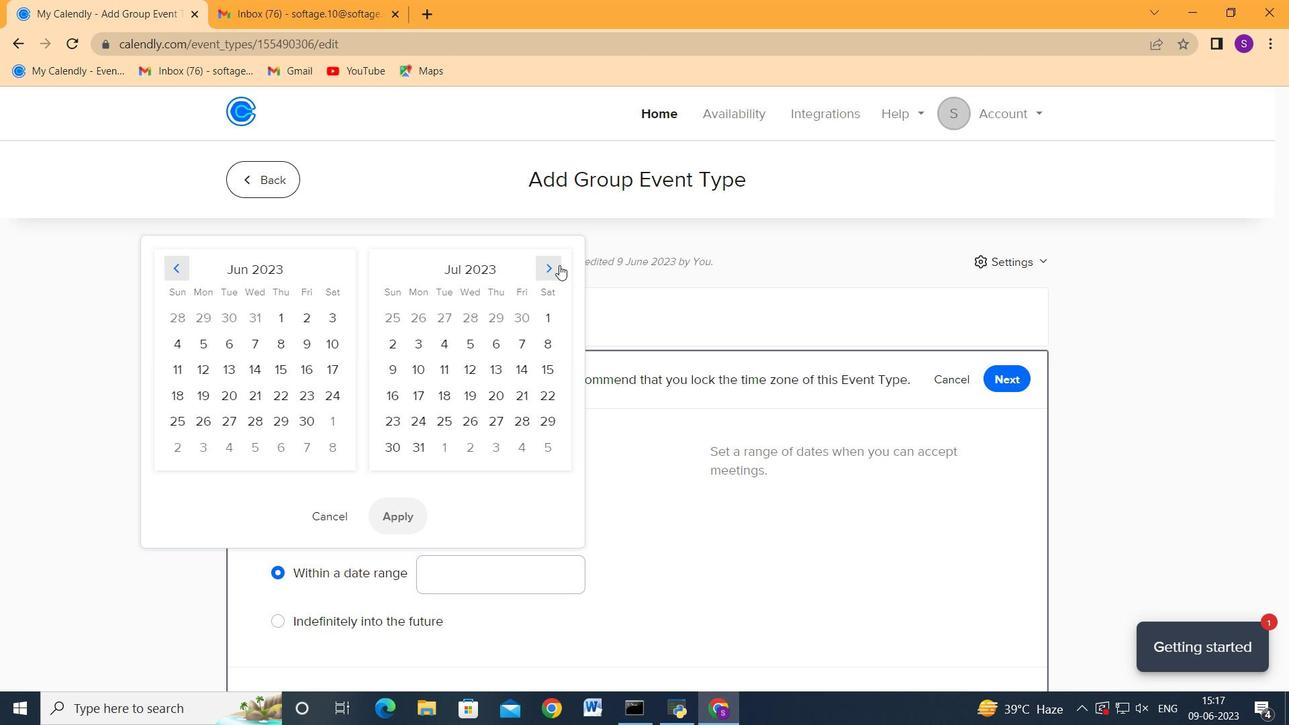 
Action: Mouse pressed left at (560, 265)
Screenshot: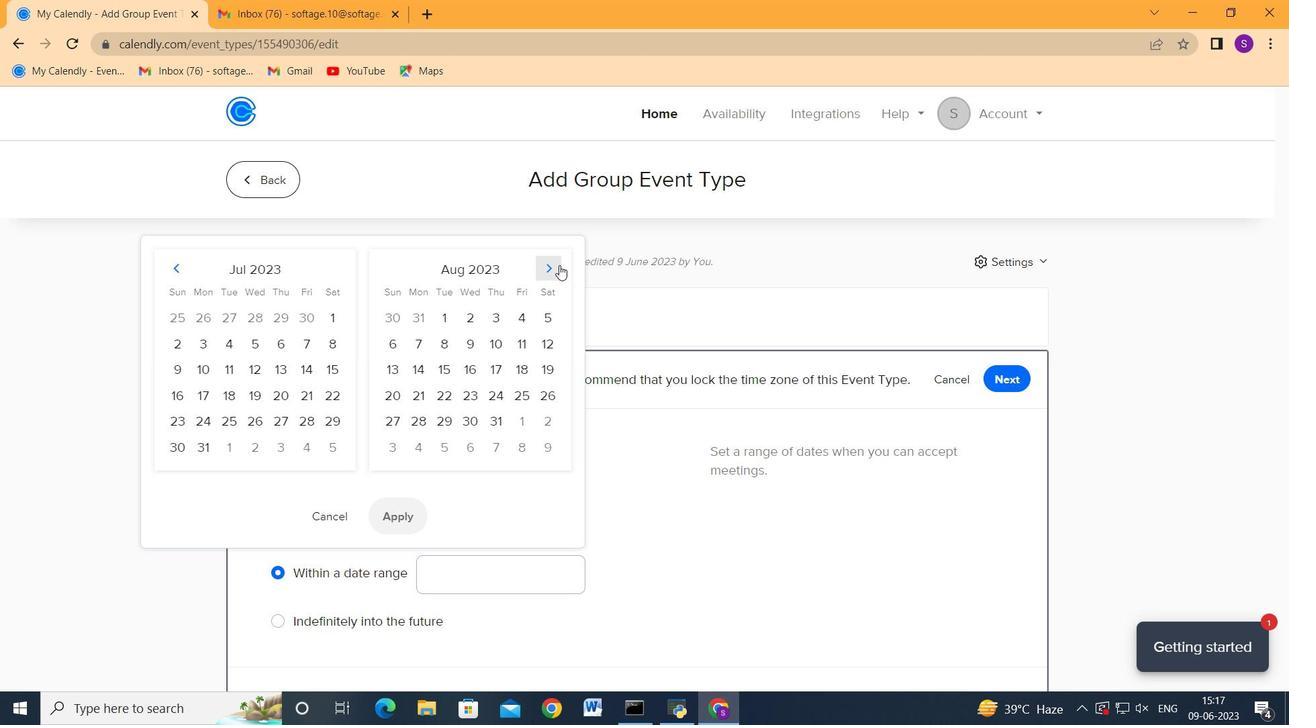 
Action: Mouse pressed left at (560, 265)
Screenshot: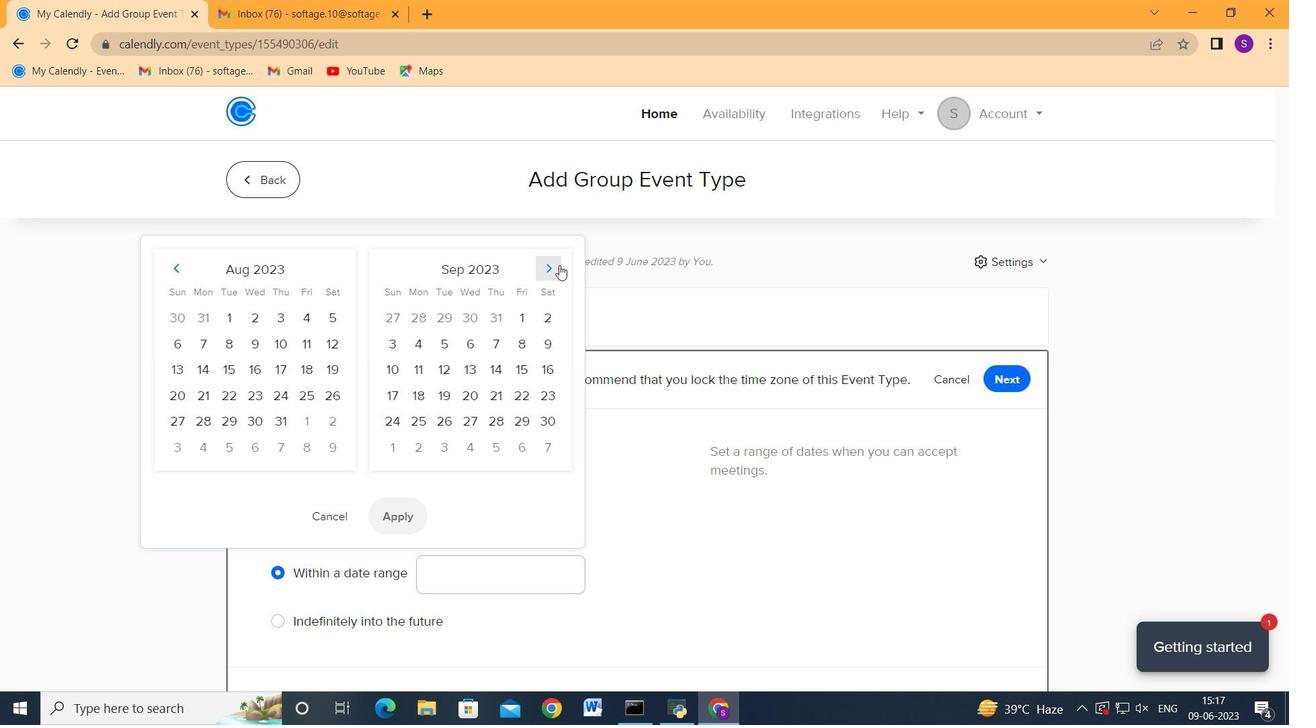 
Action: Mouse pressed left at (560, 265)
Screenshot: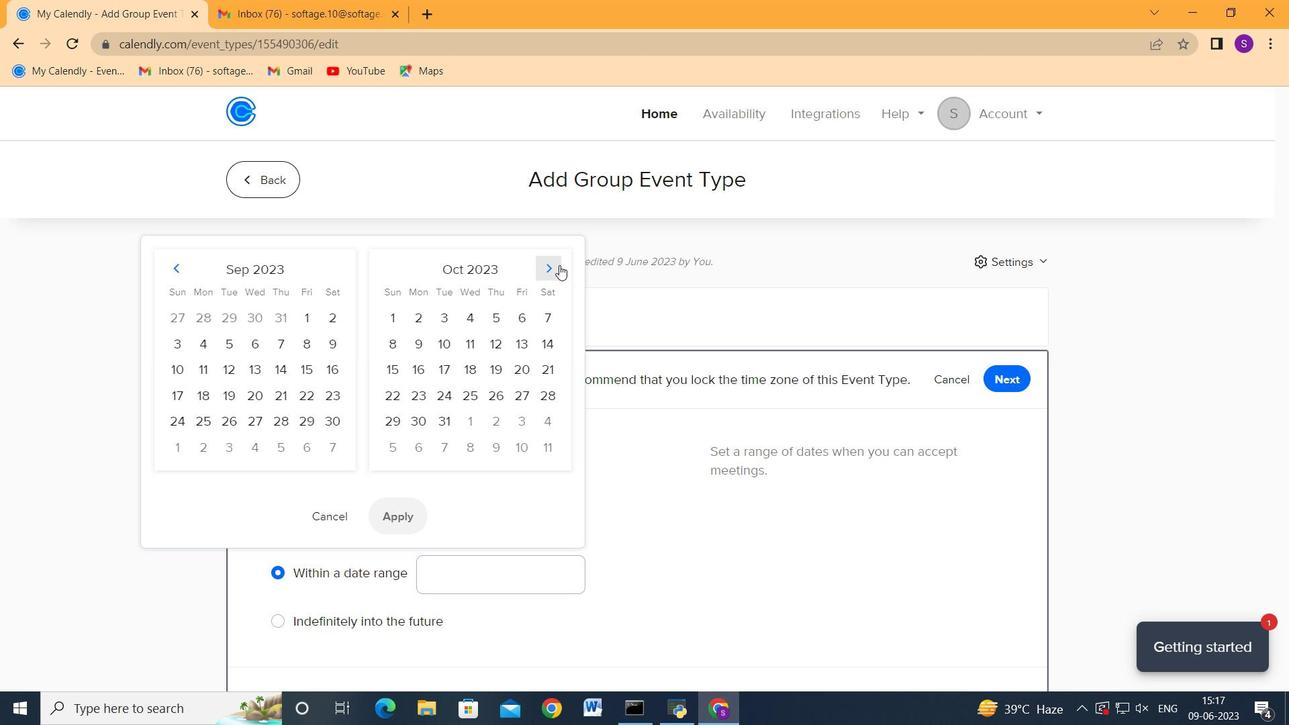 
Action: Mouse pressed left at (560, 265)
Screenshot: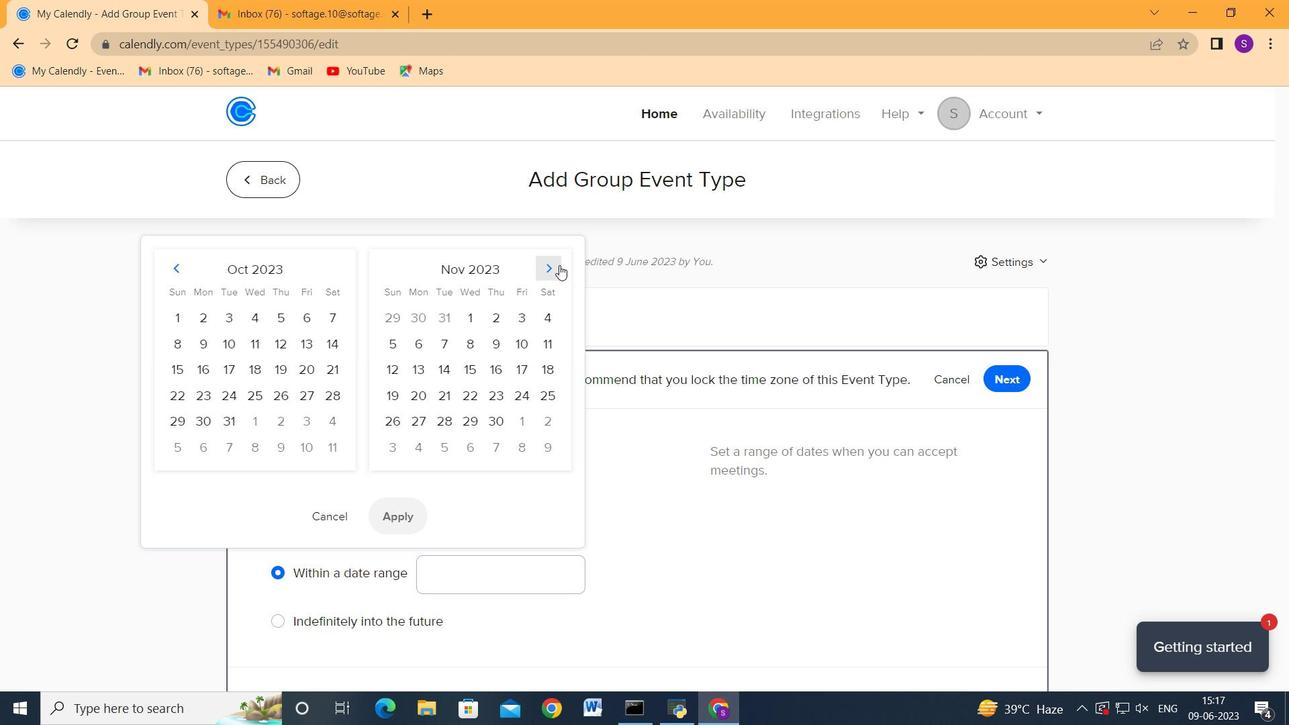 
Action: Mouse pressed left at (560, 265)
Screenshot: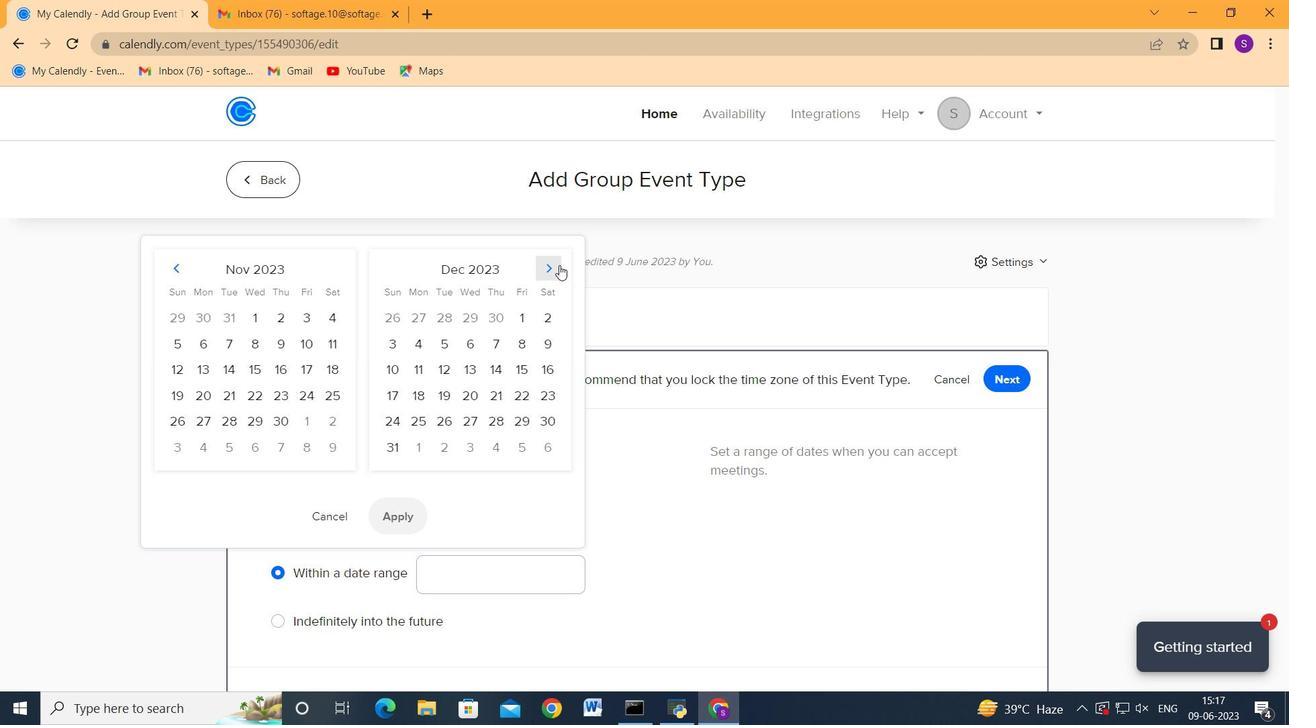 
Action: Mouse pressed left at (560, 265)
Screenshot: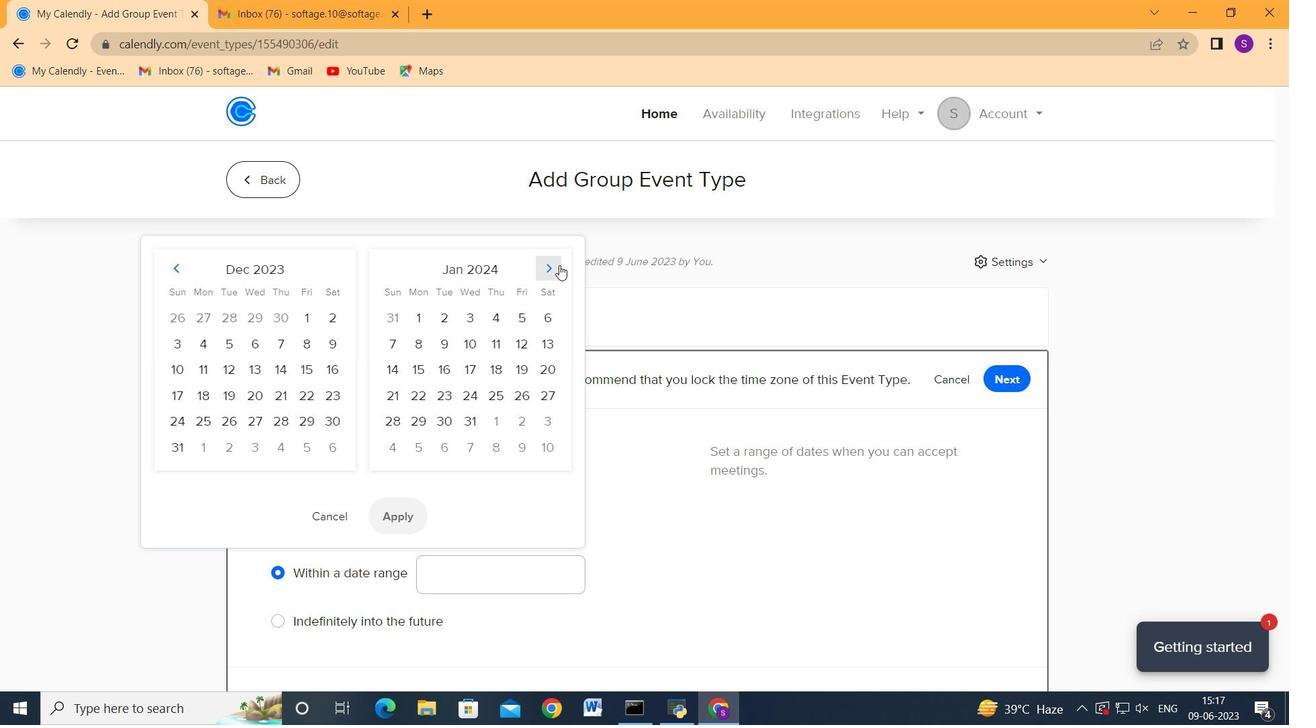 
Action: Mouse pressed left at (560, 265)
Screenshot: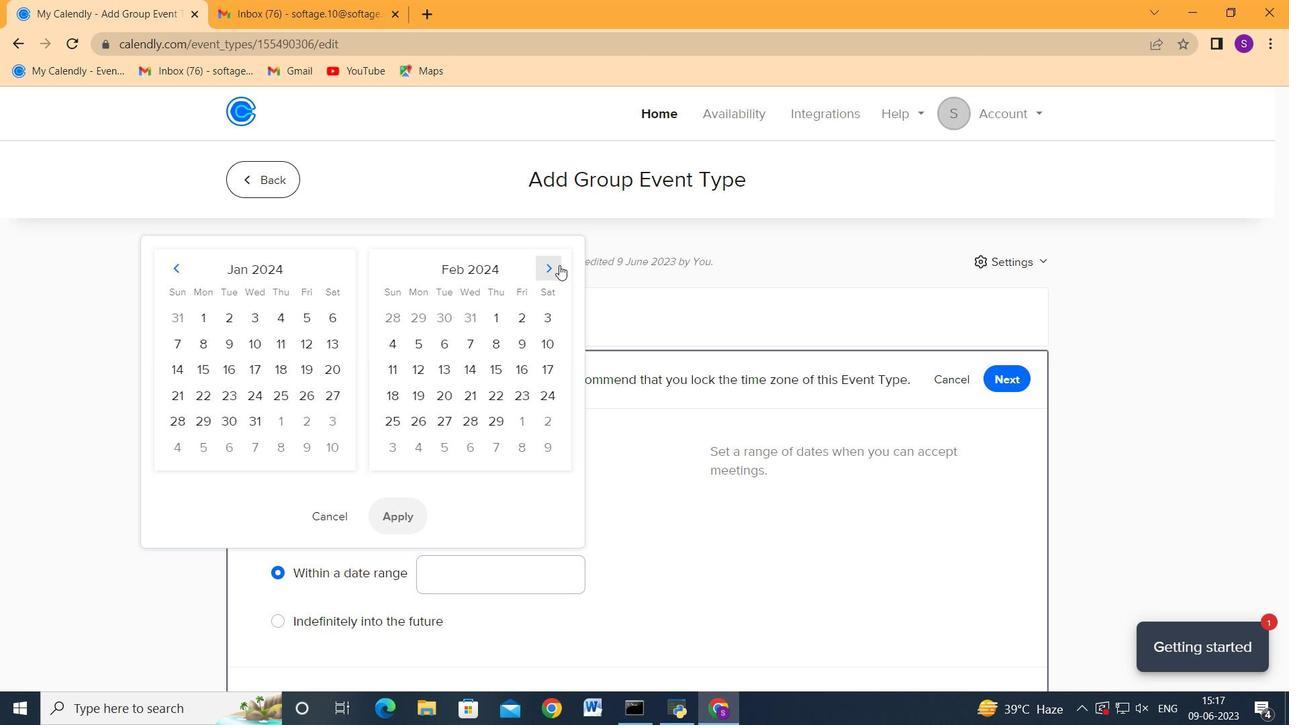
Action: Mouse moved to (464, 396)
Screenshot: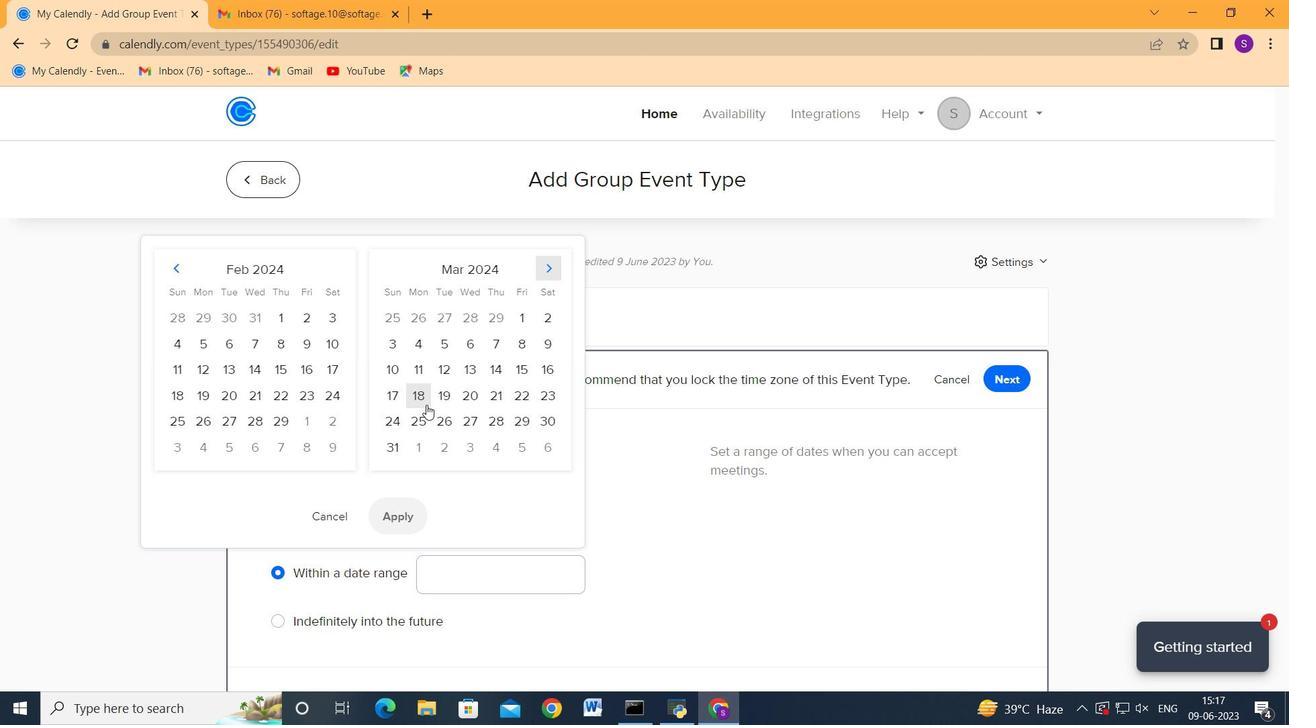 
Action: Mouse pressed left at (464, 396)
Screenshot: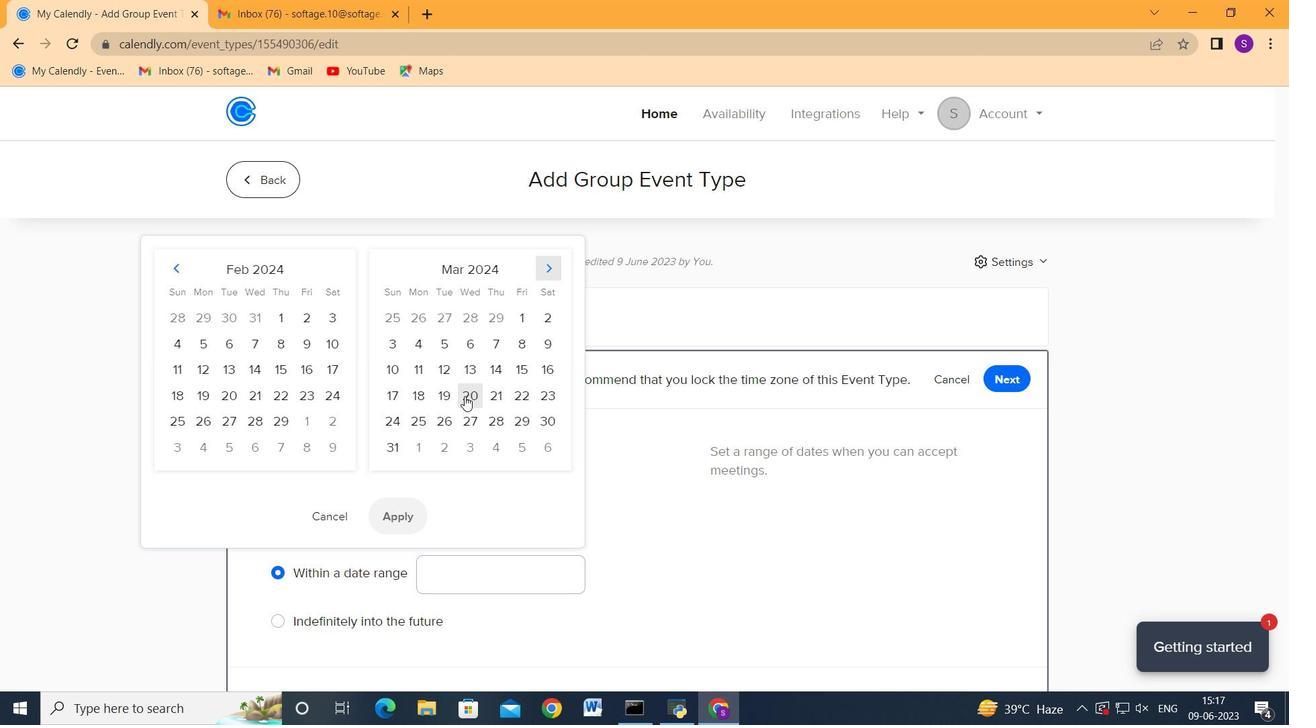 
Action: Mouse moved to (521, 394)
Screenshot: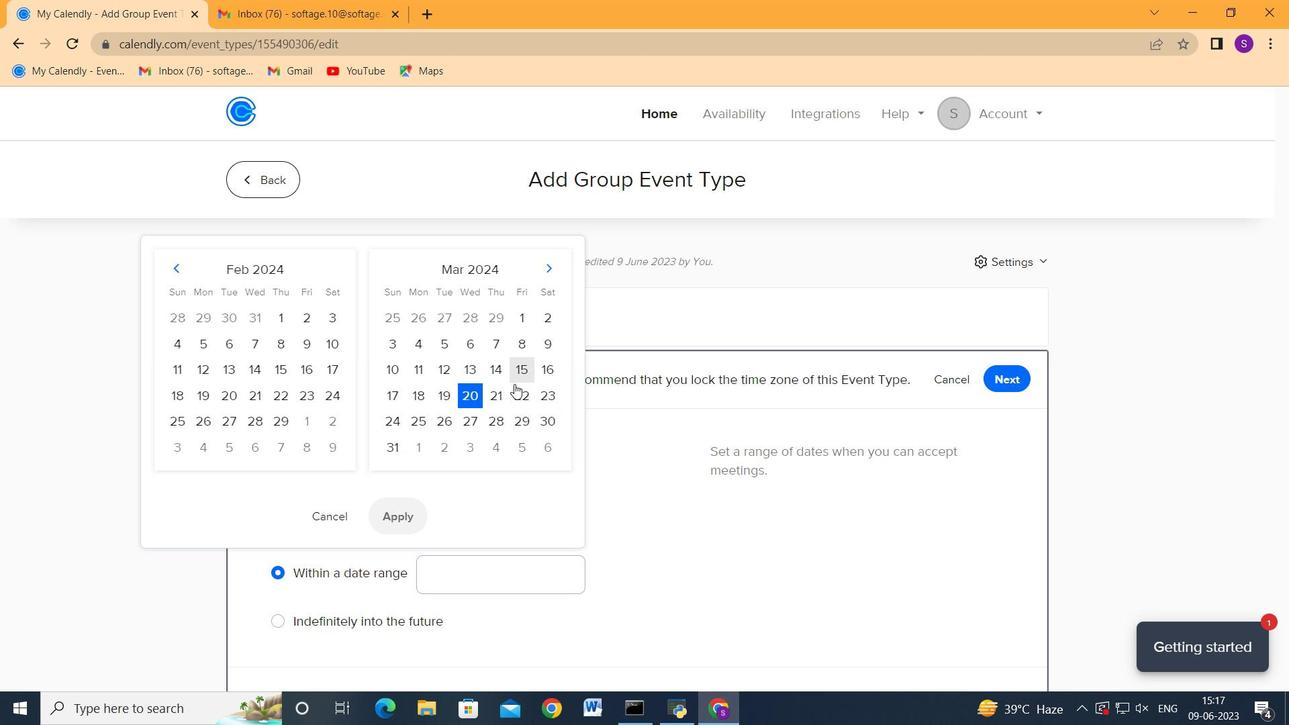 
Action: Mouse pressed left at (521, 394)
Screenshot: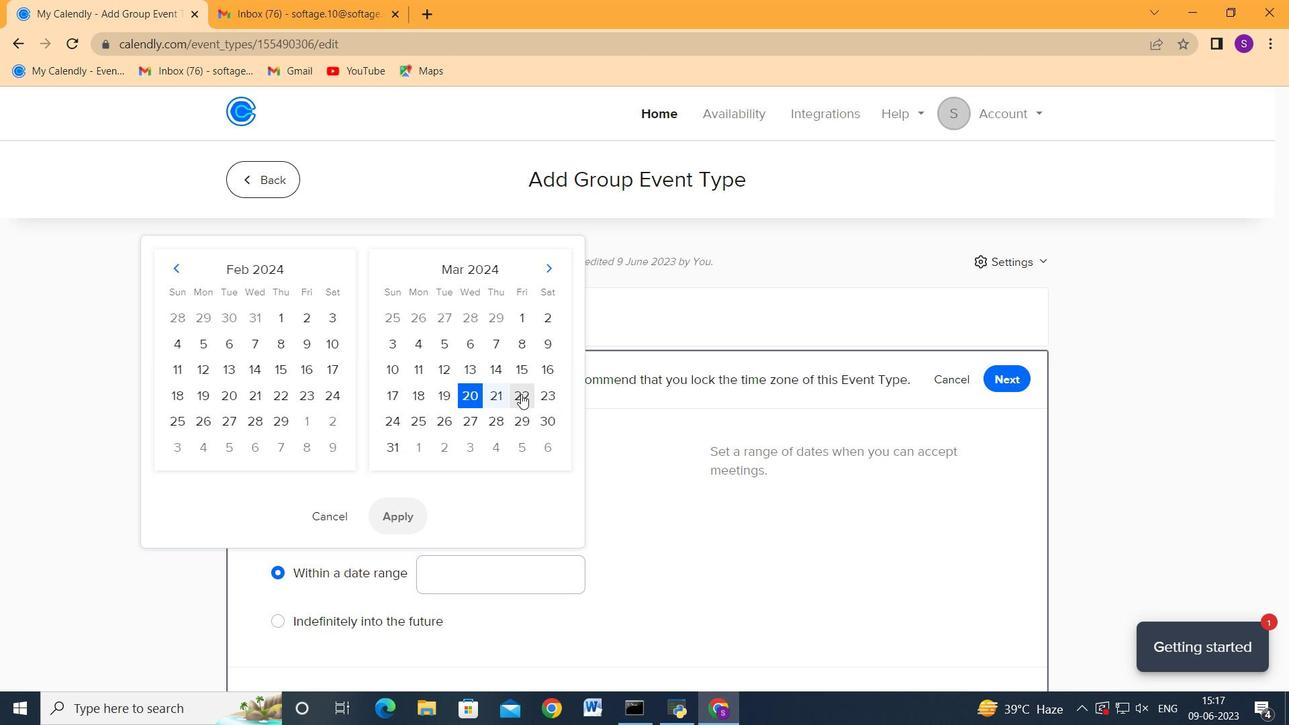 
Action: Mouse moved to (405, 512)
Screenshot: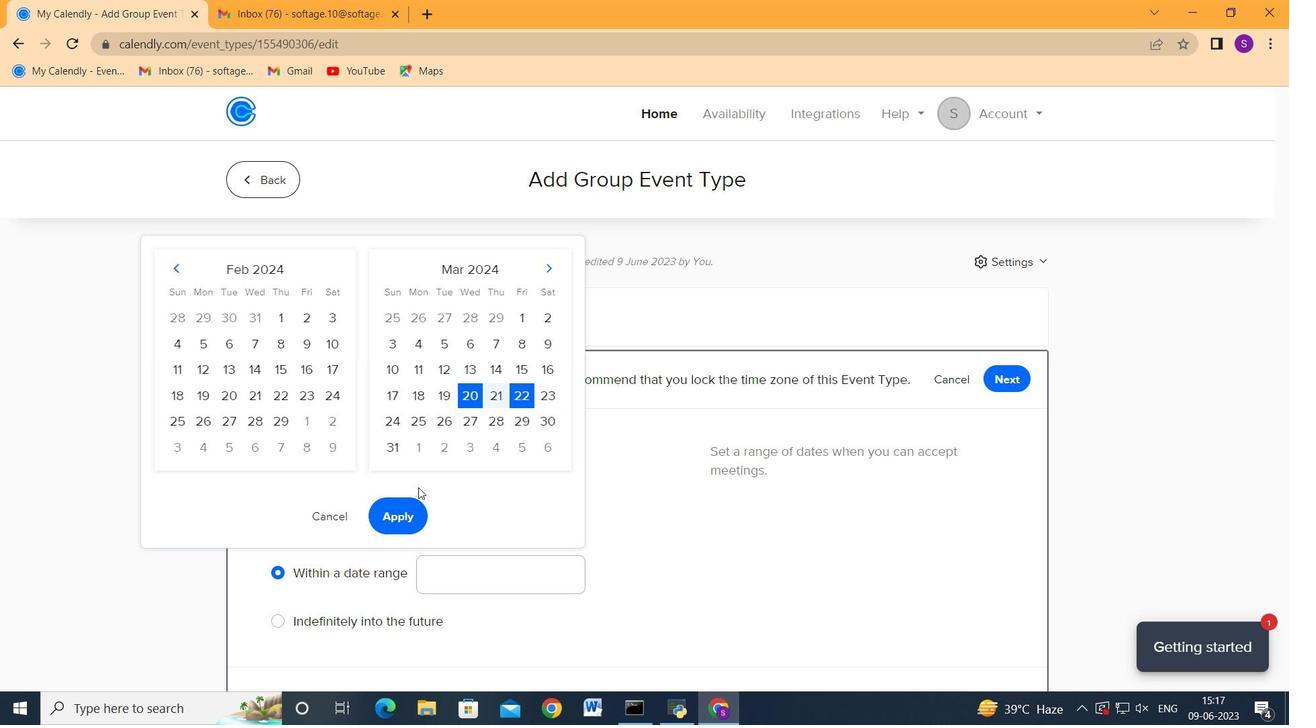 
Action: Mouse pressed left at (405, 512)
Screenshot: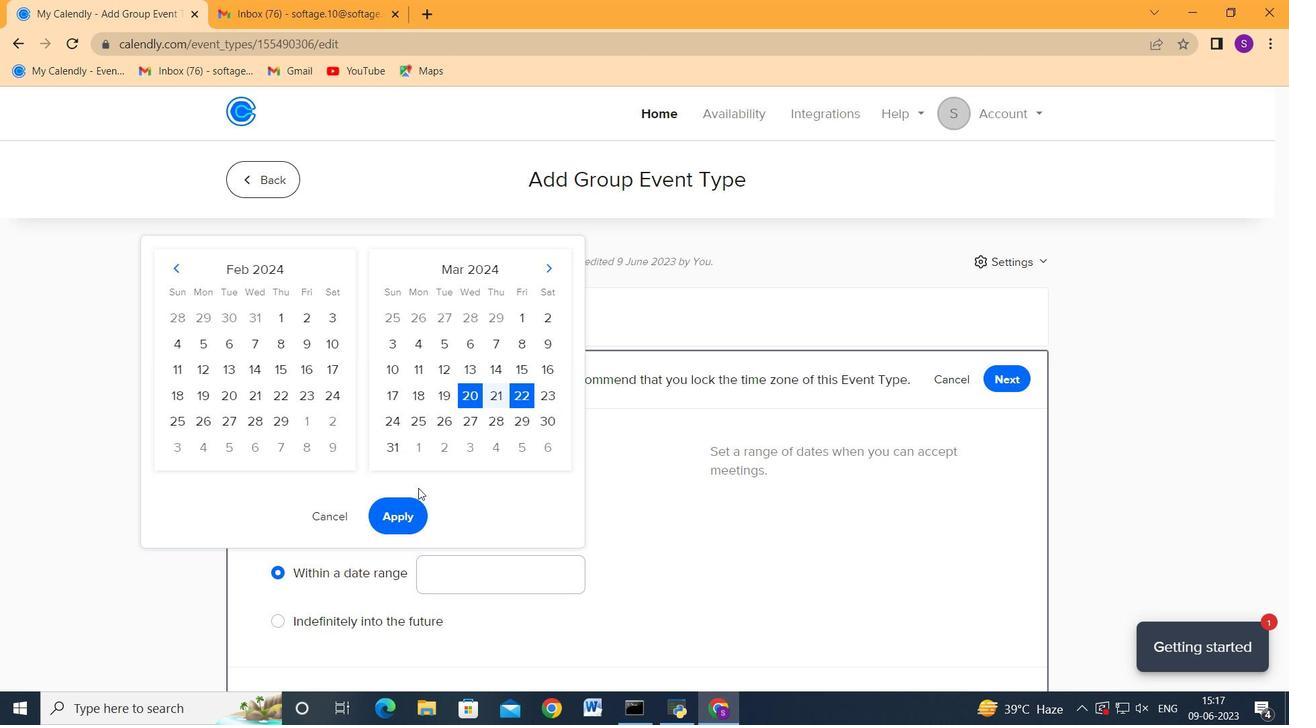 
Action: Mouse moved to (687, 410)
Screenshot: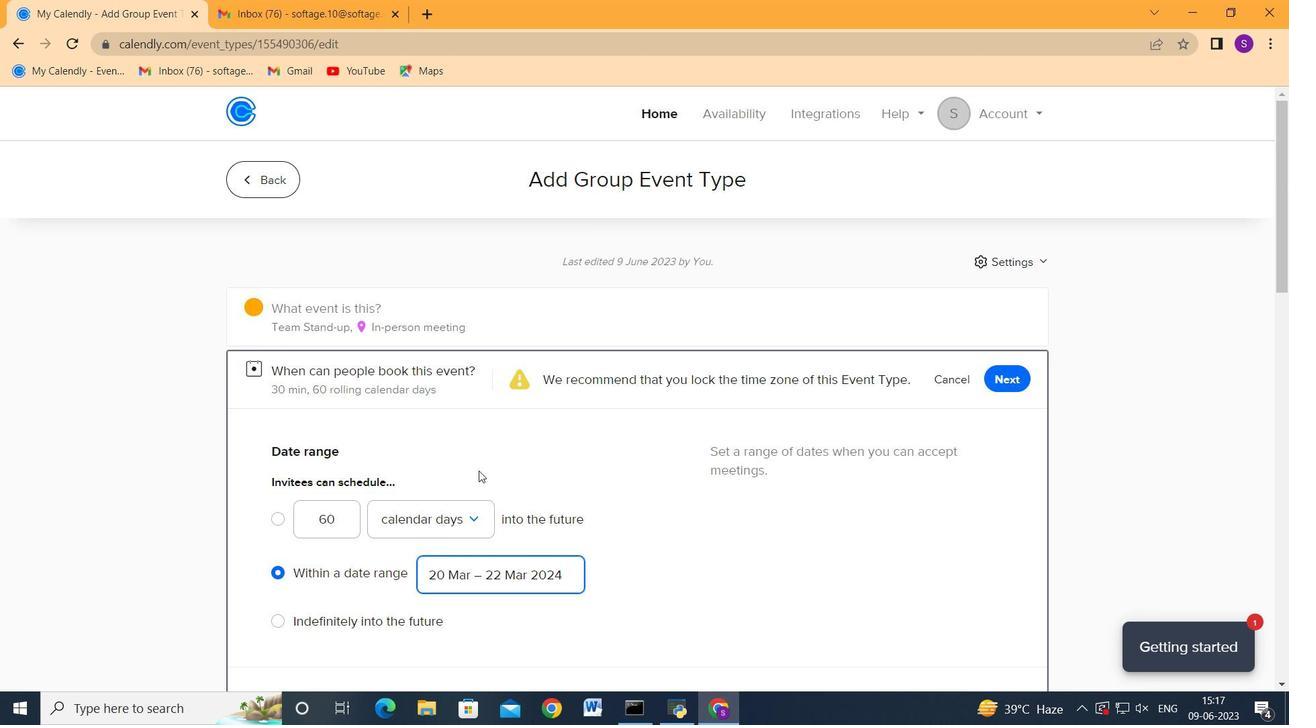 
Action: Mouse scrolled (687, 409) with delta (0, 0)
Screenshot: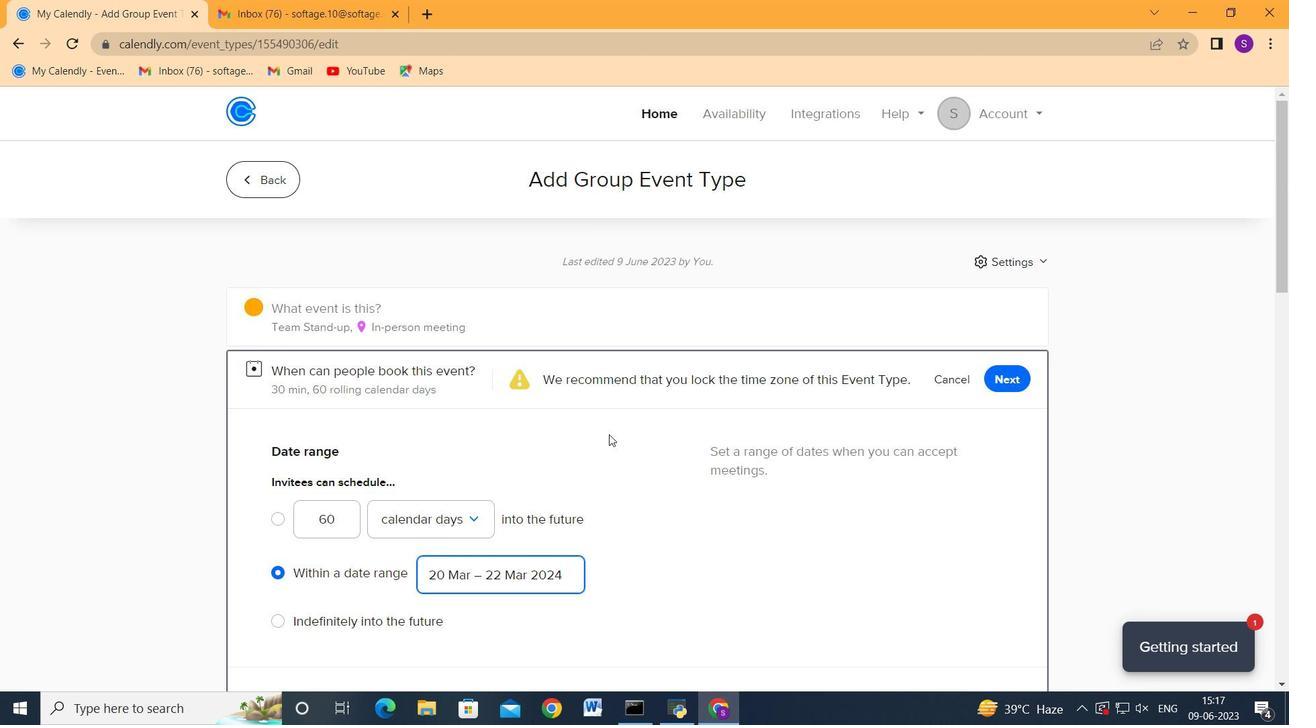 
Action: Mouse scrolled (687, 409) with delta (0, 0)
Screenshot: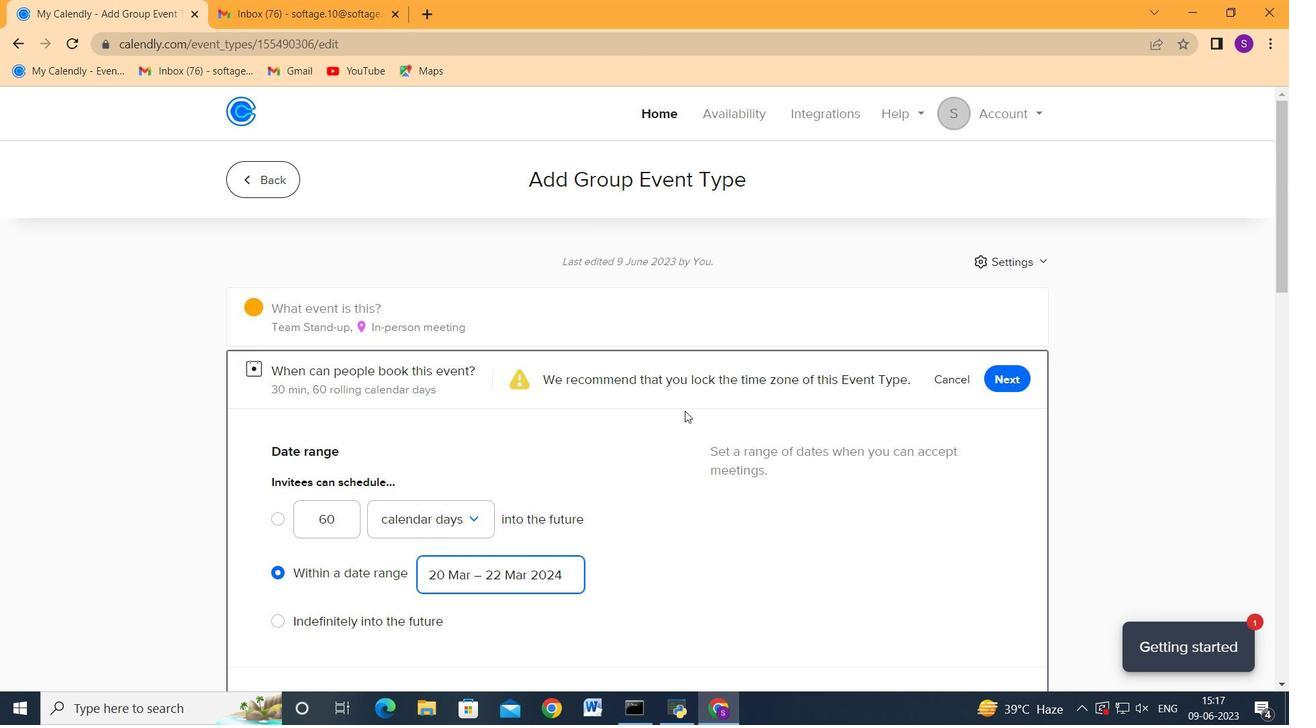 
Action: Mouse scrolled (687, 409) with delta (0, 0)
Screenshot: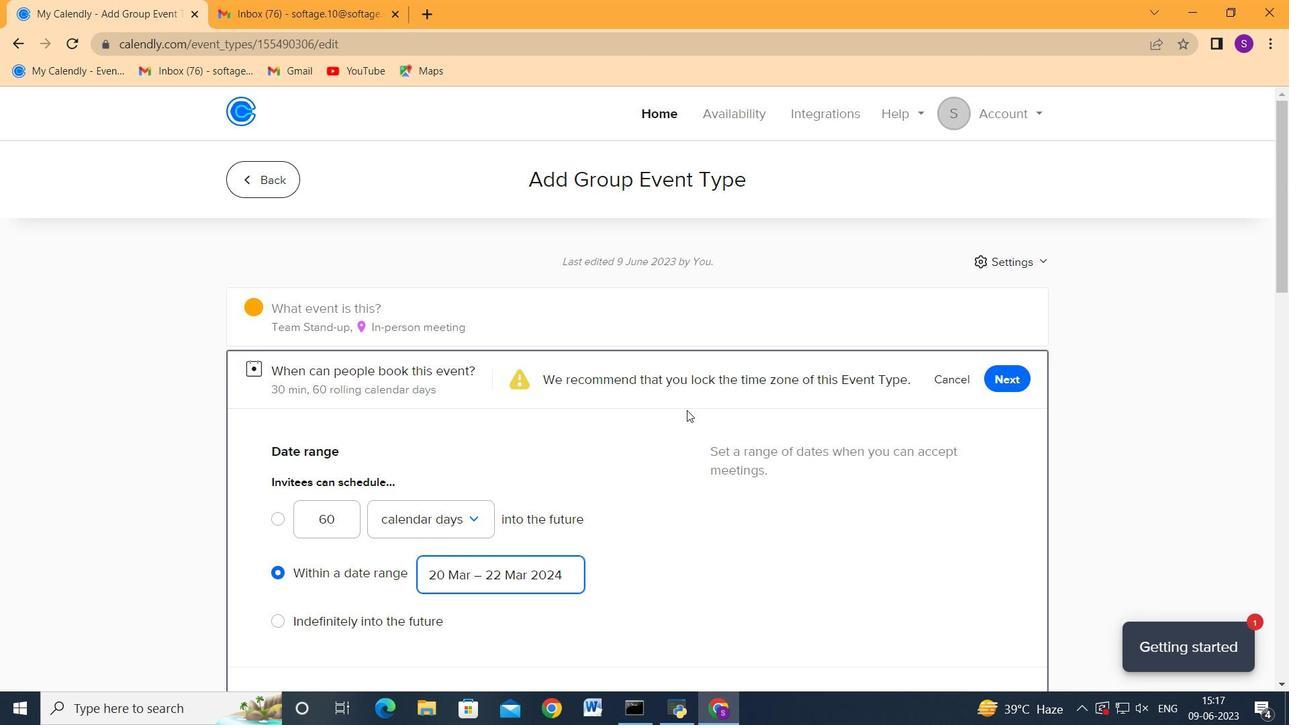 
Action: Mouse moved to (669, 430)
Screenshot: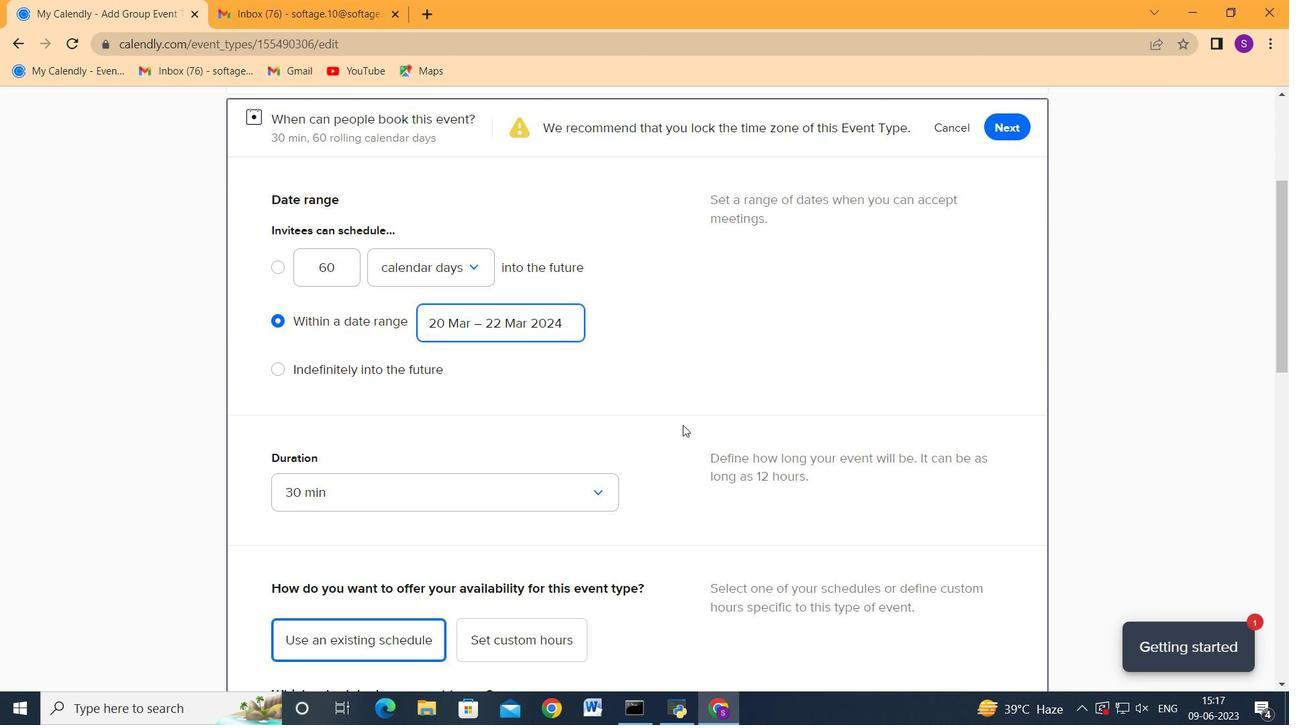 
Action: Mouse scrolled (669, 429) with delta (0, 0)
Screenshot: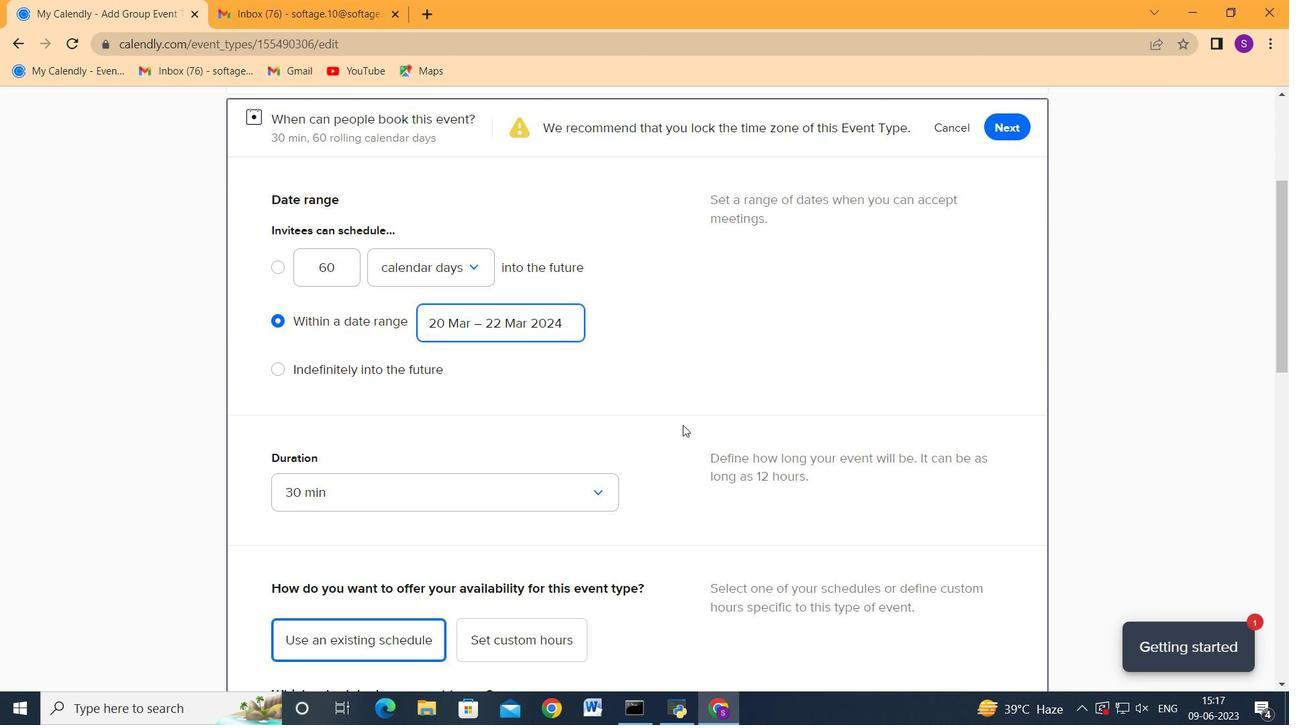 
Action: Mouse moved to (471, 391)
Screenshot: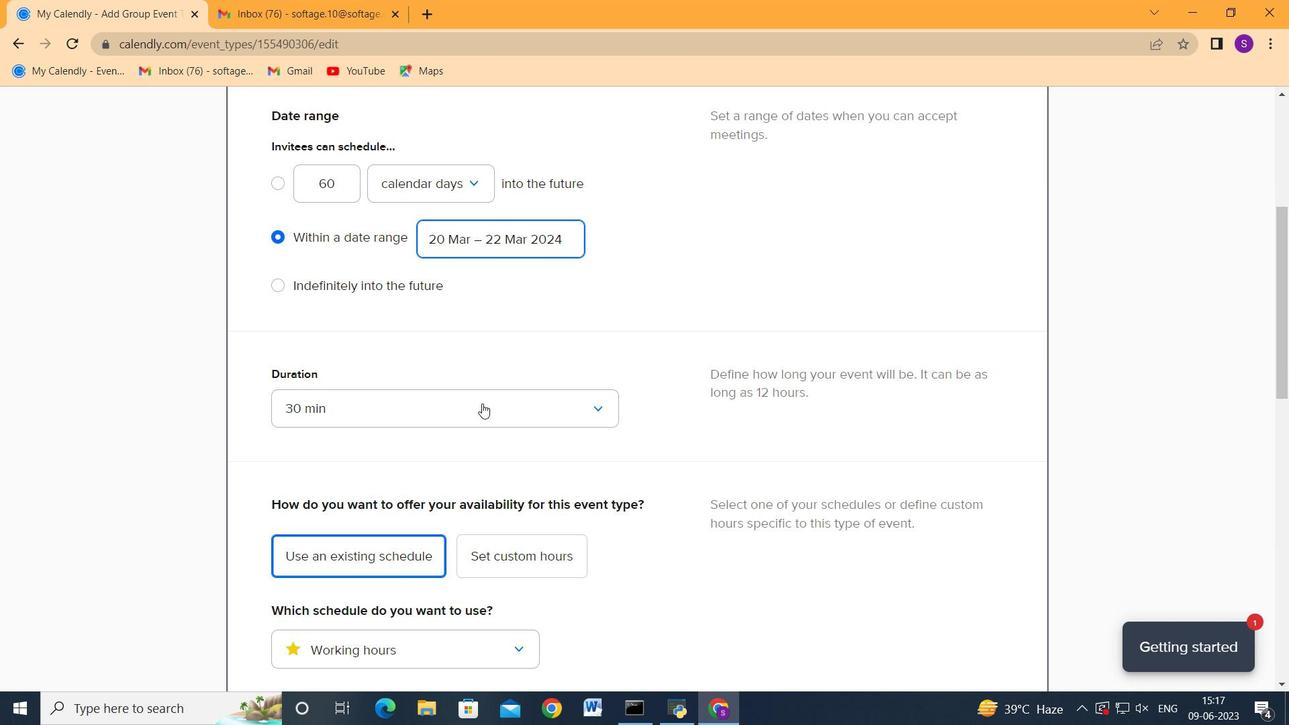 
Action: Mouse scrolled (471, 390) with delta (0, 0)
Screenshot: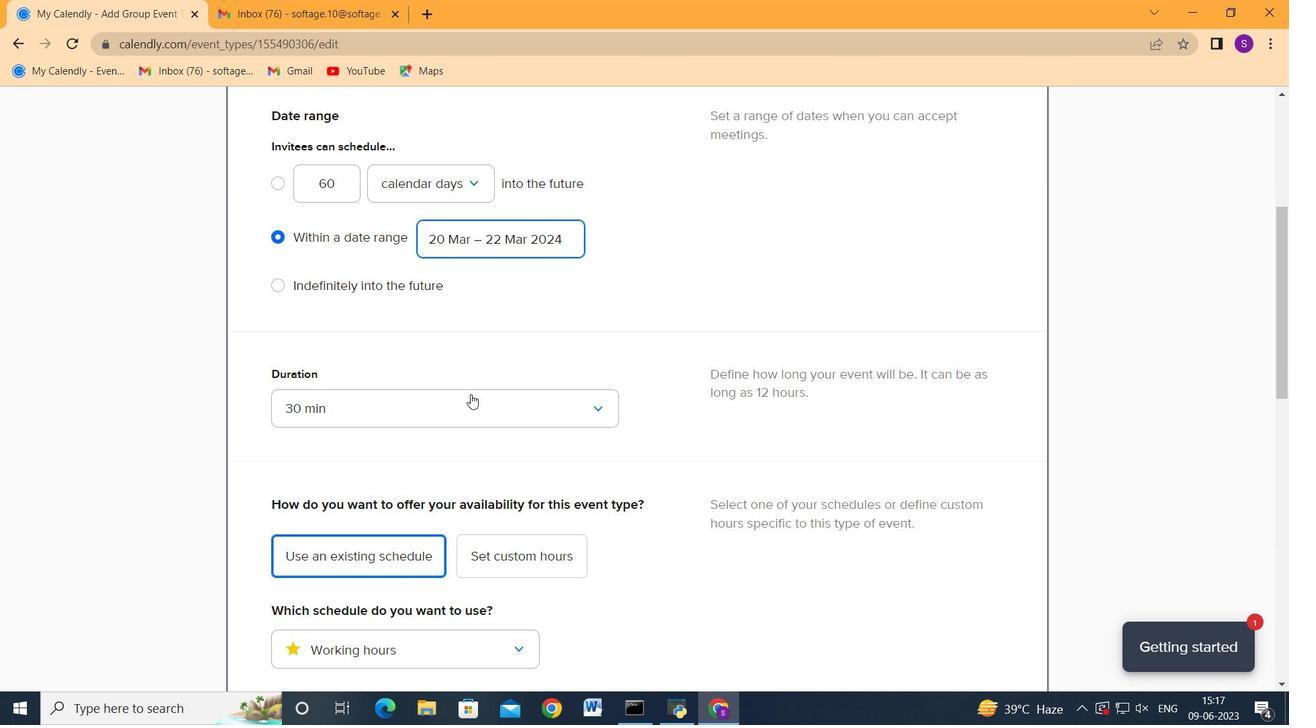 
Action: Mouse scrolled (471, 390) with delta (0, 0)
Screenshot: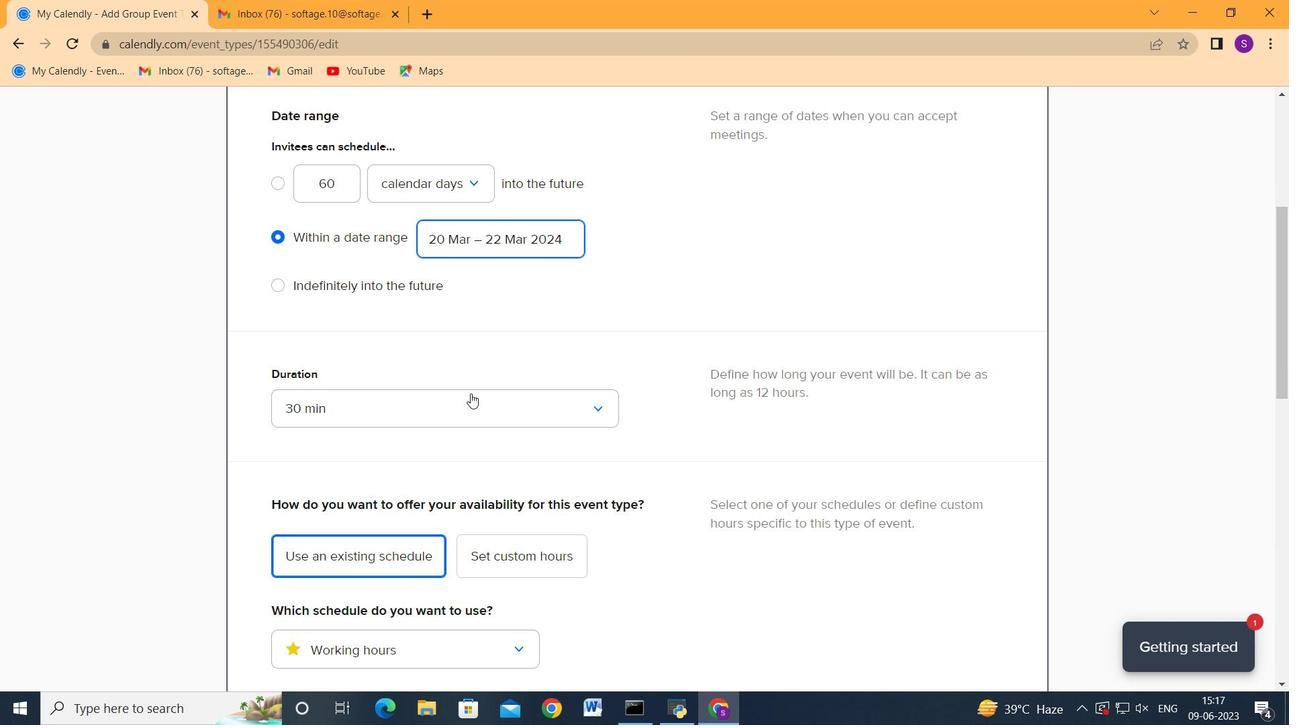 
Action: Mouse moved to (472, 391)
Screenshot: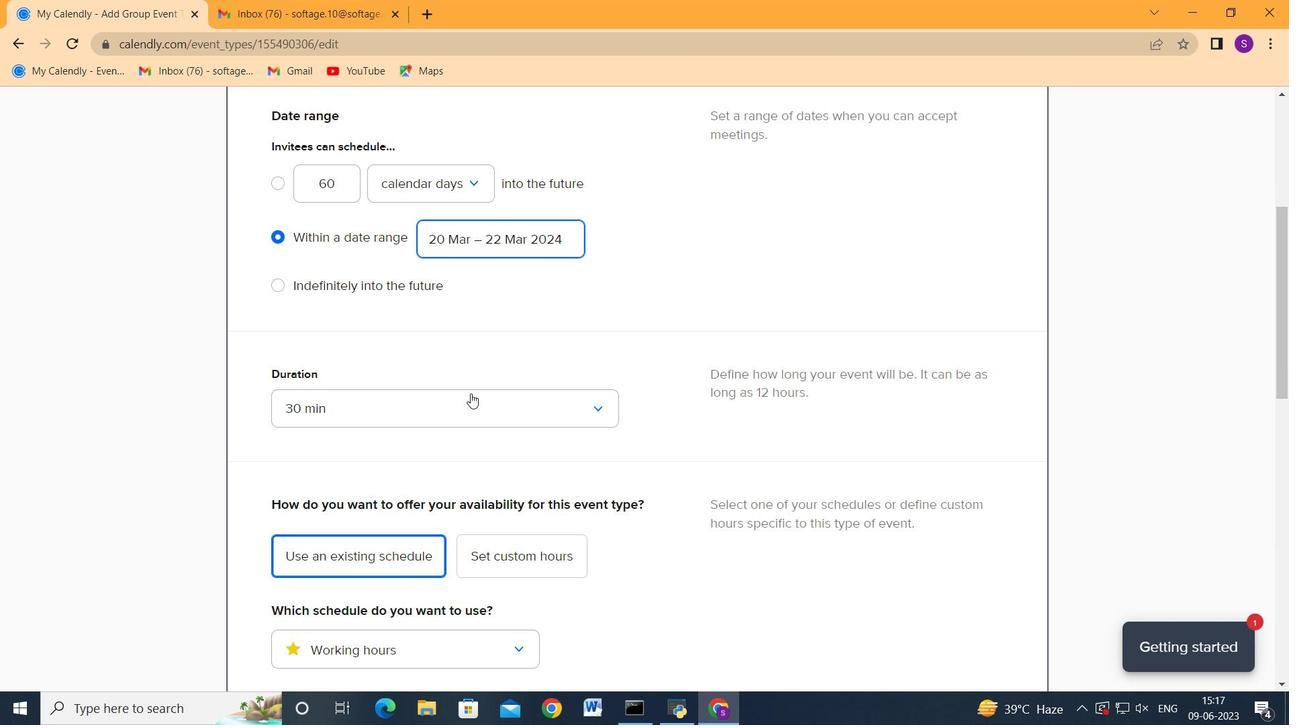 
Action: Mouse scrolled (472, 390) with delta (0, 0)
Screenshot: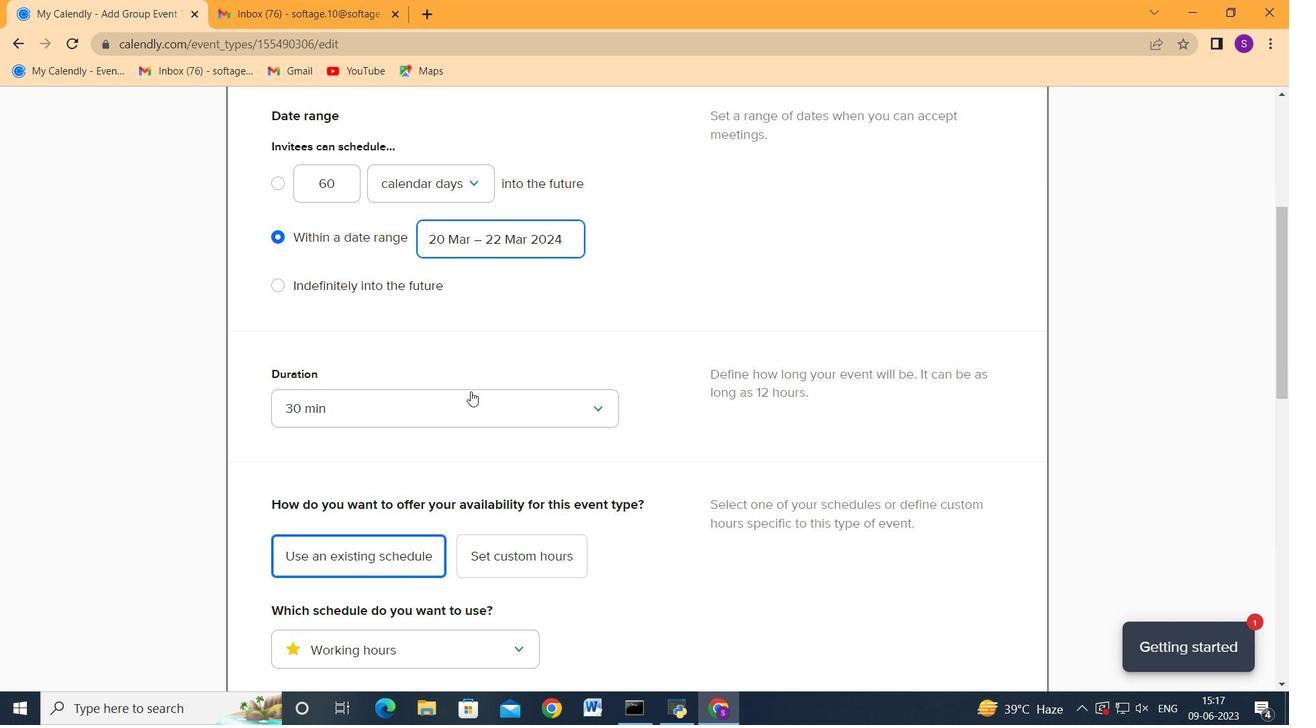 
Action: Mouse scrolled (472, 390) with delta (0, 0)
Screenshot: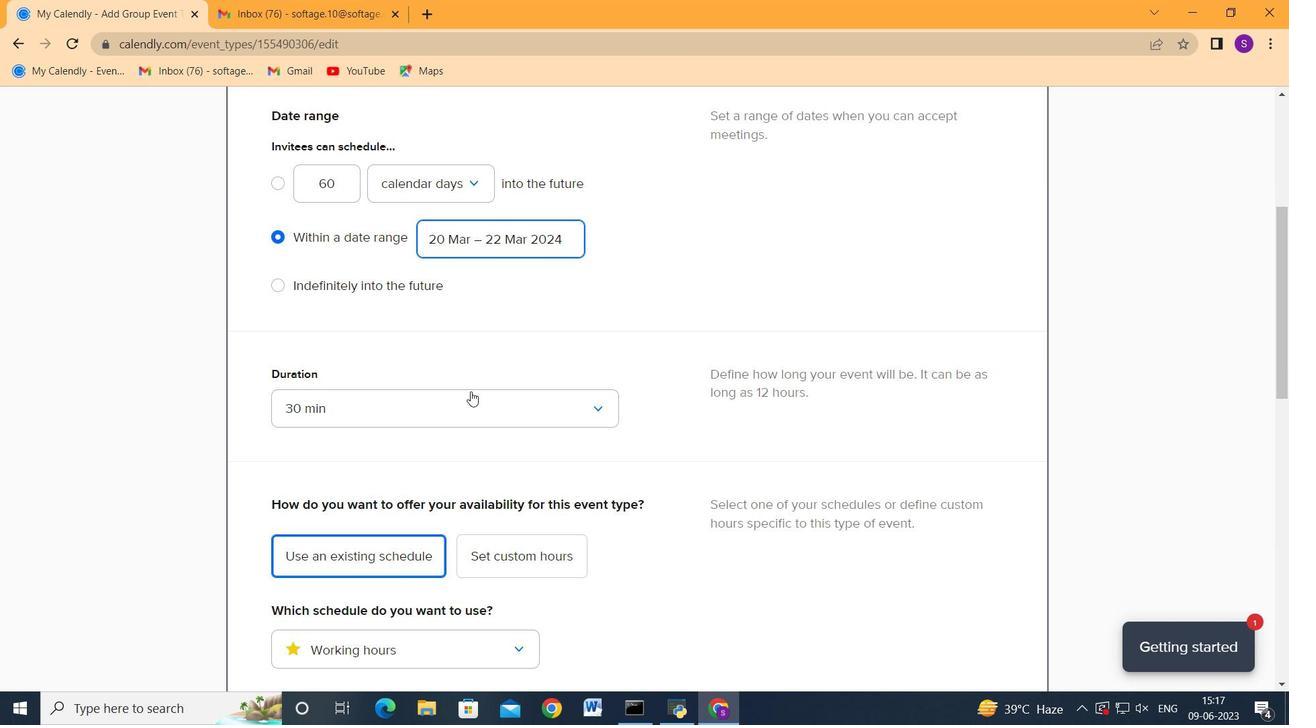 
Action: Mouse moved to (640, 395)
Screenshot: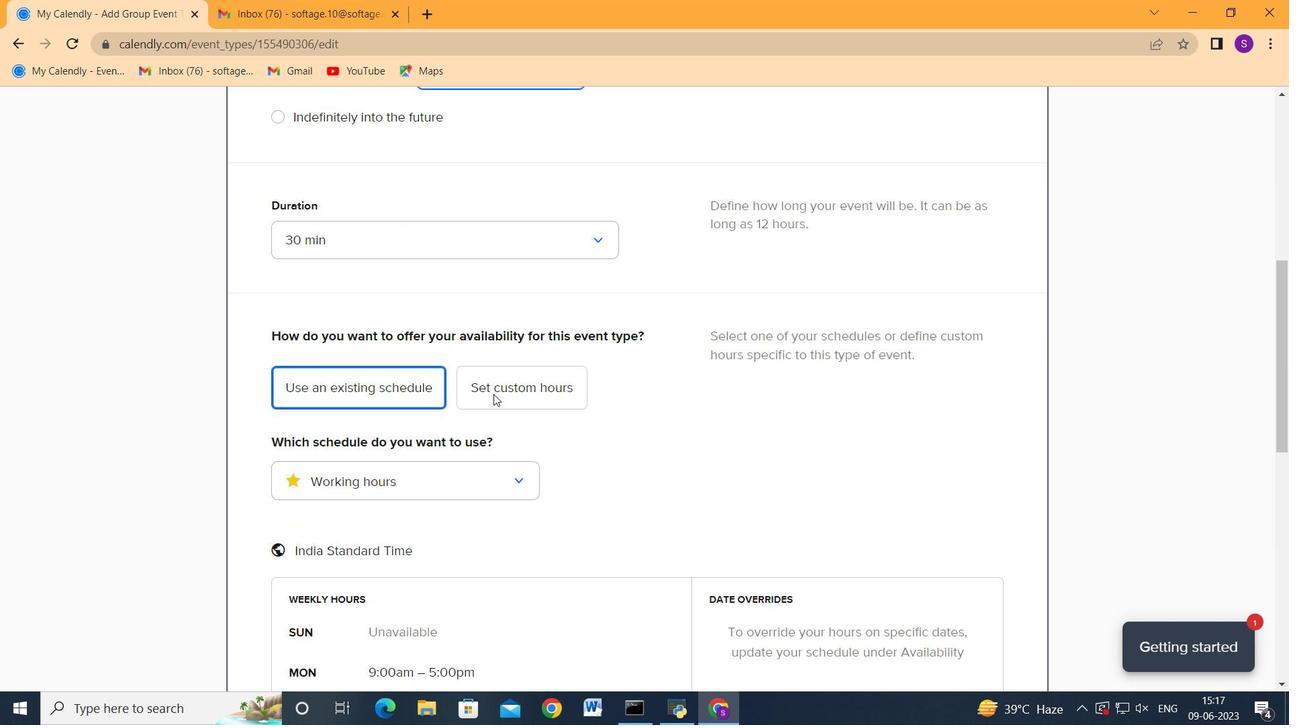 
Action: Mouse scrolled (640, 394) with delta (0, 0)
Screenshot: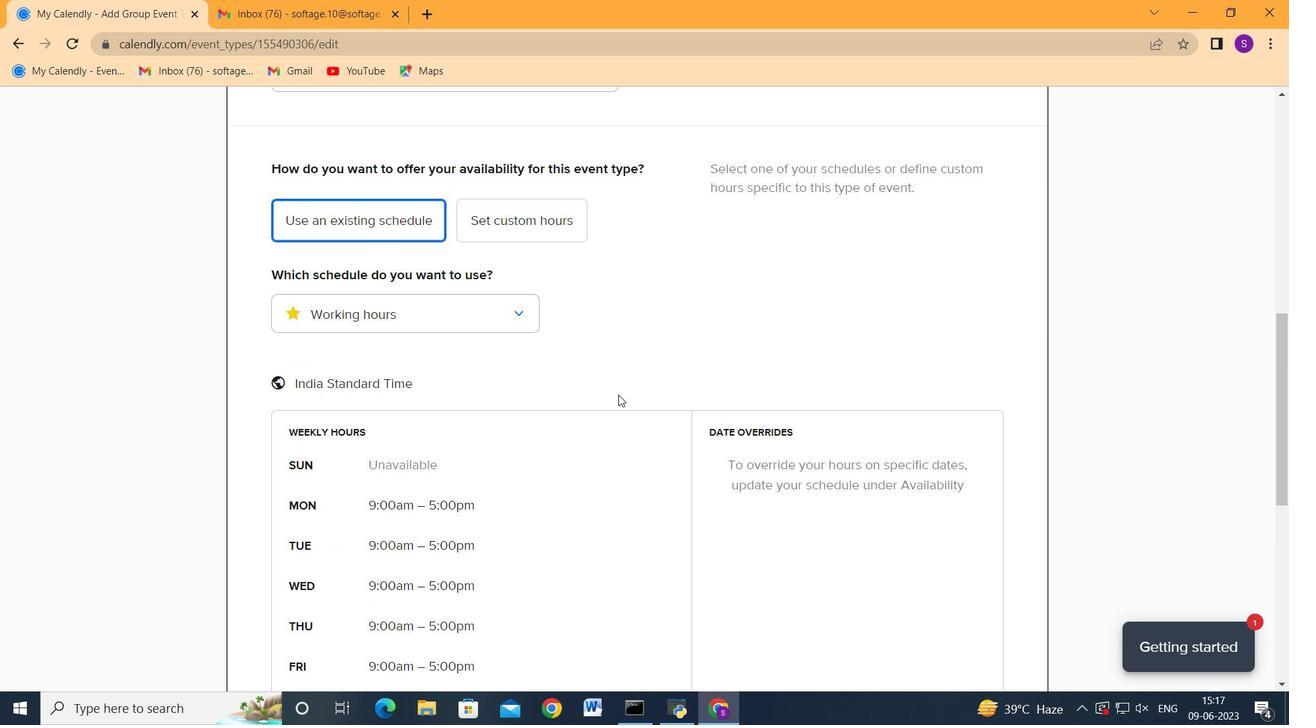 
Action: Mouse scrolled (640, 394) with delta (0, 0)
Screenshot: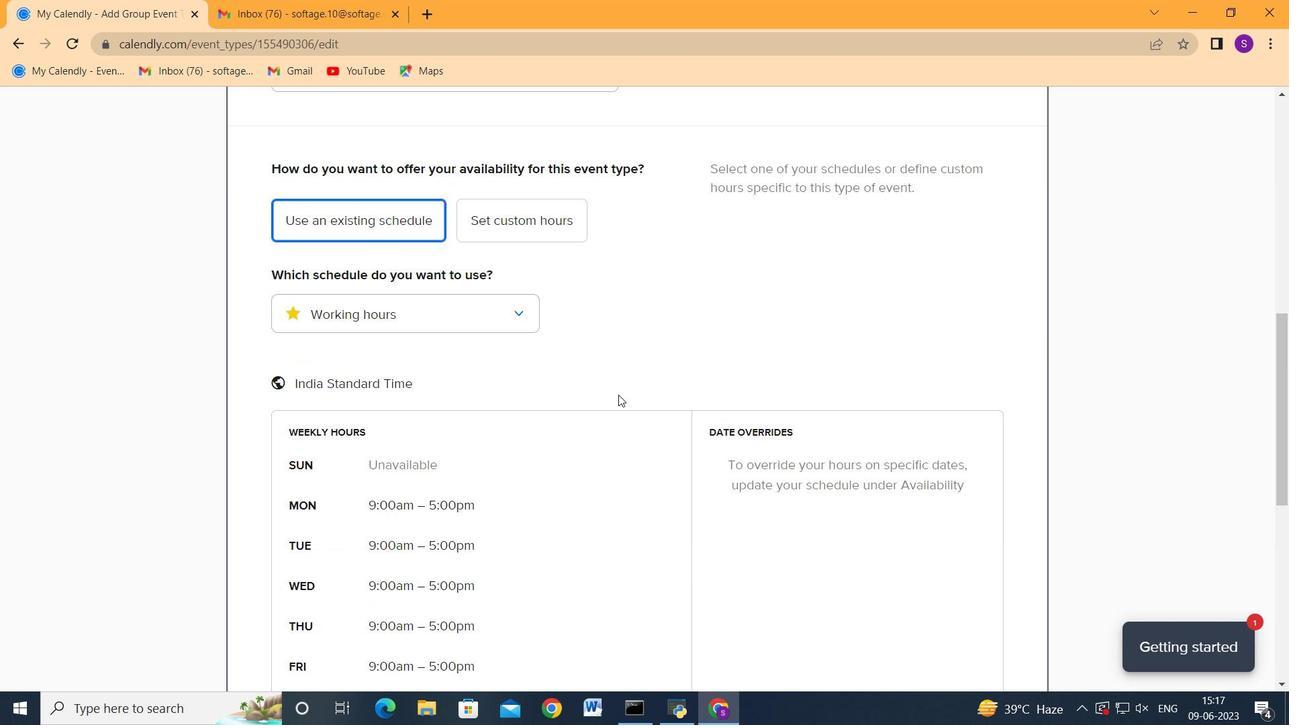 
Action: Mouse scrolled (640, 394) with delta (0, 0)
Screenshot: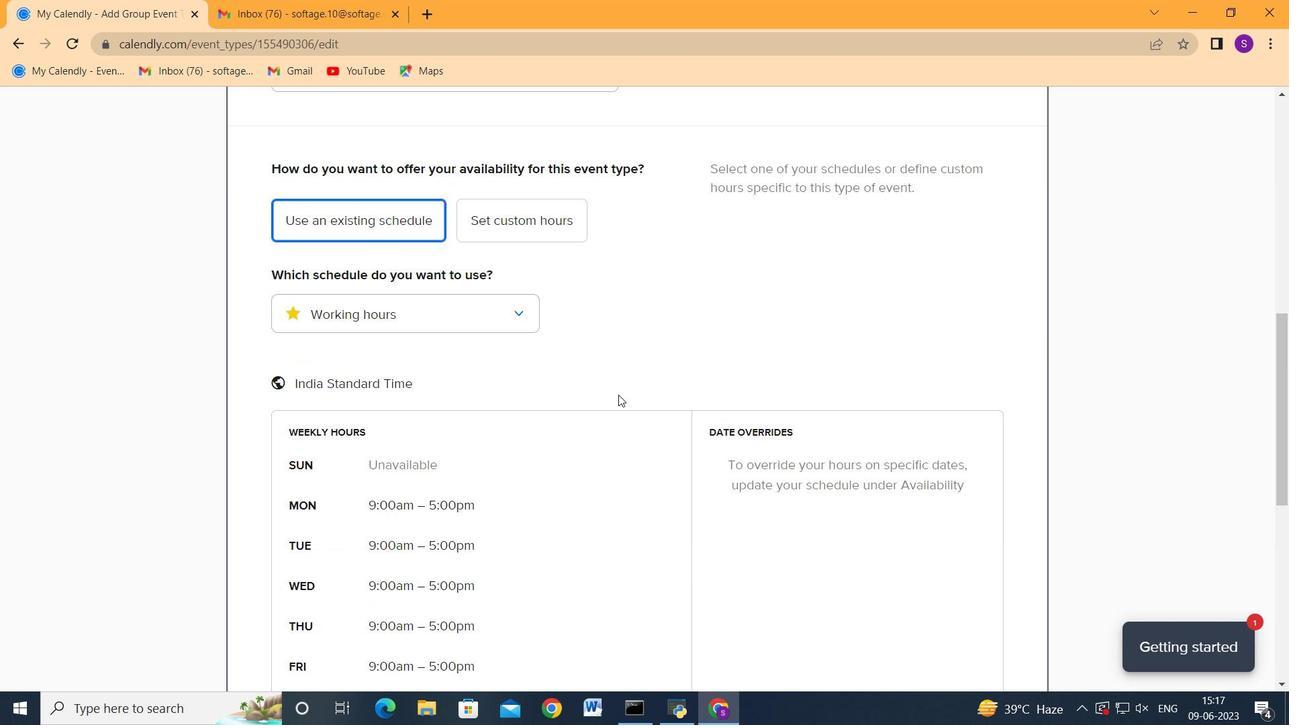 
Action: Mouse scrolled (640, 394) with delta (0, 0)
Screenshot: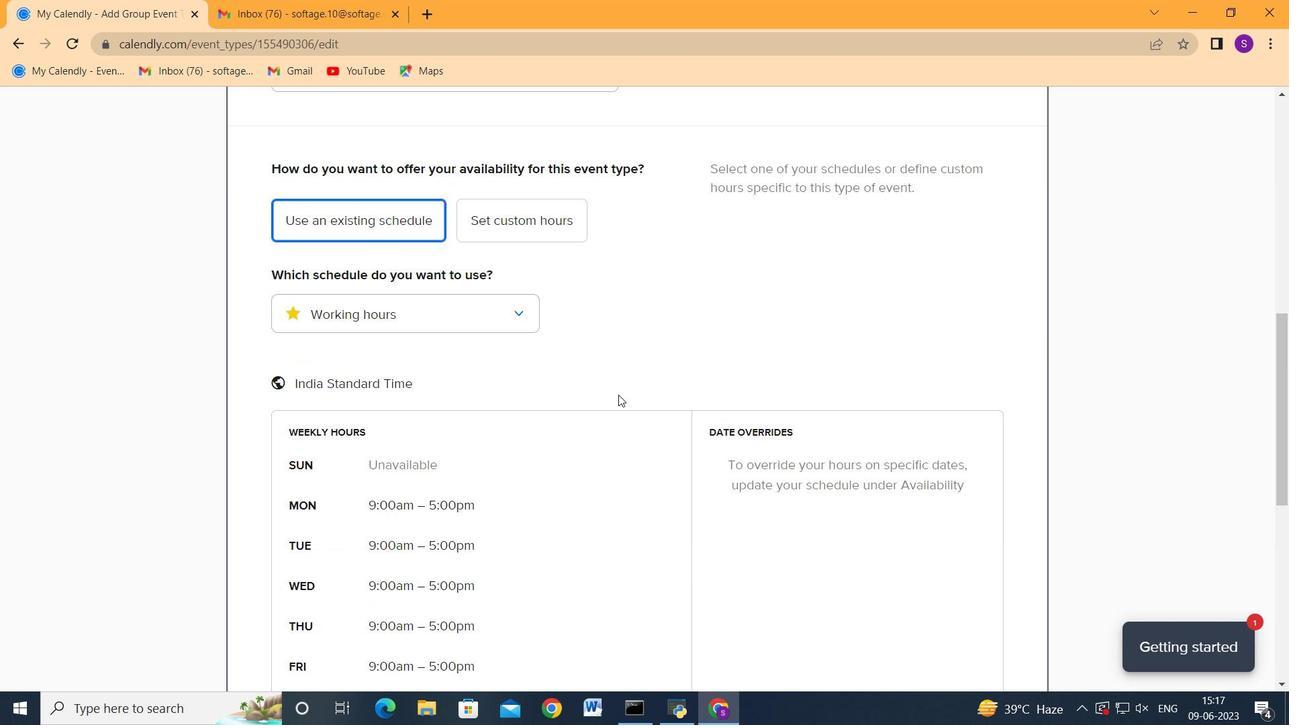 
Action: Mouse scrolled (640, 394) with delta (0, 0)
Screenshot: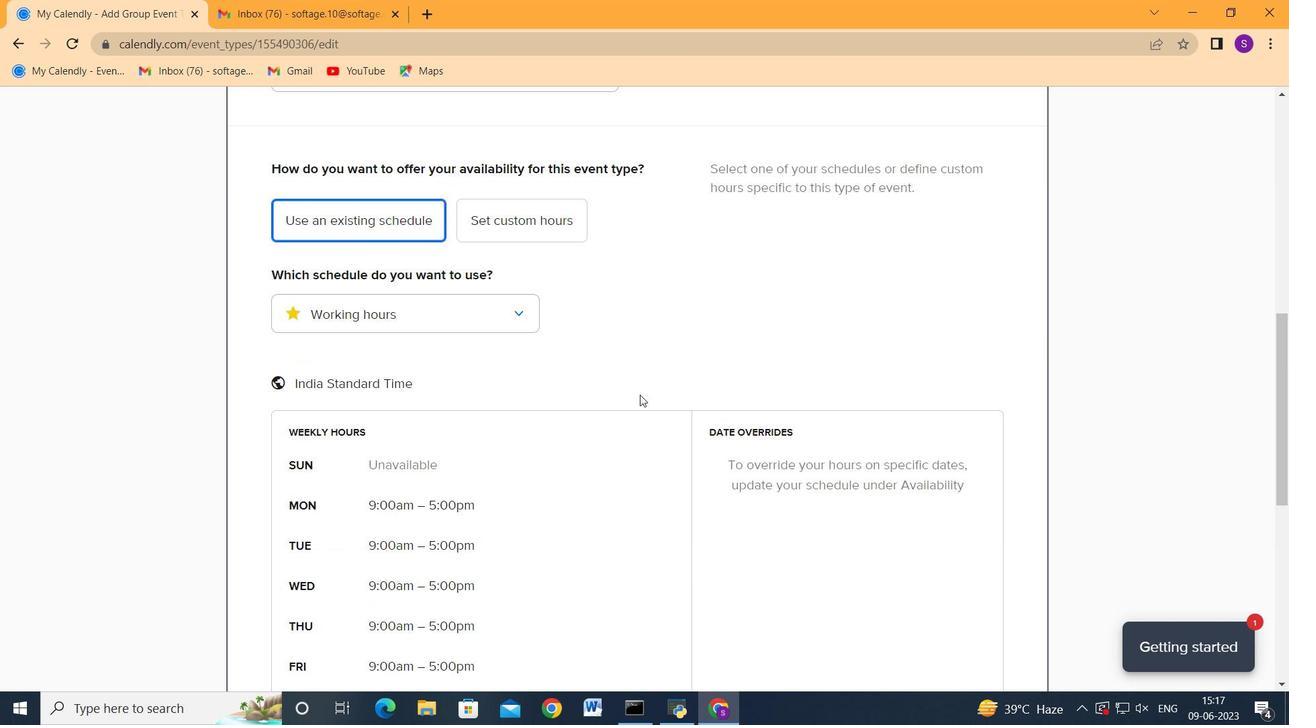 
Action: Mouse moved to (664, 401)
Screenshot: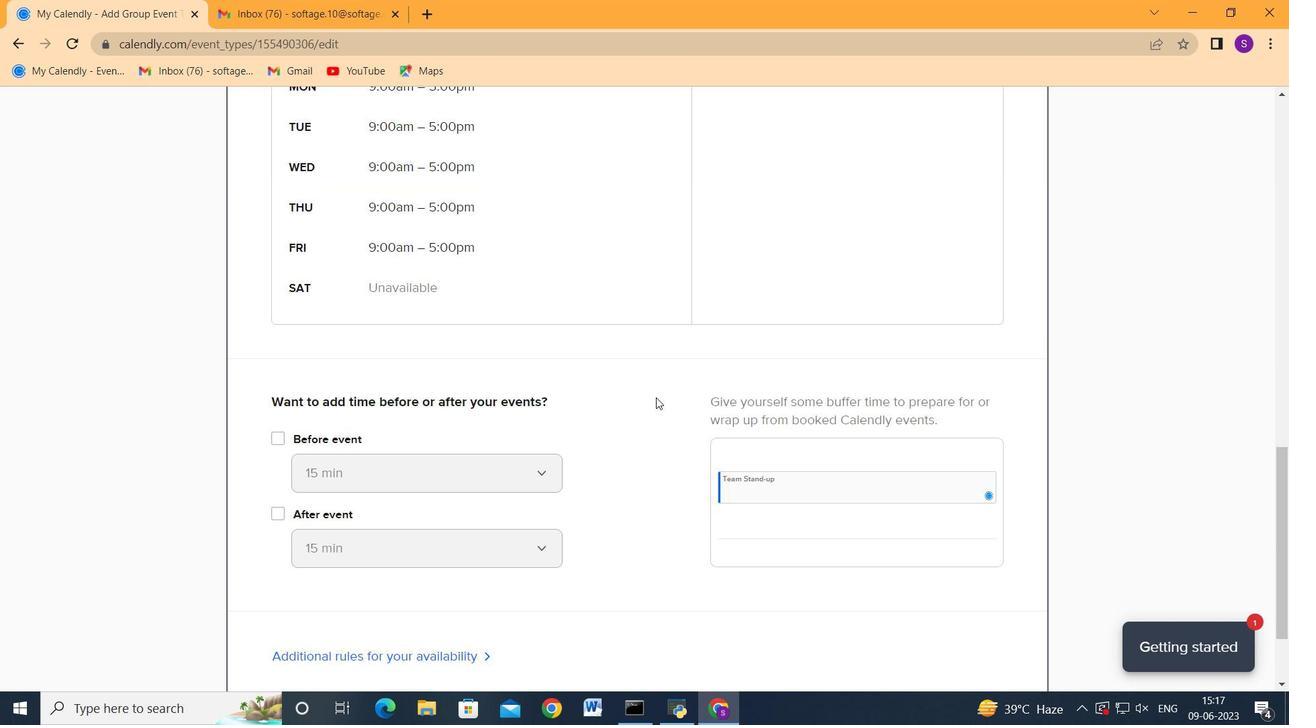 
Action: Mouse scrolled (664, 400) with delta (0, 0)
Screenshot: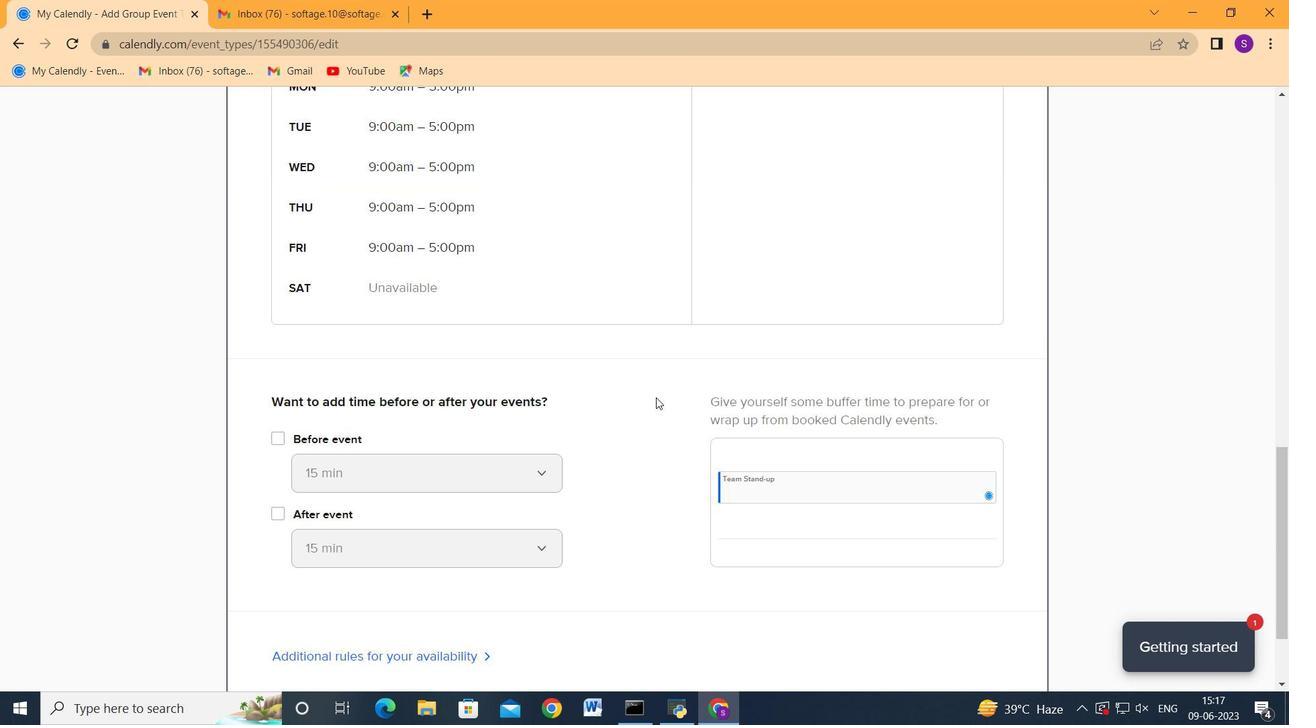 
Action: Mouse scrolled (664, 400) with delta (0, 0)
Screenshot: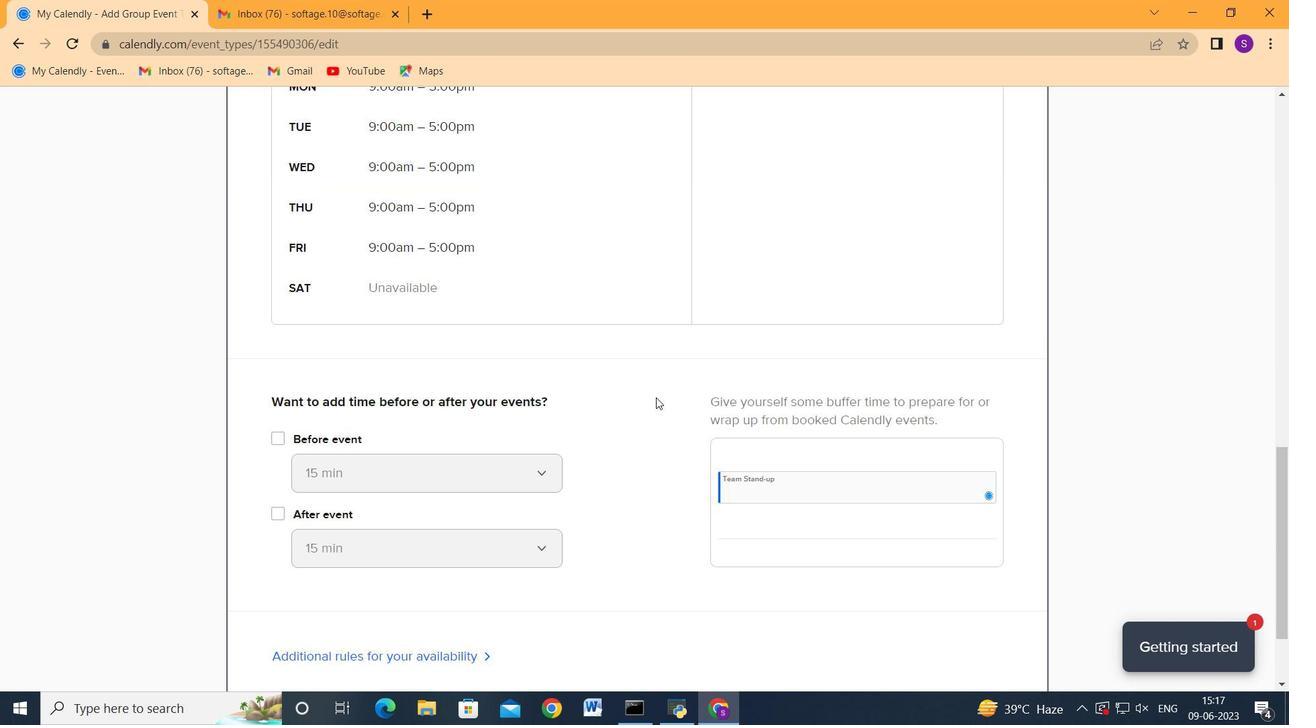 
Action: Mouse scrolled (664, 400) with delta (0, 0)
Screenshot: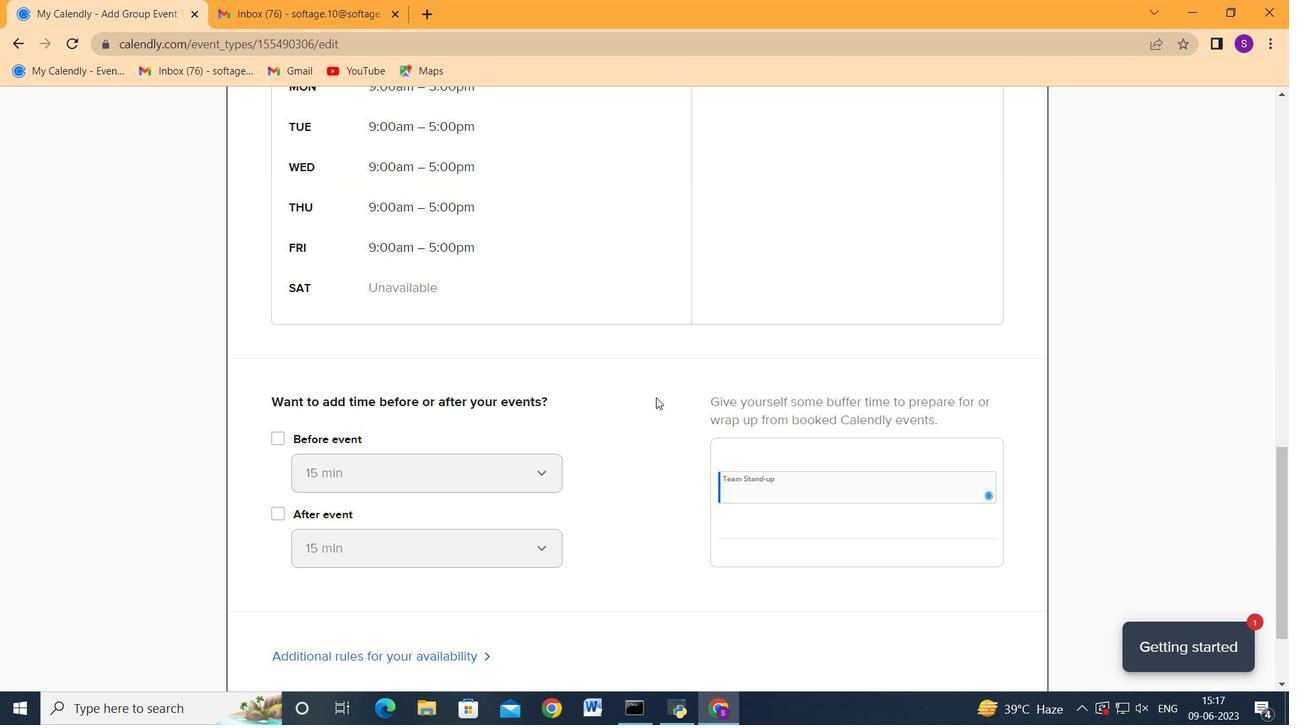
Action: Mouse scrolled (664, 400) with delta (0, 0)
Screenshot: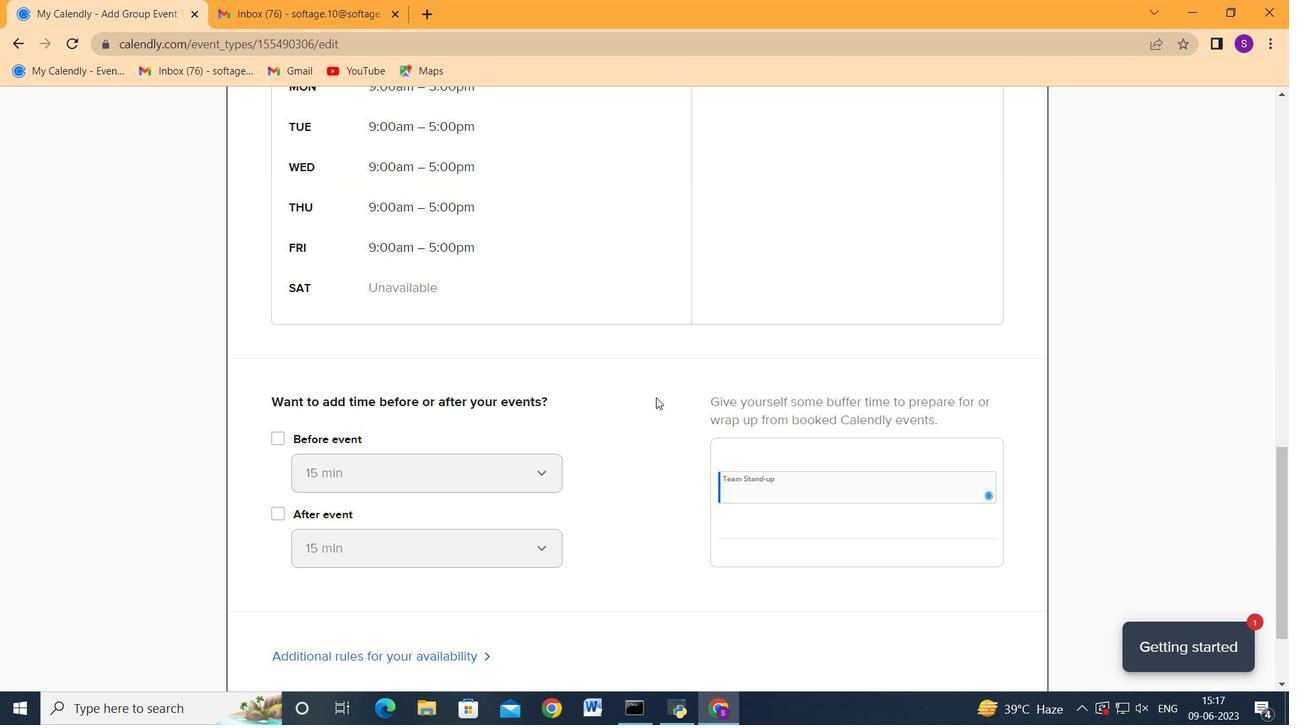 
Action: Mouse scrolled (664, 400) with delta (0, 0)
Screenshot: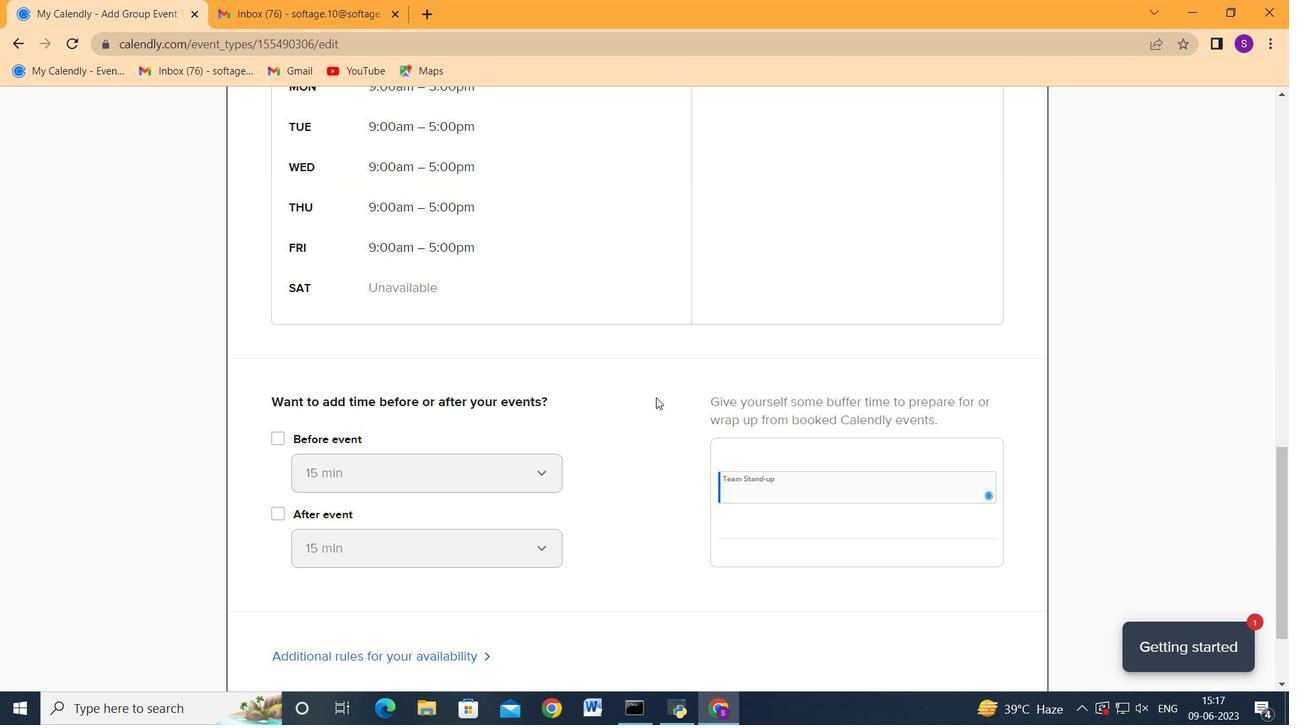 
Action: Mouse scrolled (664, 400) with delta (0, 0)
Screenshot: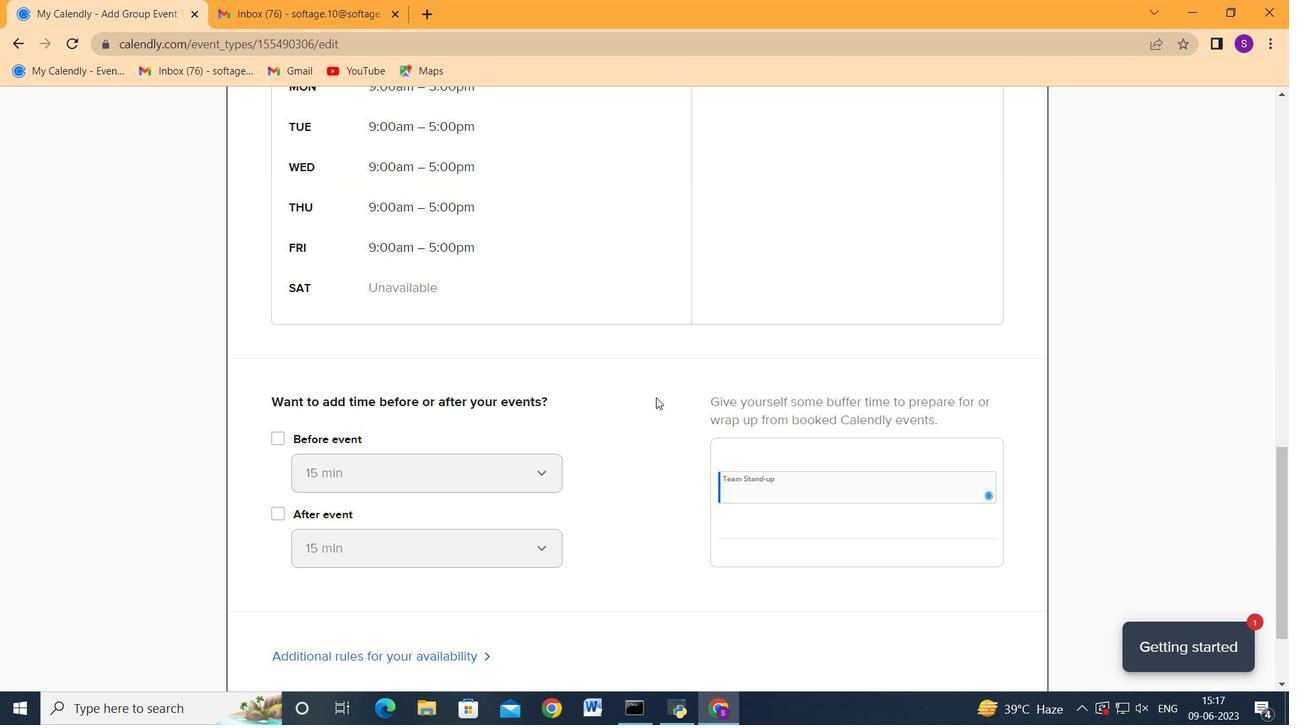 
Action: Mouse scrolled (664, 400) with delta (0, 0)
Screenshot: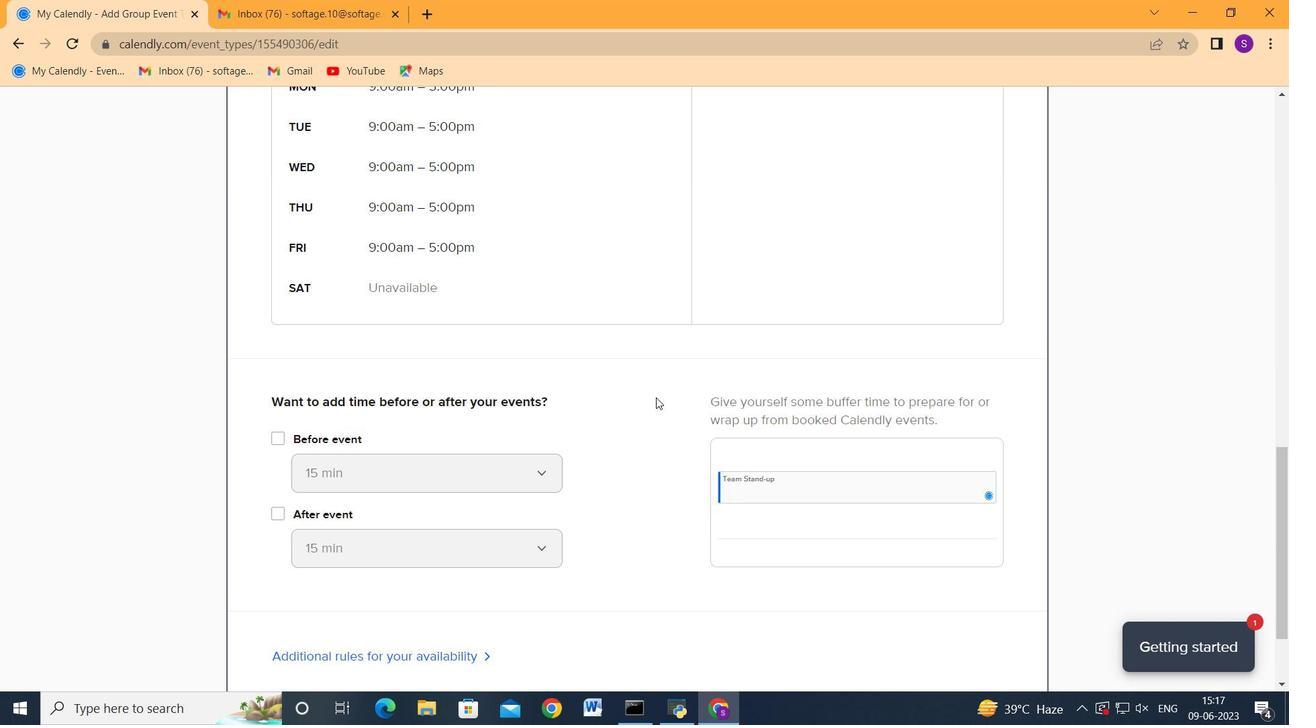 
Action: Mouse moved to (762, 431)
Screenshot: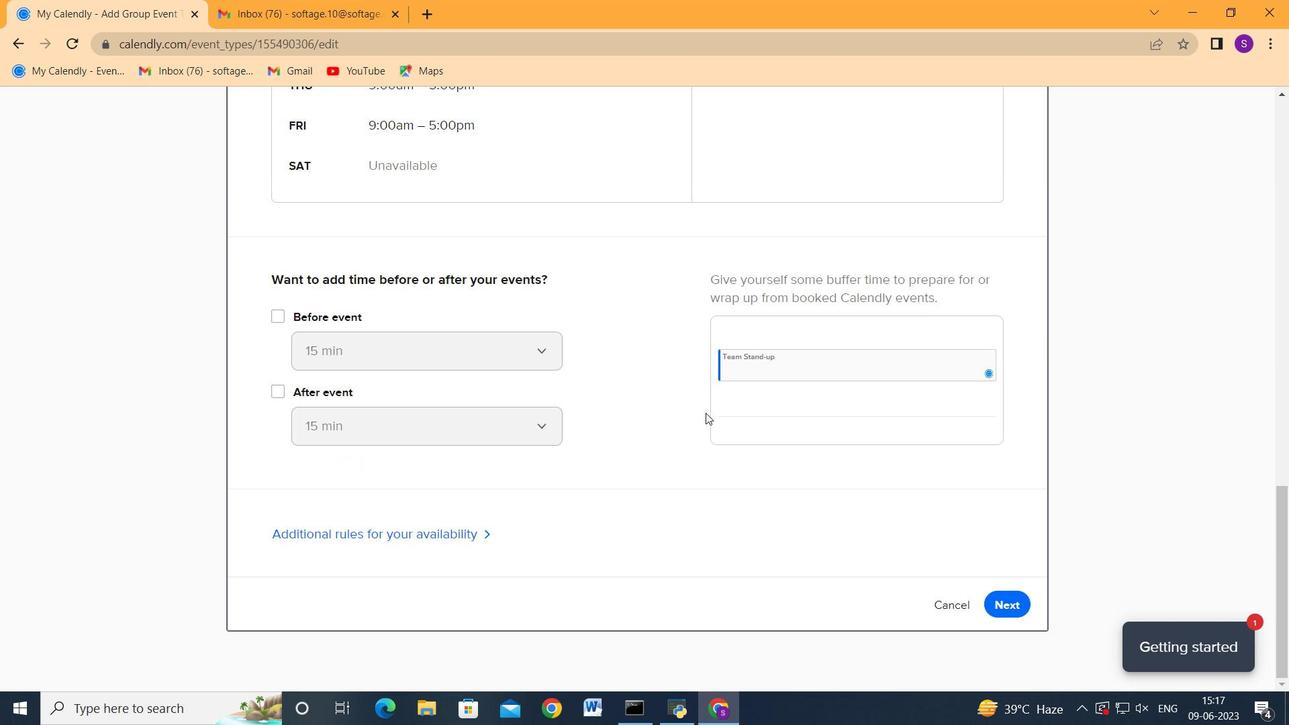 
Action: Mouse scrolled (762, 431) with delta (0, 0)
Screenshot: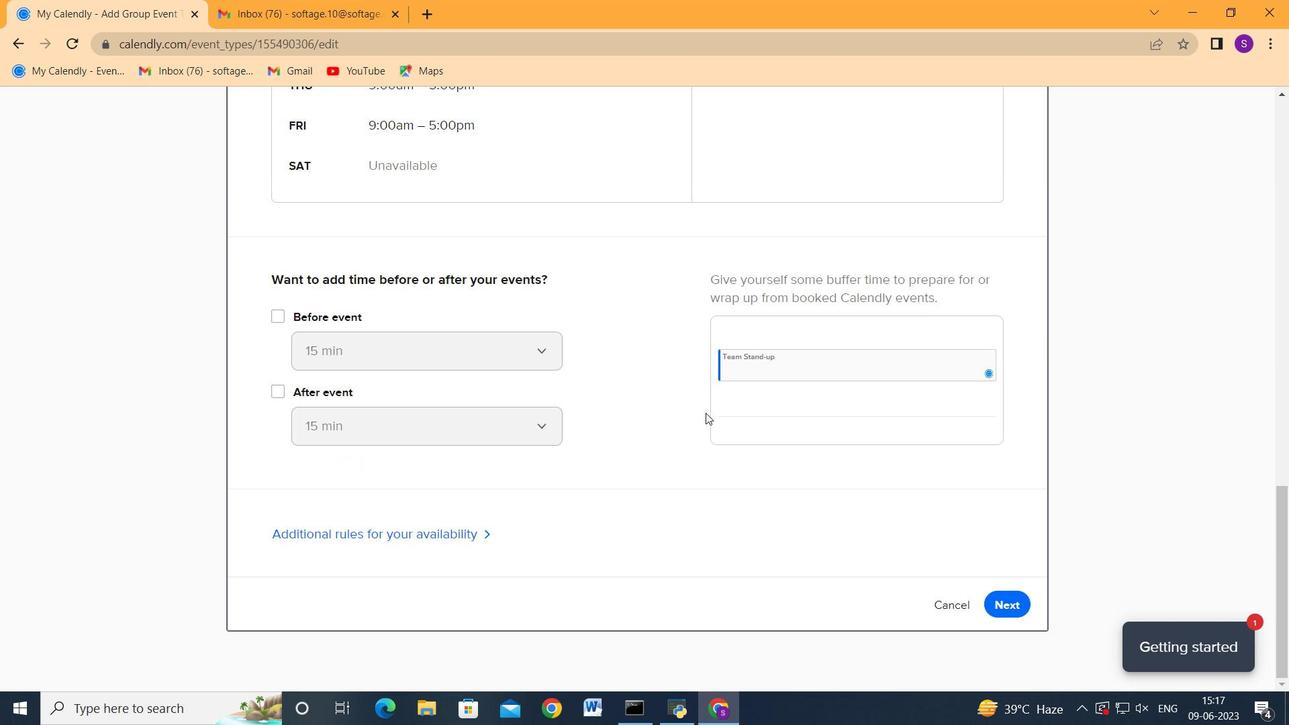 
Action: Mouse moved to (773, 435)
Screenshot: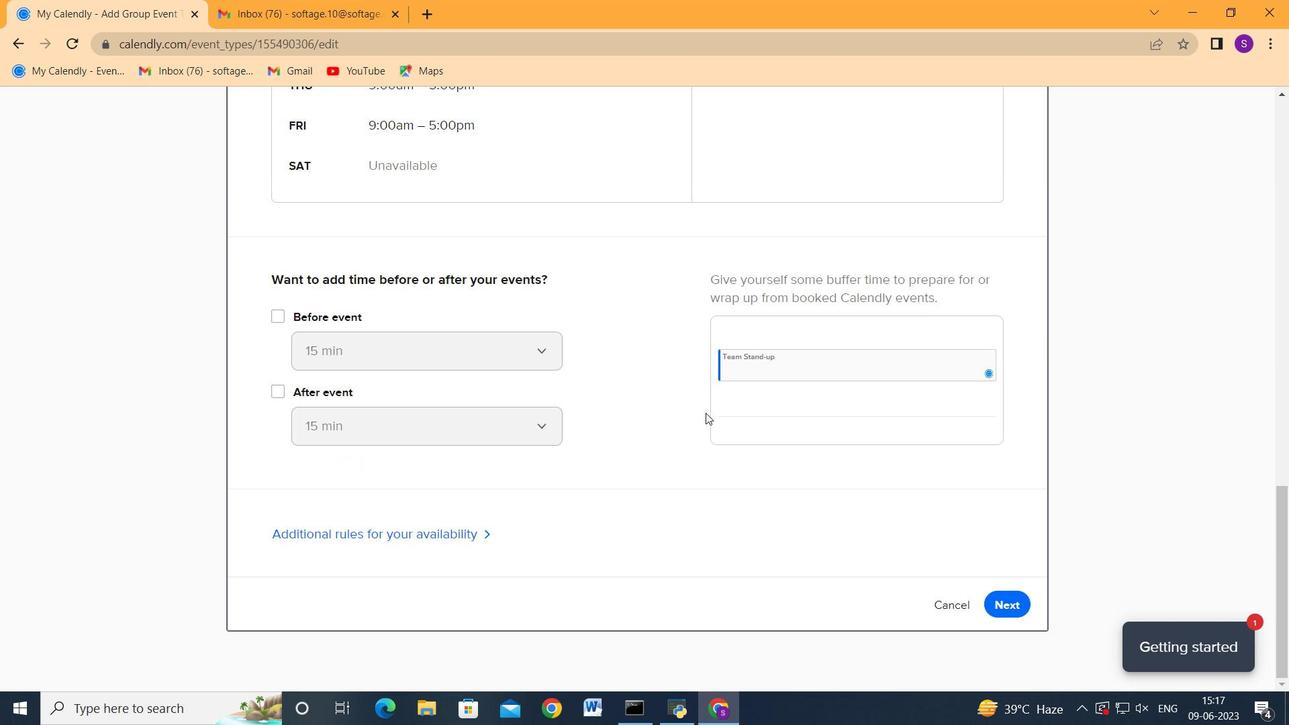 
Action: Mouse scrolled (773, 434) with delta (0, 0)
Screenshot: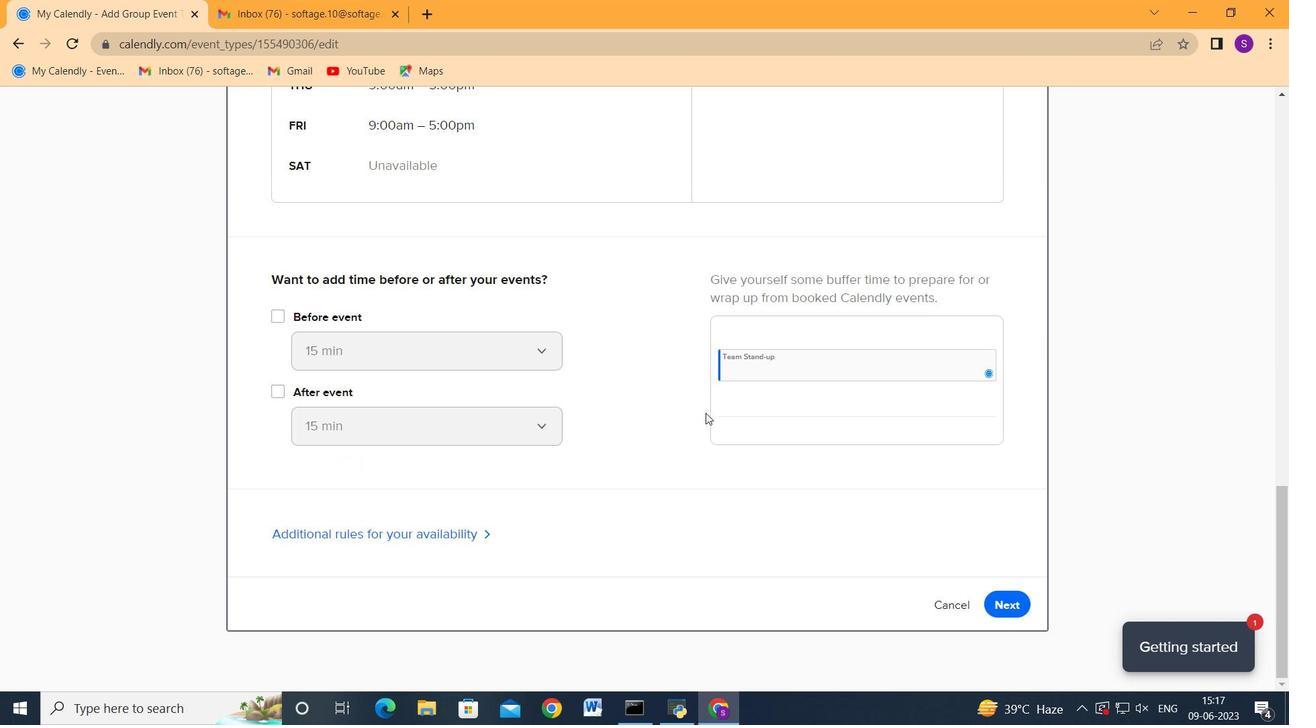 
Action: Mouse moved to (791, 440)
Screenshot: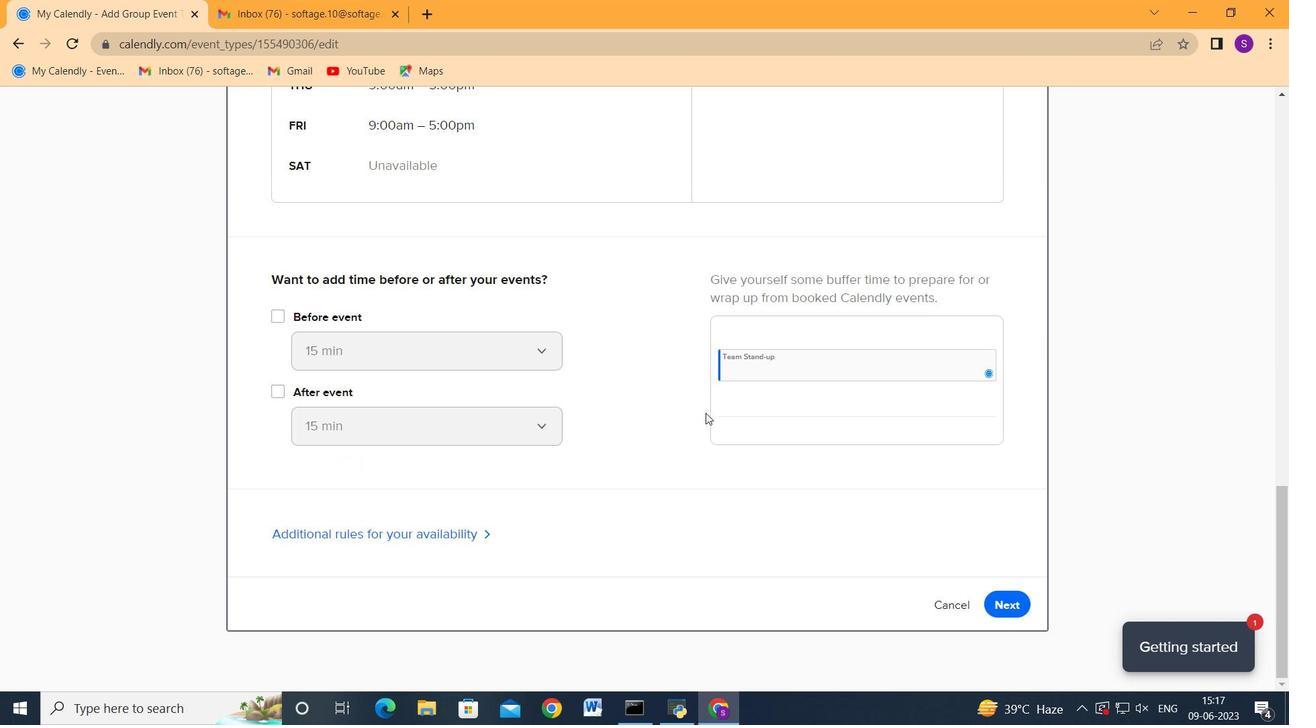 
Action: Mouse scrolled (791, 439) with delta (0, 0)
Screenshot: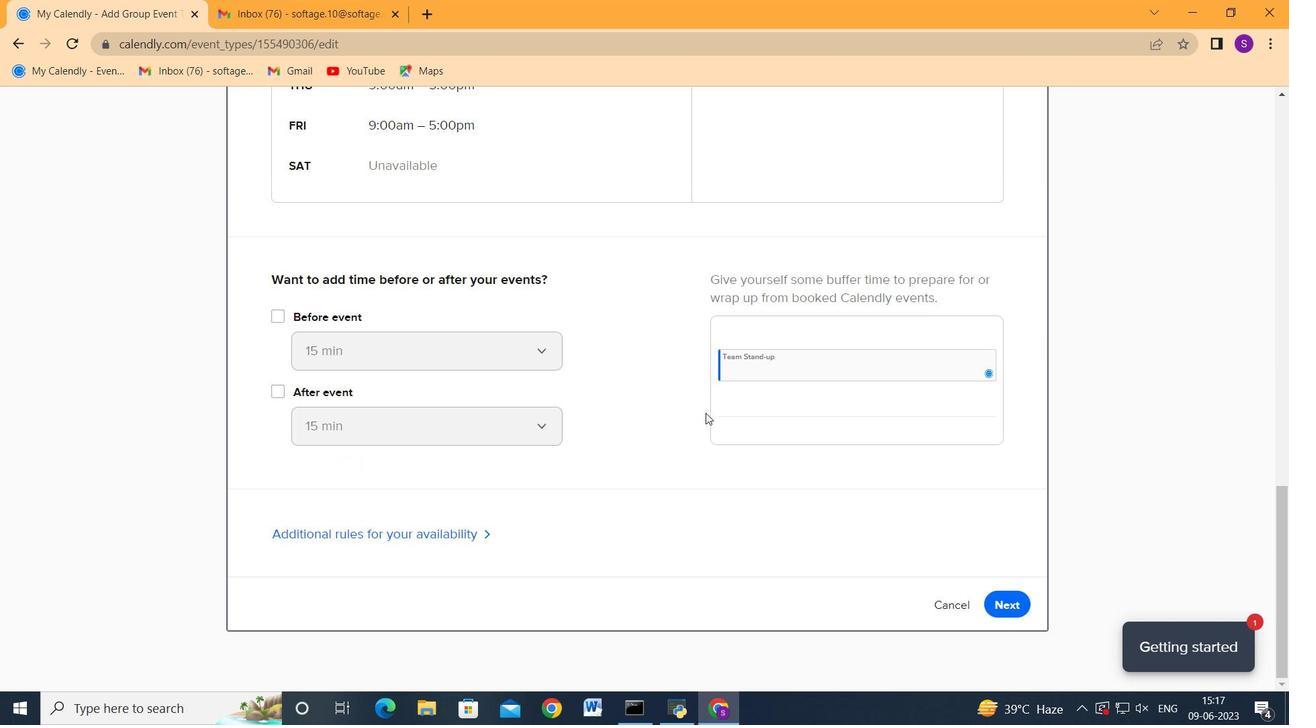 
Action: Mouse moved to (816, 446)
Screenshot: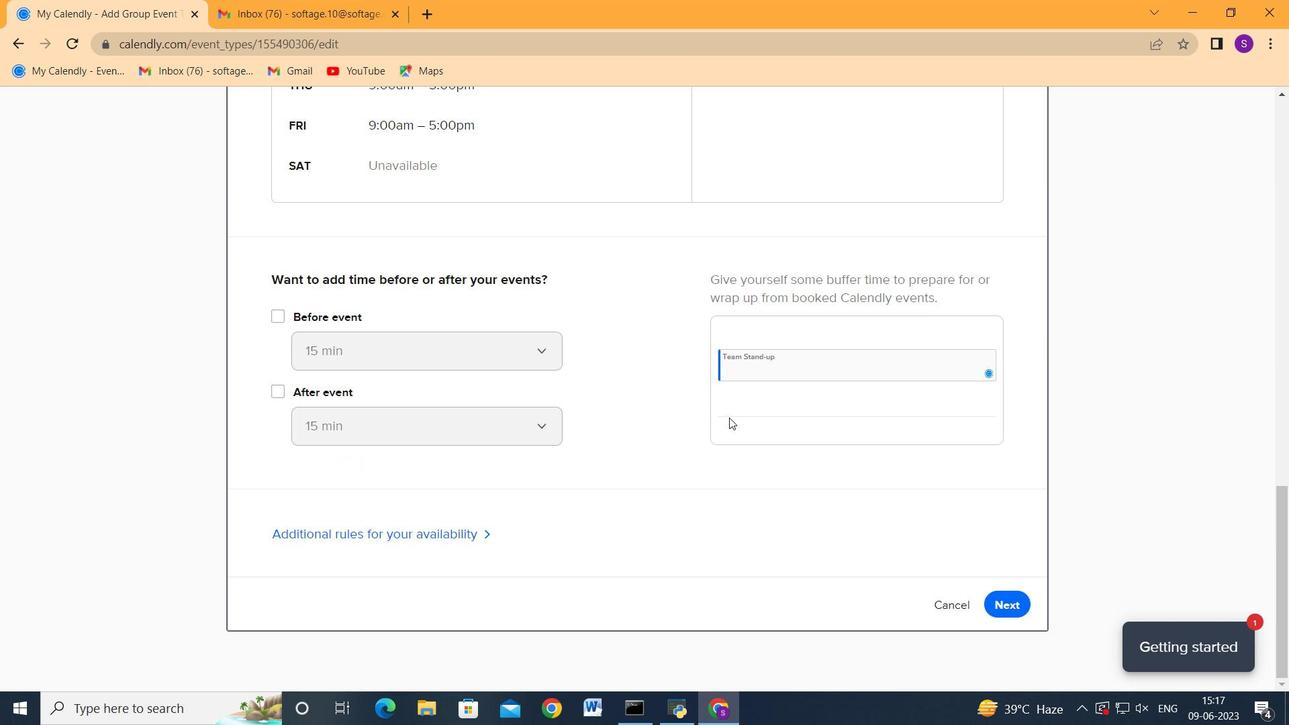 
Action: Mouse scrolled (816, 446) with delta (0, 0)
Screenshot: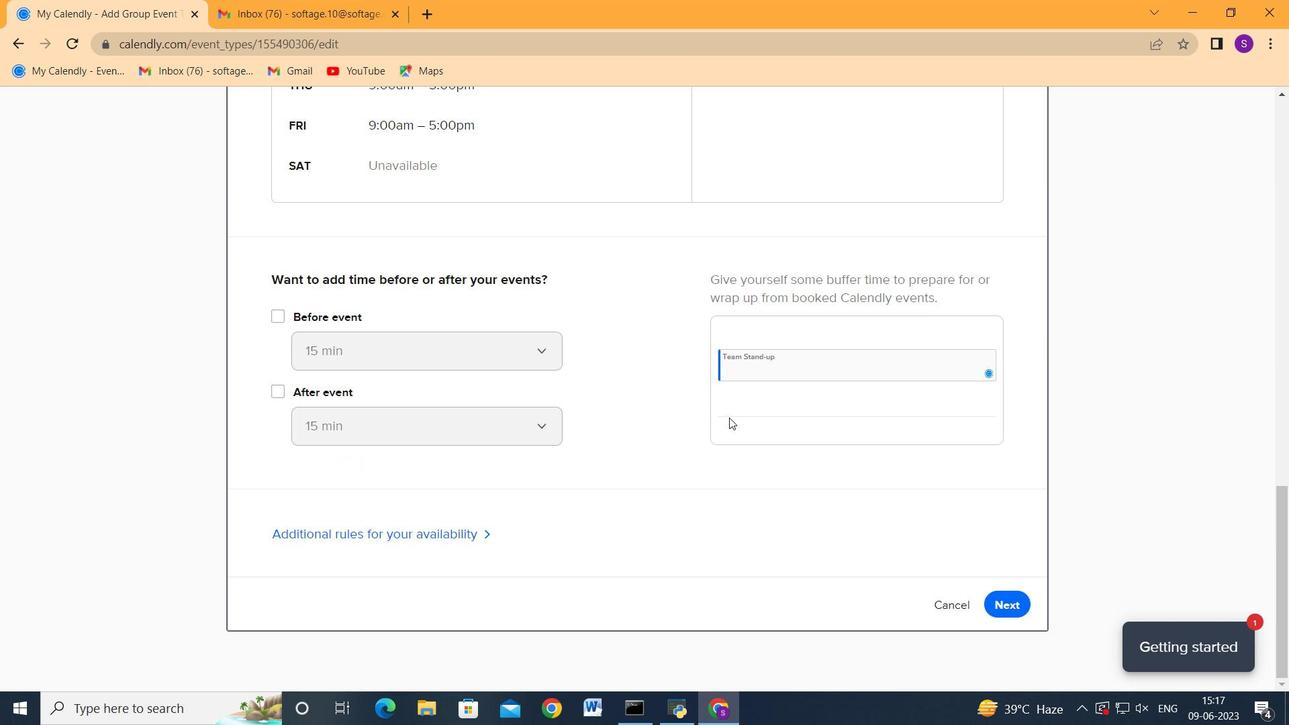 
Action: Mouse moved to (1005, 605)
Screenshot: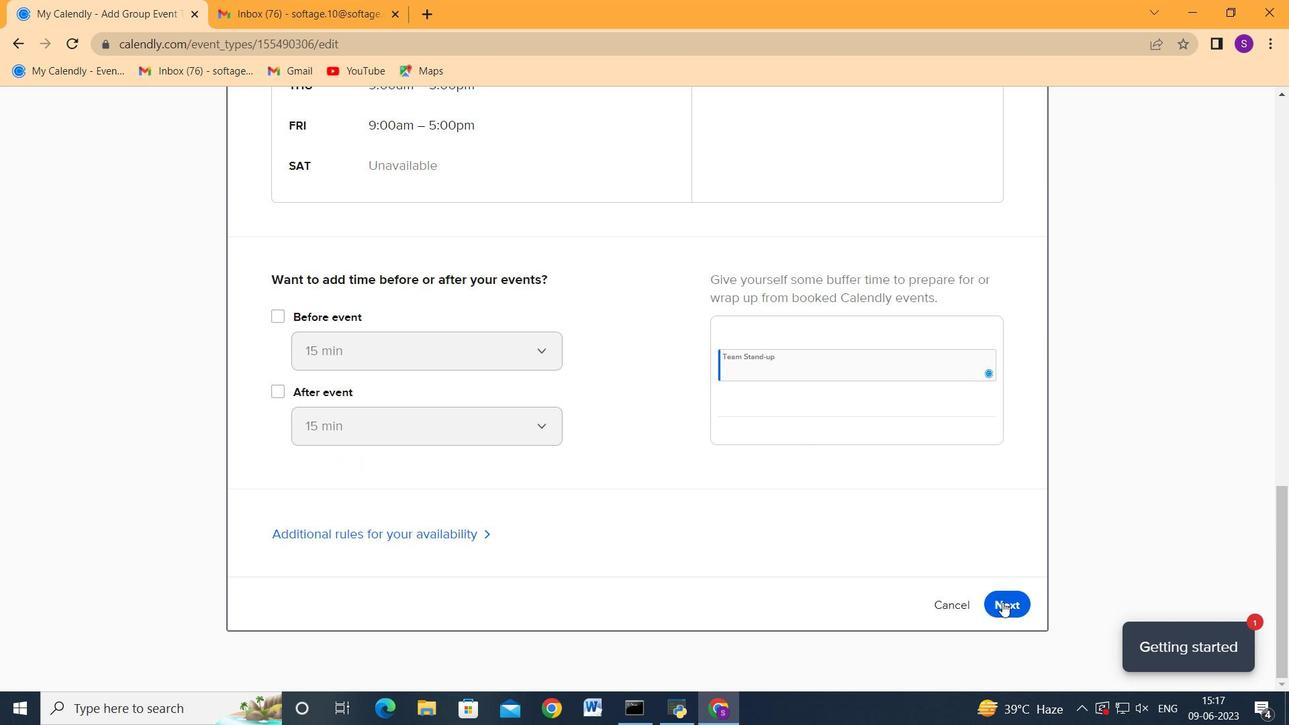 
Action: Mouse pressed left at (1005, 605)
Screenshot: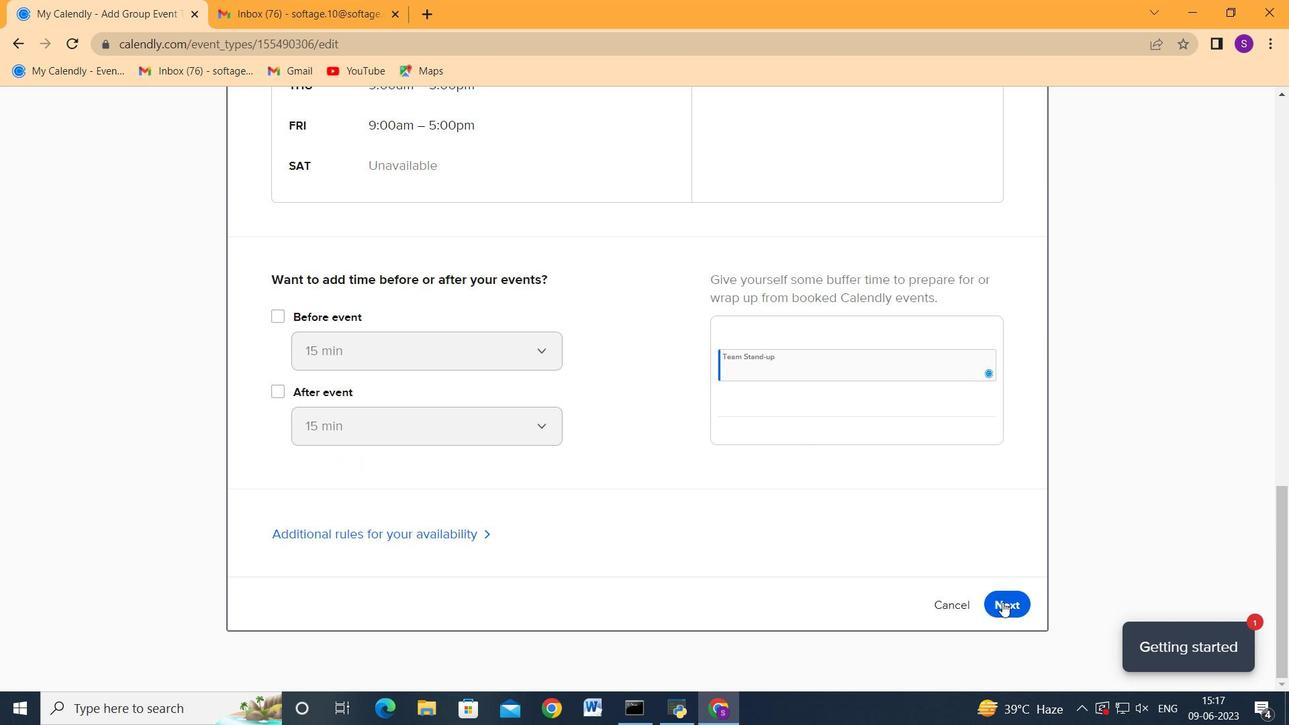 
Action: Mouse moved to (597, 325)
Screenshot: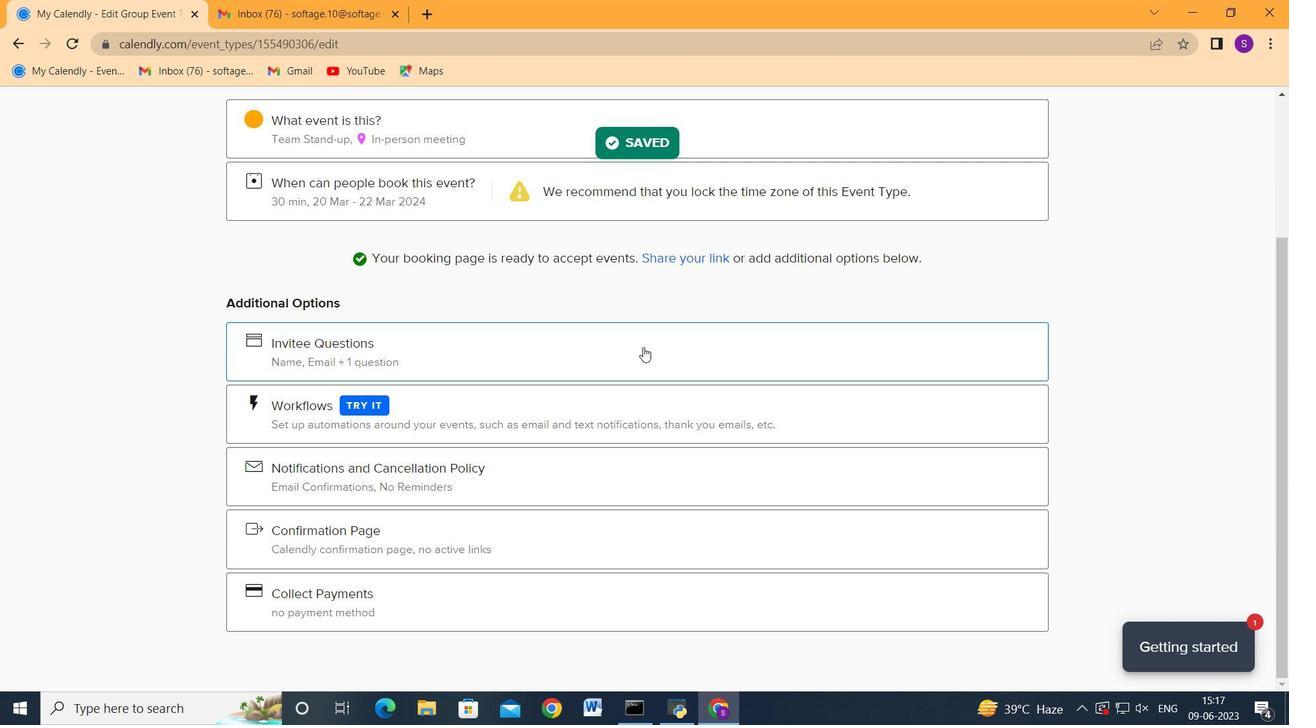 
Action: Mouse scrolled (597, 325) with delta (0, 0)
Screenshot: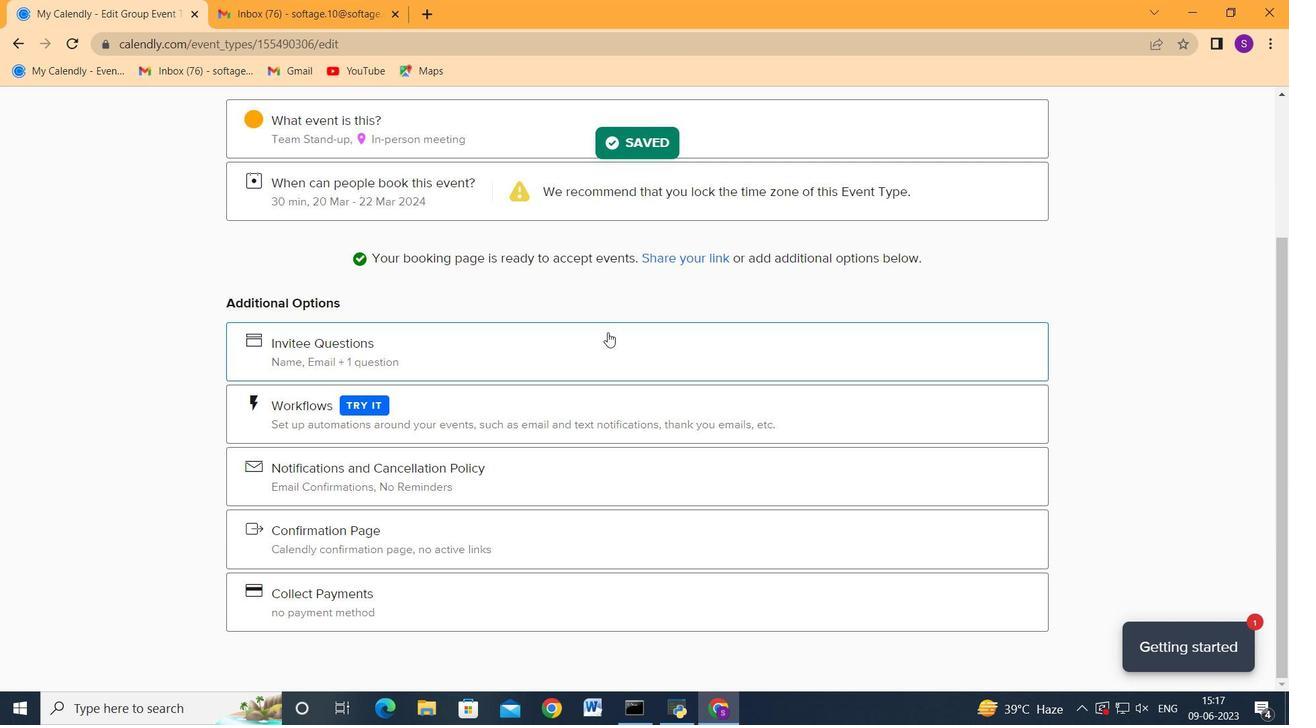 
Action: Mouse scrolled (597, 325) with delta (0, 0)
Screenshot: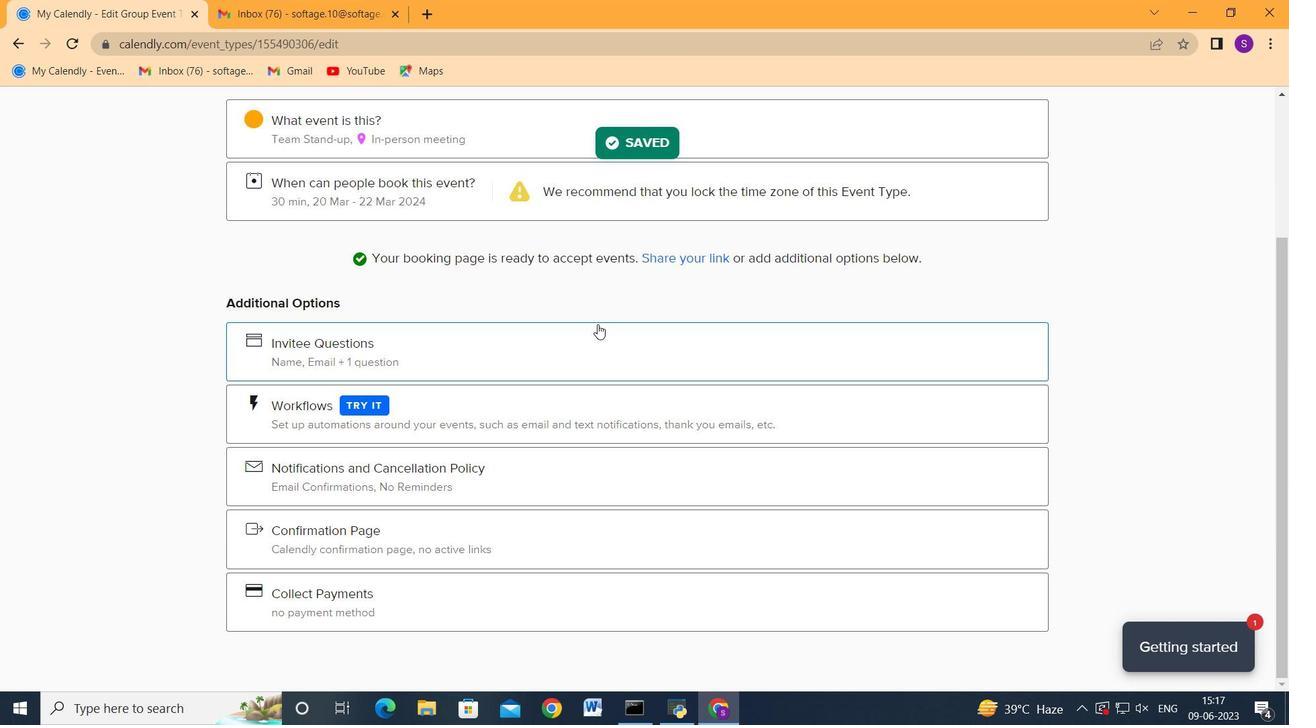 
Action: Mouse moved to (1003, 156)
Screenshot: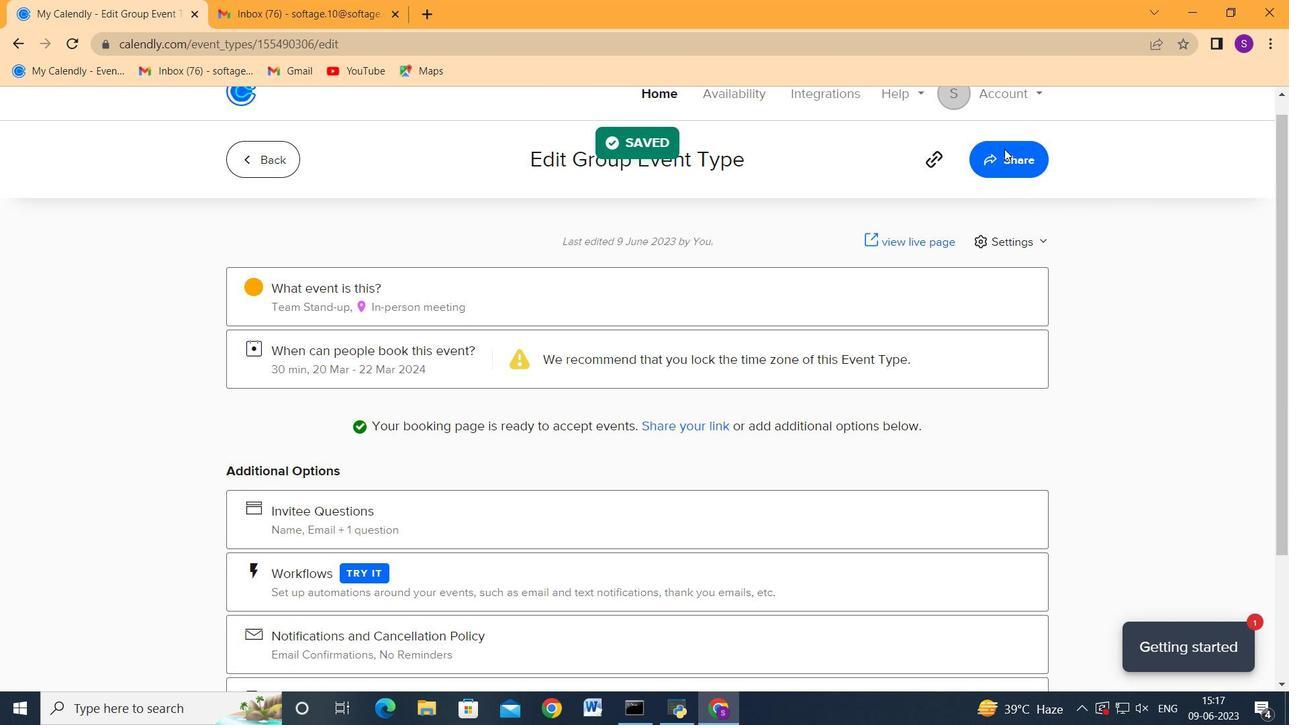 
Action: Mouse pressed left at (1003, 156)
Screenshot: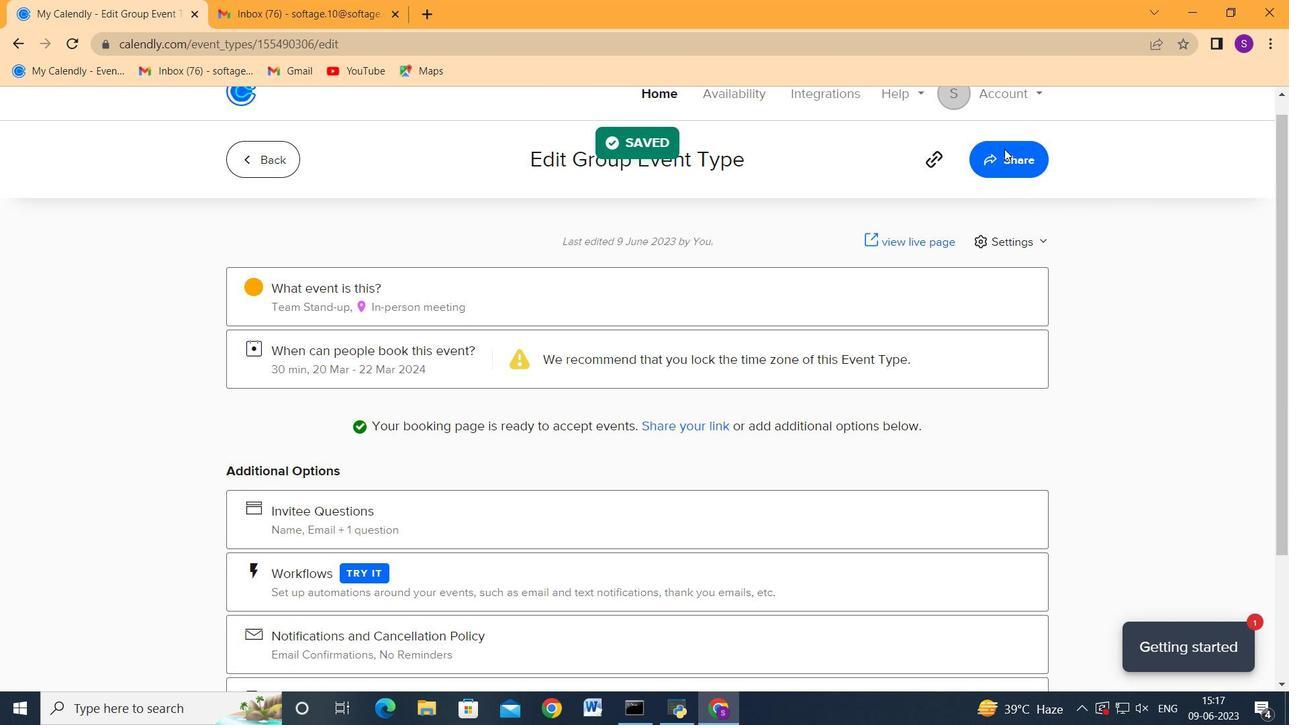 
Action: Mouse moved to (1004, 155)
Screenshot: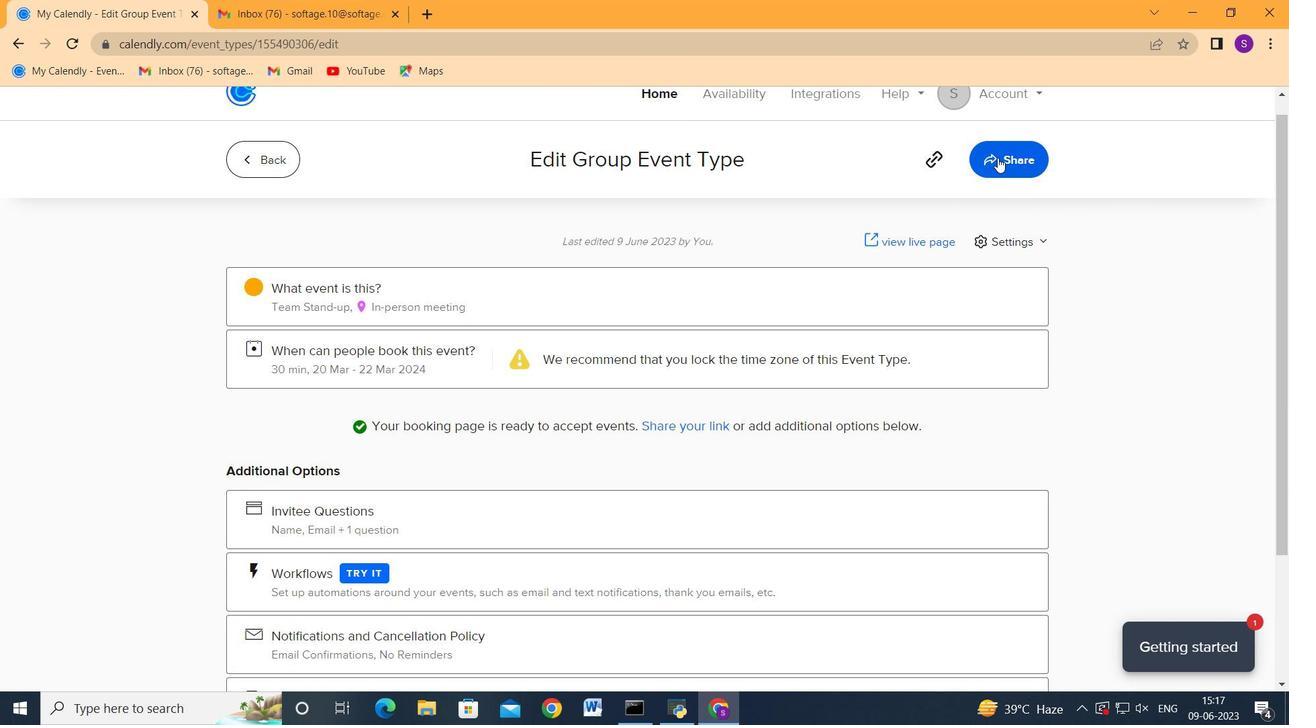 
Action: Mouse pressed left at (1004, 155)
Screenshot: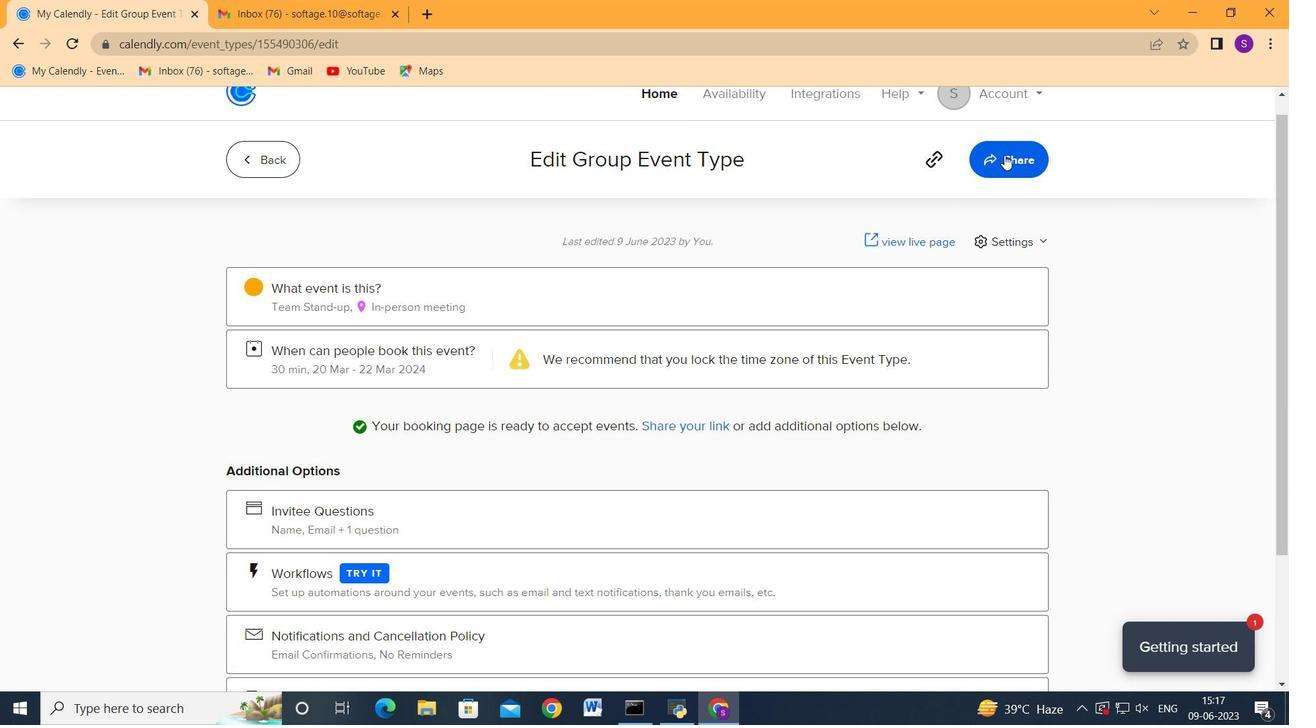 
Action: Mouse moved to (851, 333)
Screenshot: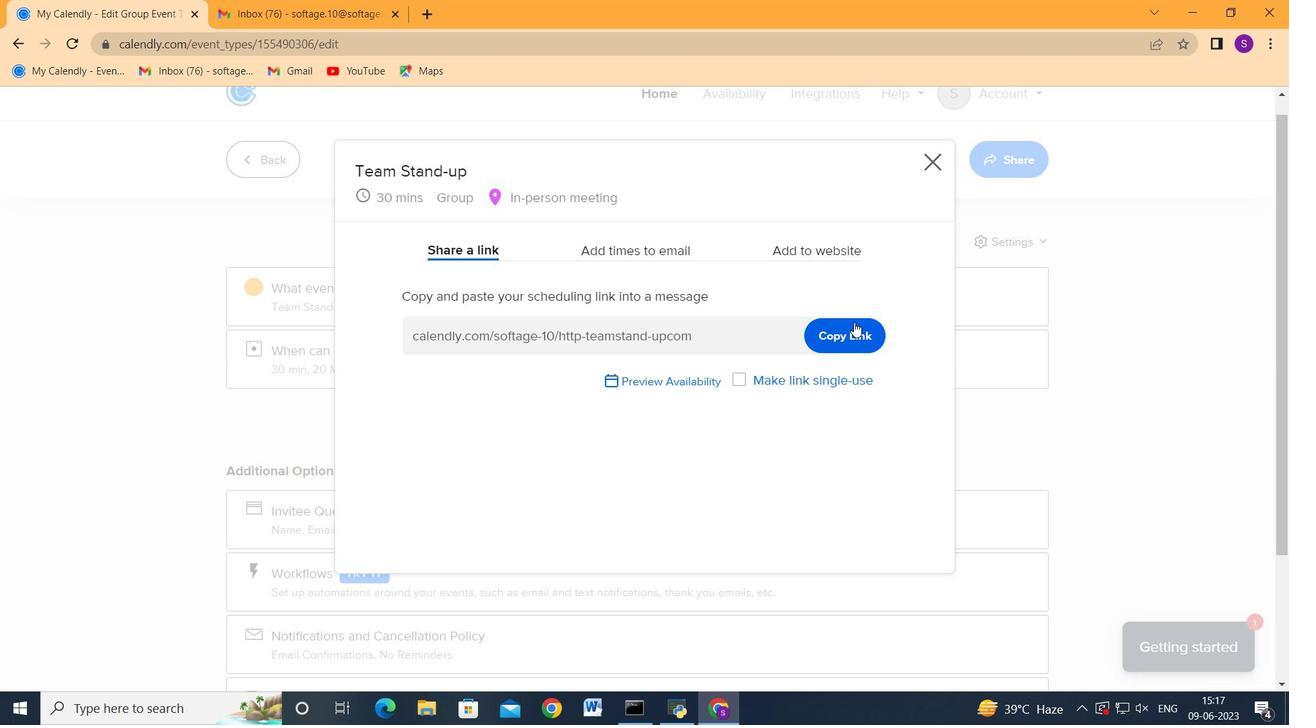 
Action: Mouse pressed left at (851, 333)
Screenshot: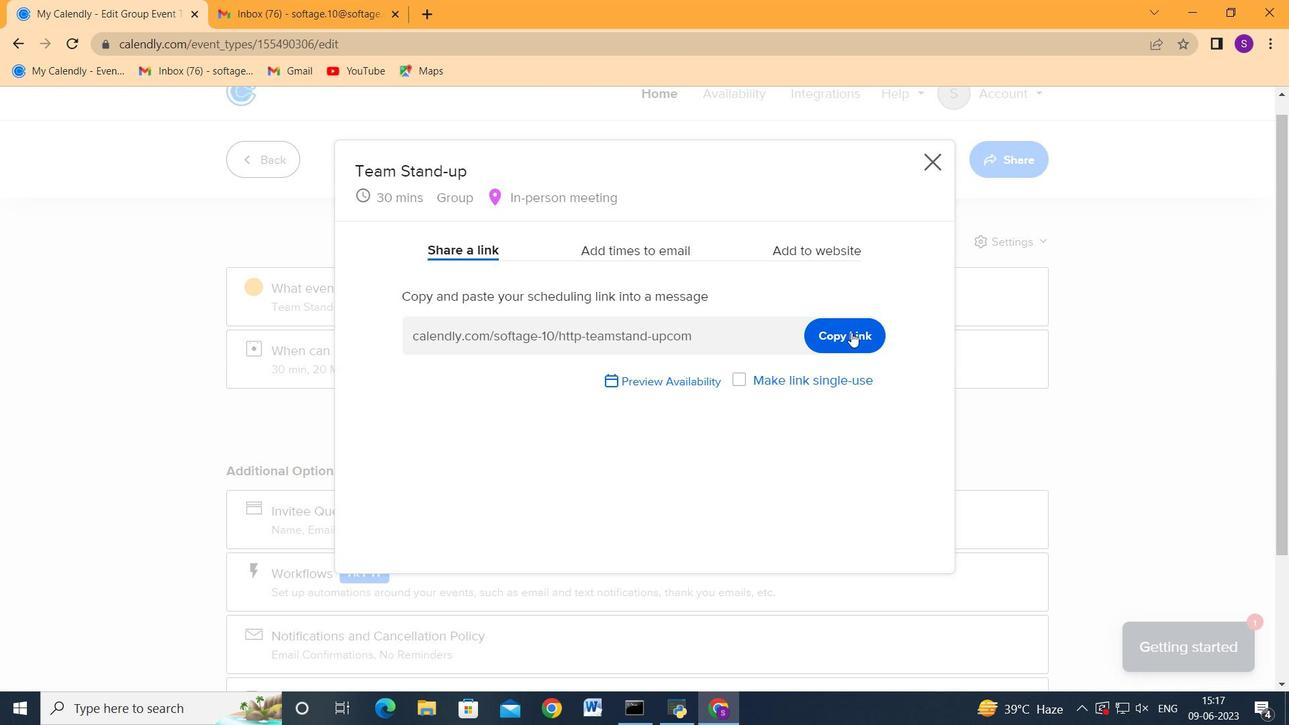 
Action: Mouse moved to (245, 0)
Screenshot: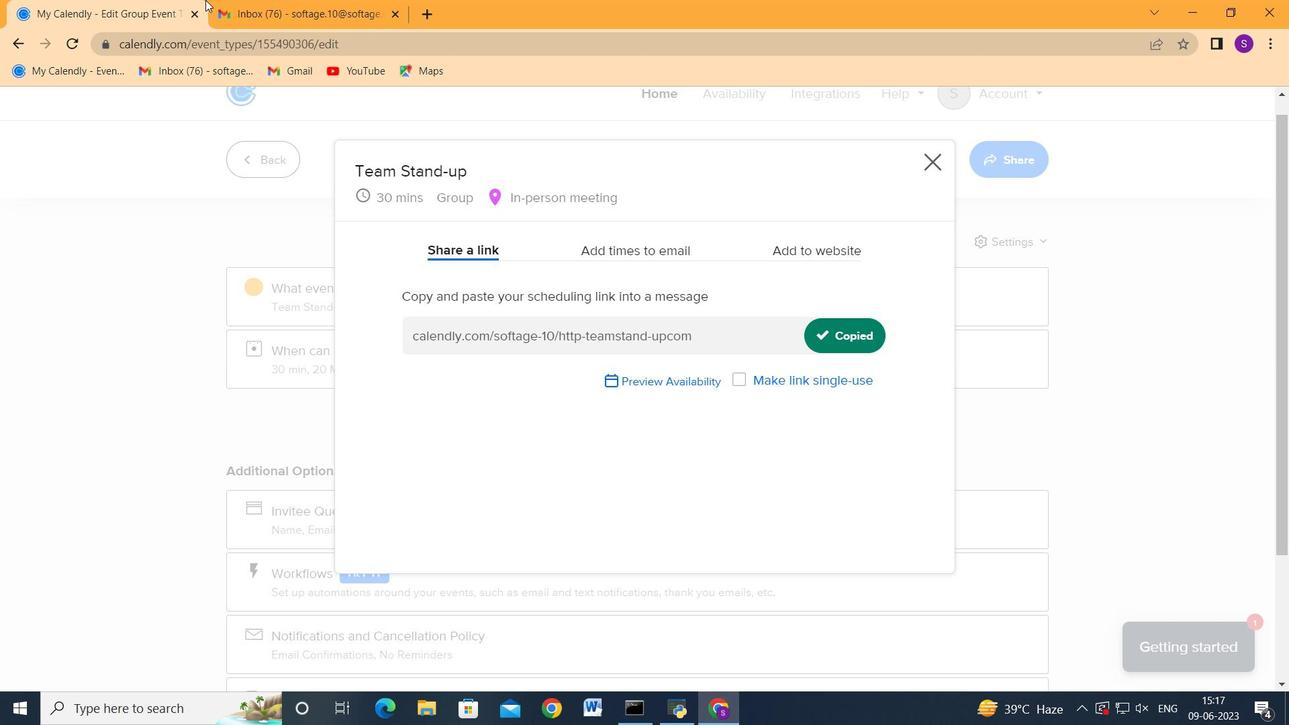 
Action: Mouse pressed left at (245, 0)
Screenshot: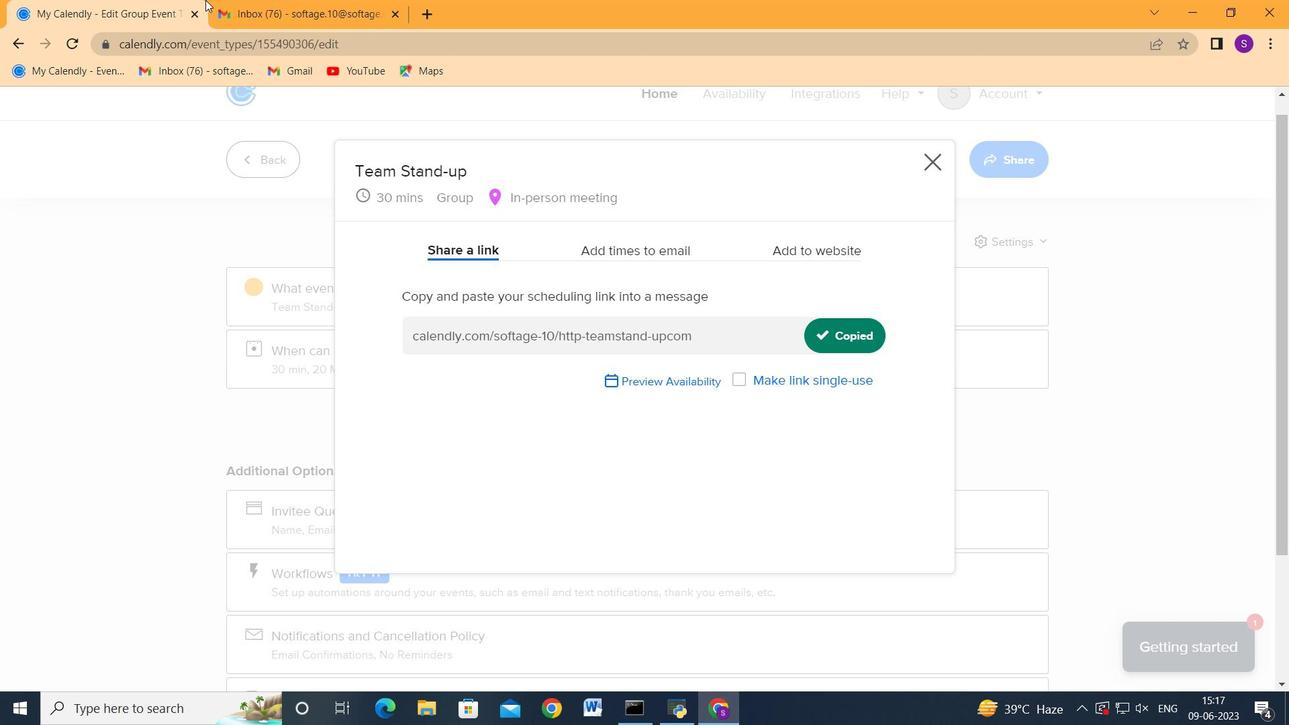
Action: Mouse moved to (149, 210)
Screenshot: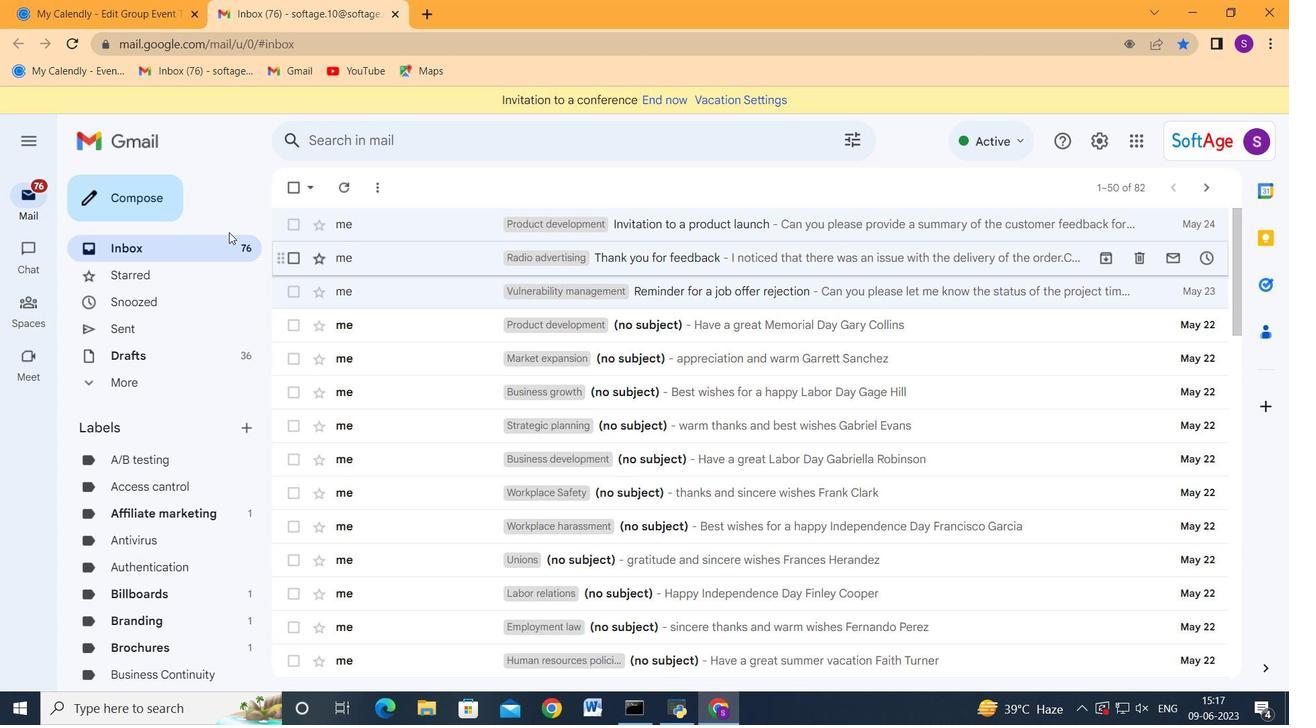 
Action: Mouse pressed left at (149, 210)
Screenshot: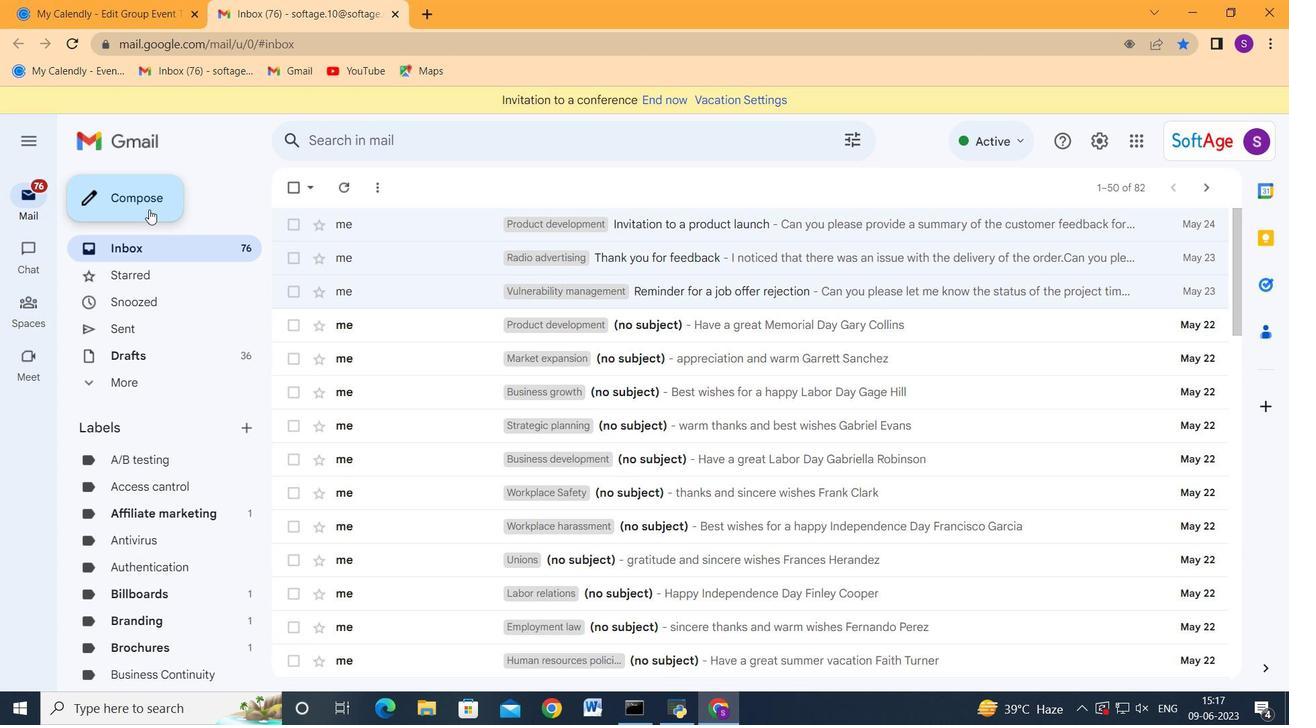 
Action: Mouse moved to (824, 295)
Screenshot: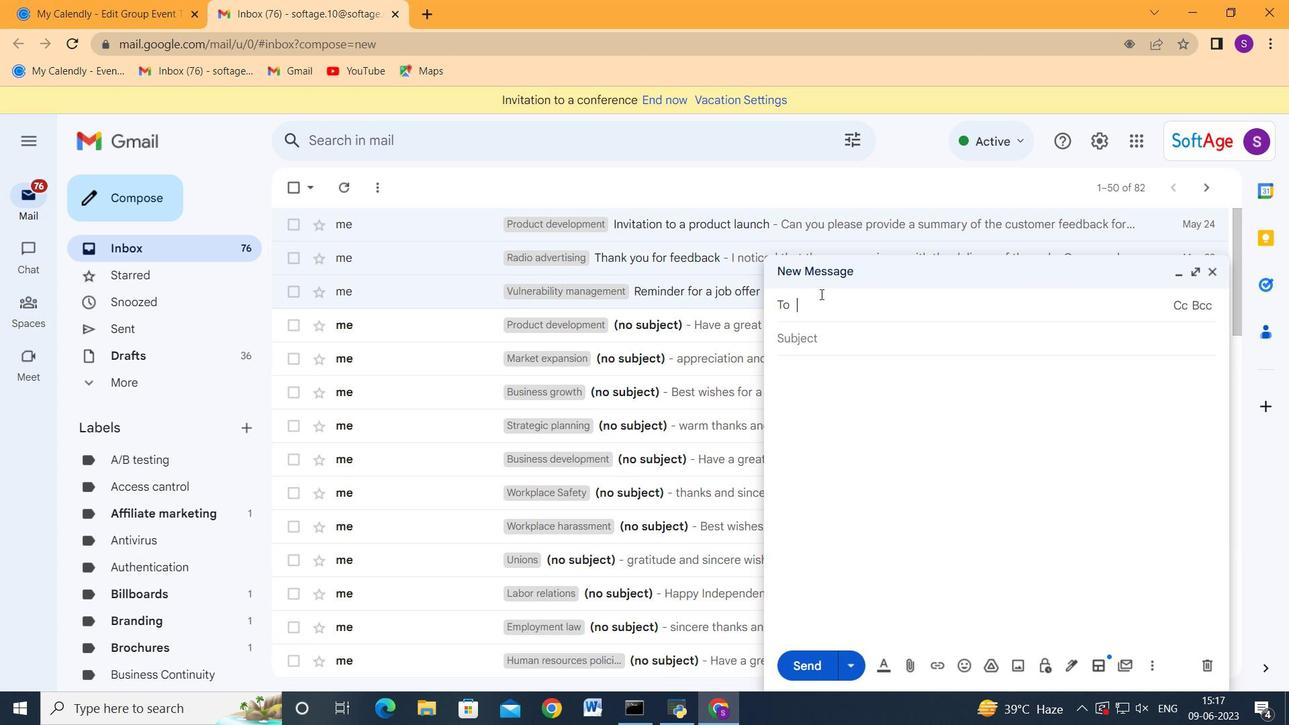 
Action: Key pressed softage.8<Key.shift_r>@softage.net<Key.enter>softage.1<Key.shift_r>@softage.net<Key.enter><Key.tab><Key.tab>ctrl+V
Screenshot: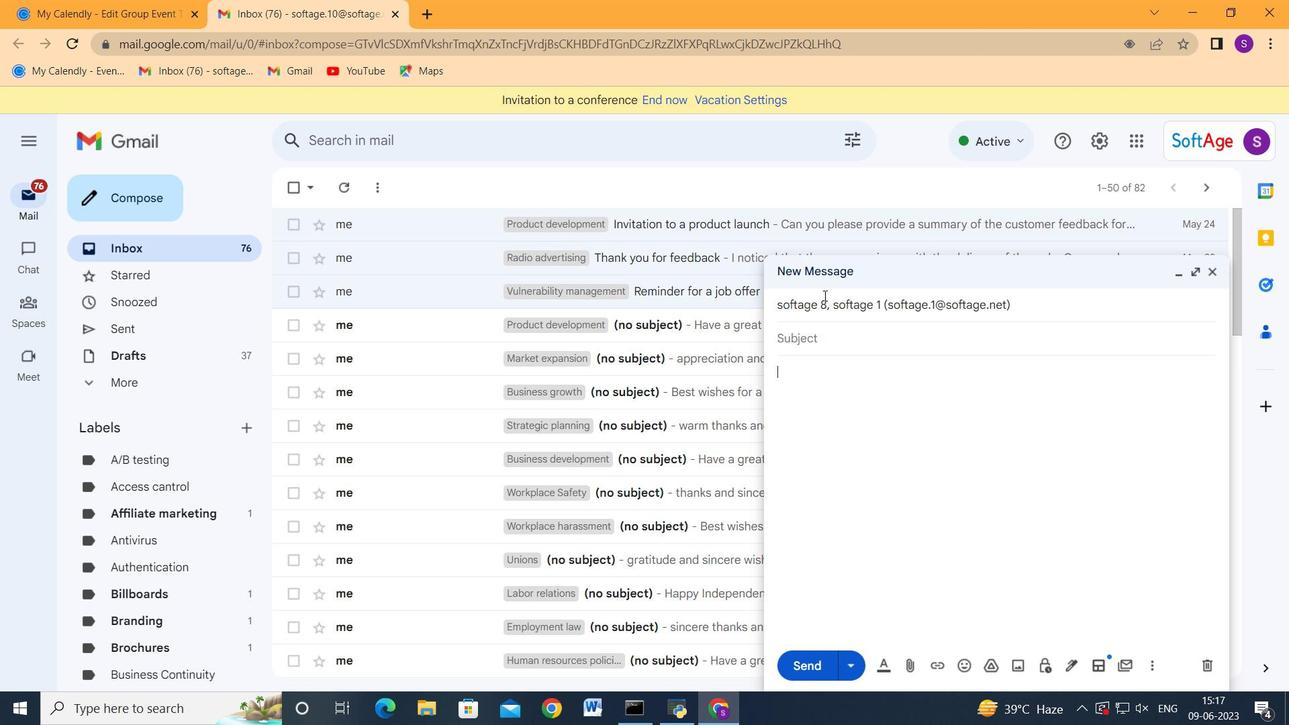 
Action: Mouse moved to (799, 659)
Screenshot: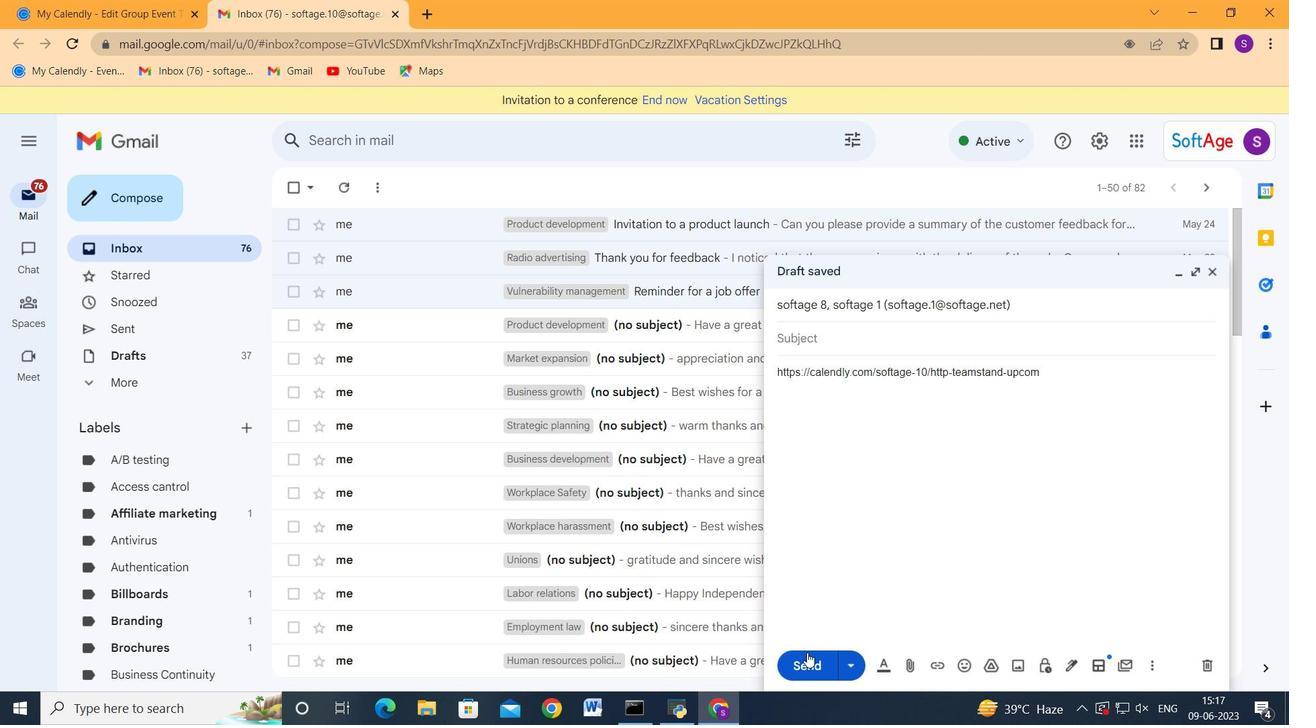 
Action: Mouse pressed left at (799, 659)
Screenshot: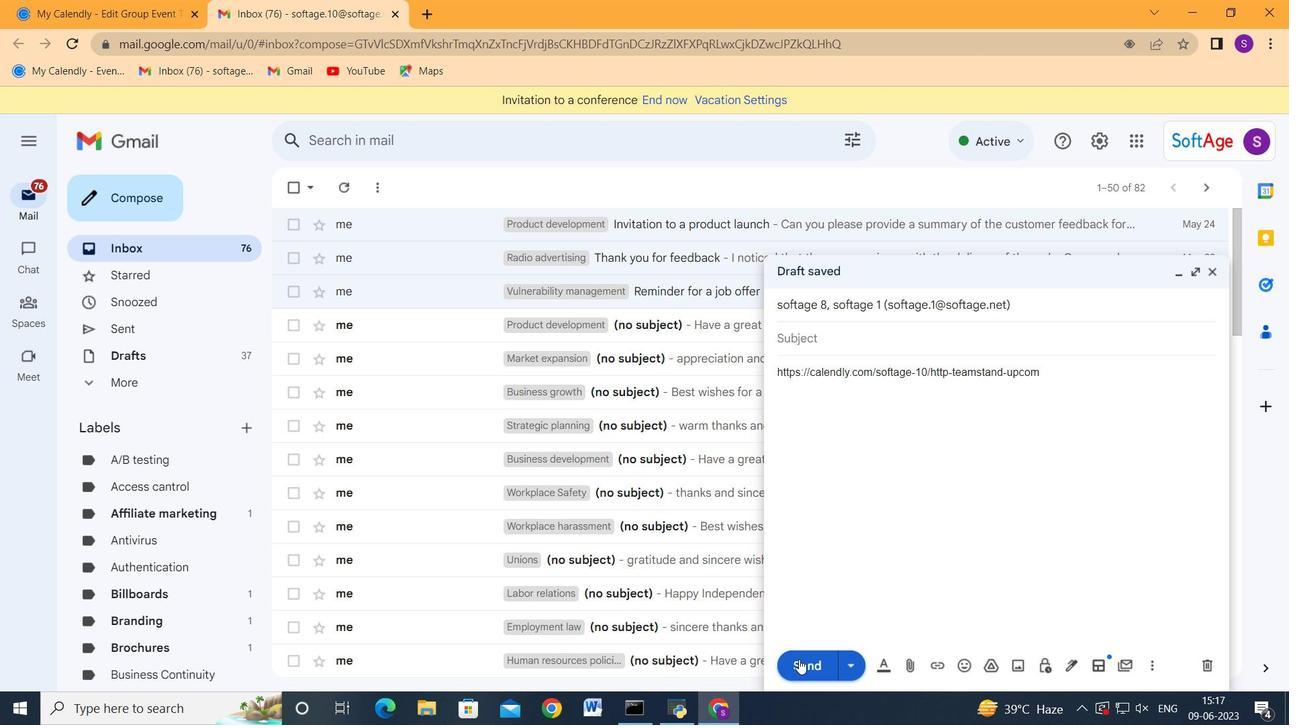 
Action: Mouse moved to (798, 412)
Screenshot: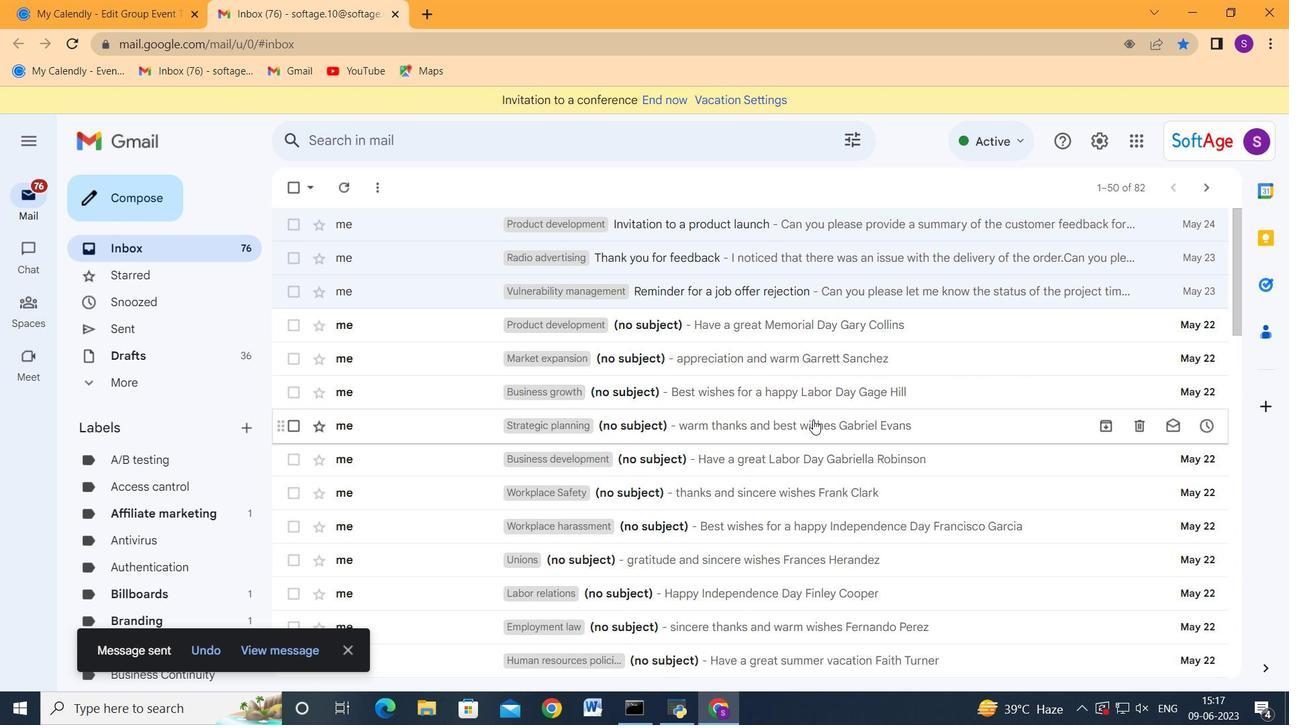 
